 Task: Grouping Tracks.
Action: Mouse pressed left at (77, 34)
Screenshot: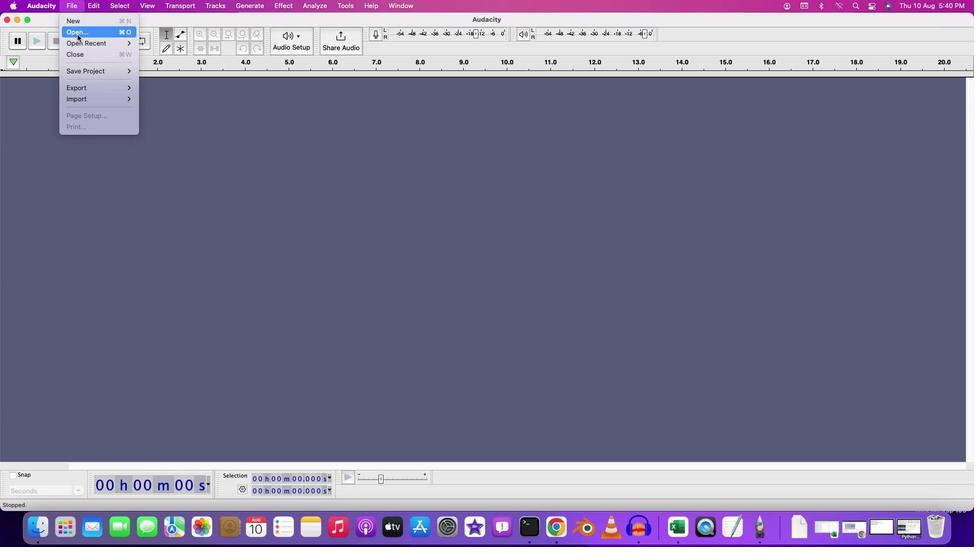 
Action: Mouse moved to (536, 189)
Screenshot: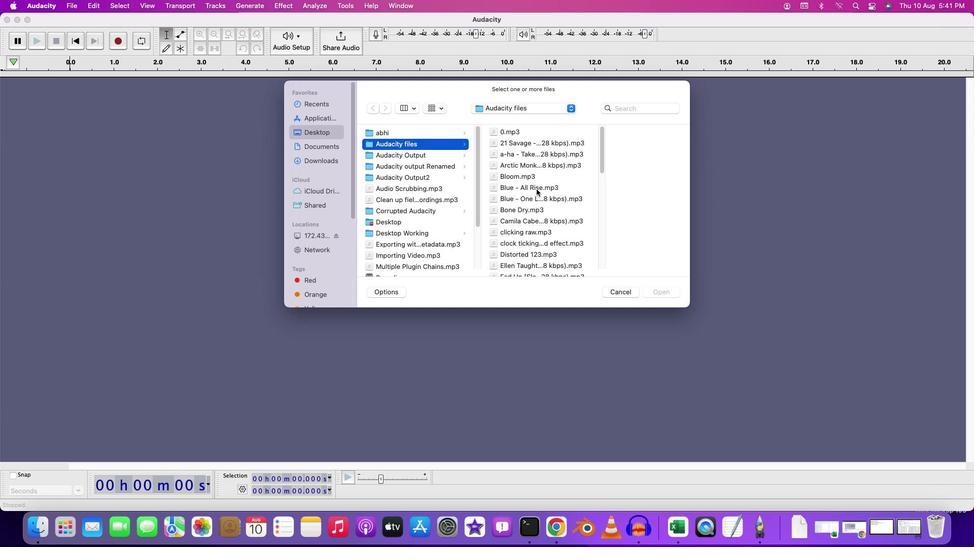 
Action: Mouse scrolled (536, 189) with delta (0, 0)
Screenshot: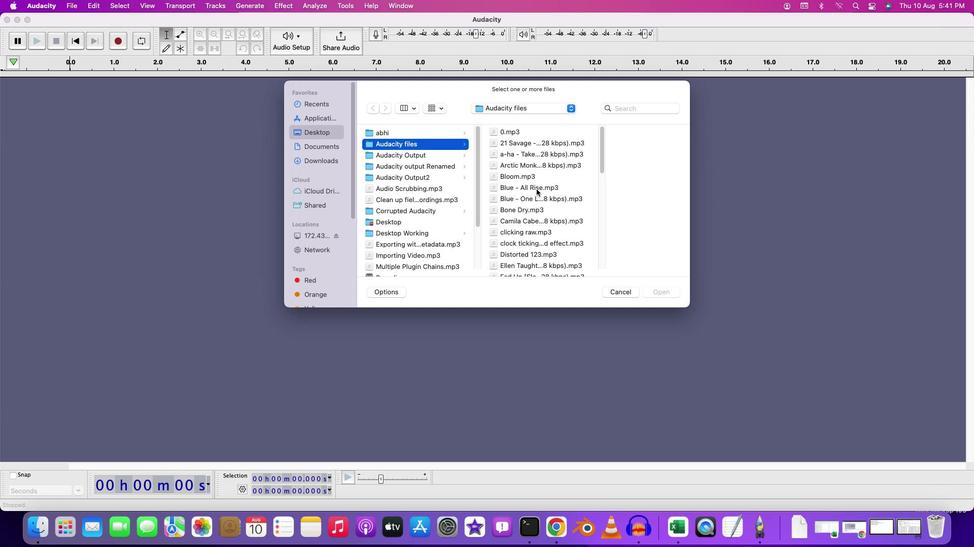 
Action: Mouse scrolled (536, 189) with delta (0, 0)
Screenshot: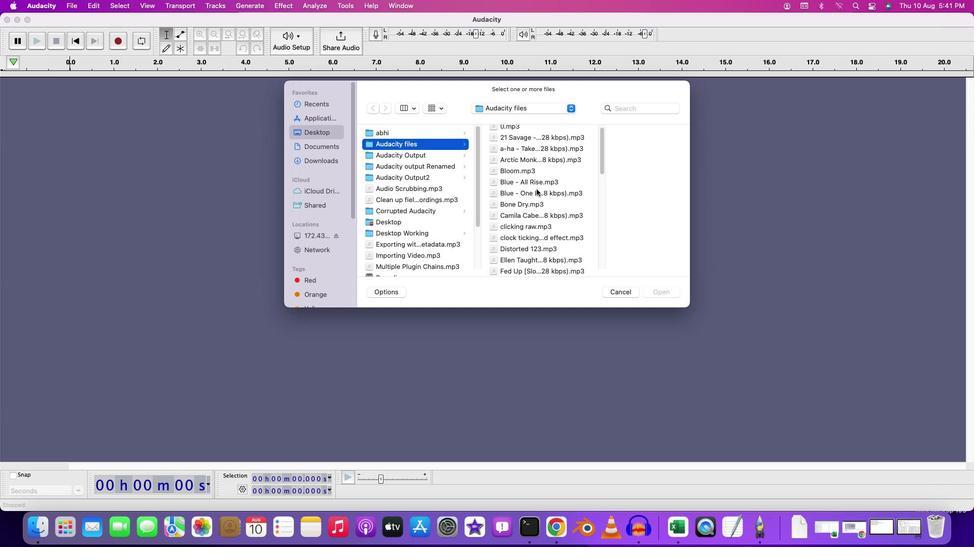 
Action: Mouse scrolled (536, 189) with delta (0, 0)
Screenshot: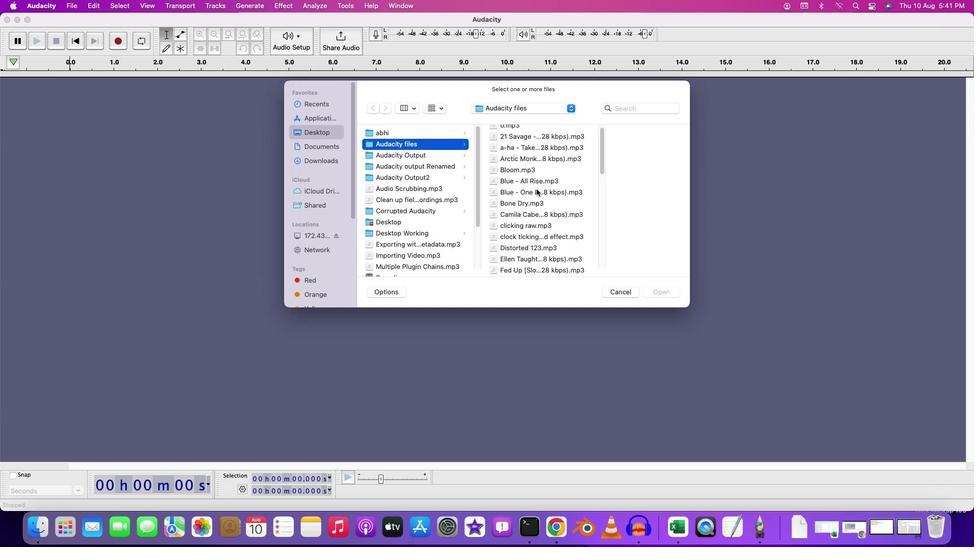 
Action: Mouse scrolled (536, 189) with delta (0, 0)
Screenshot: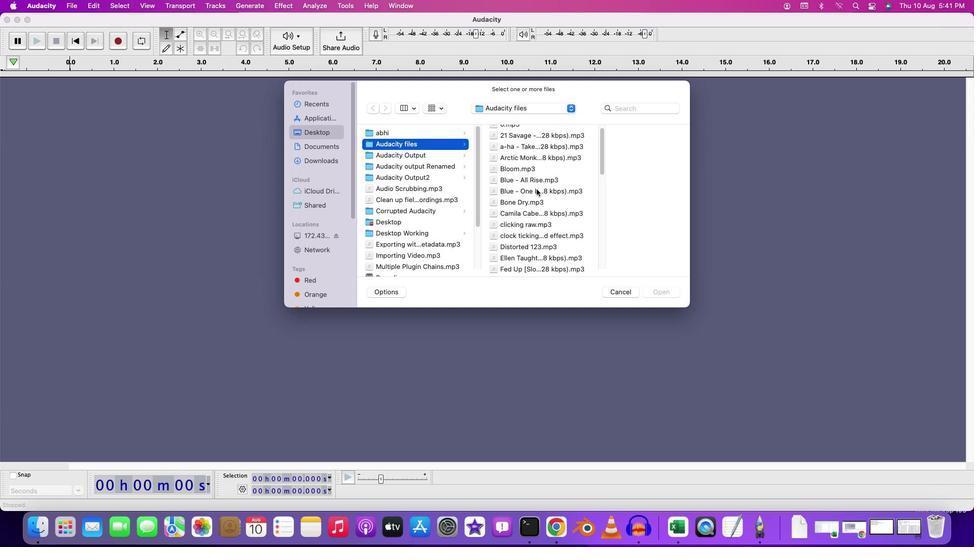 
Action: Mouse scrolled (536, 189) with delta (0, 0)
Screenshot: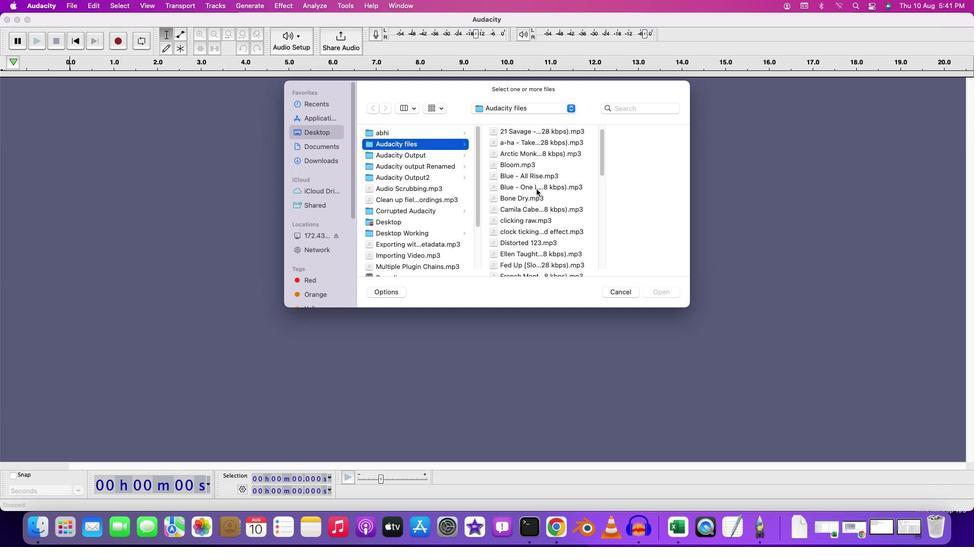
Action: Mouse scrolled (536, 189) with delta (0, 0)
Screenshot: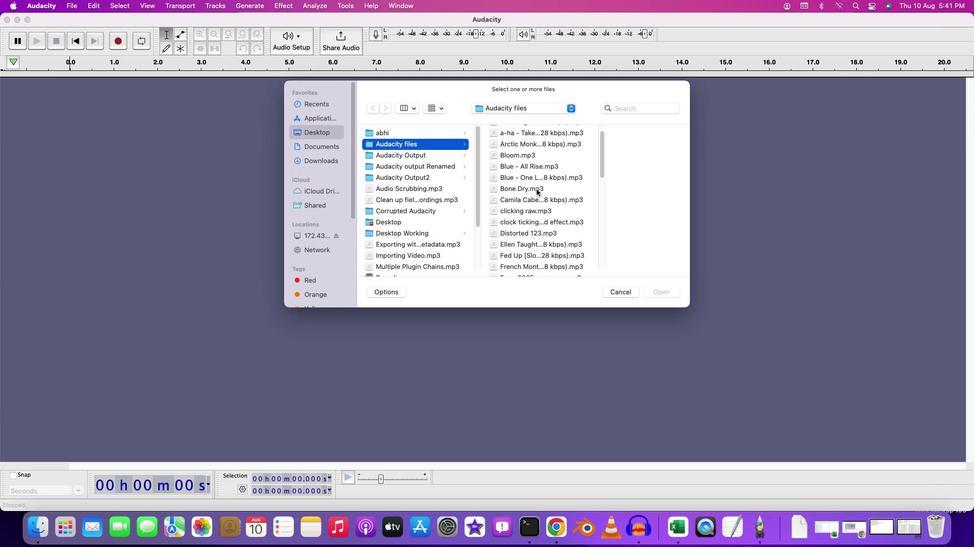 
Action: Mouse scrolled (536, 189) with delta (0, 0)
Screenshot: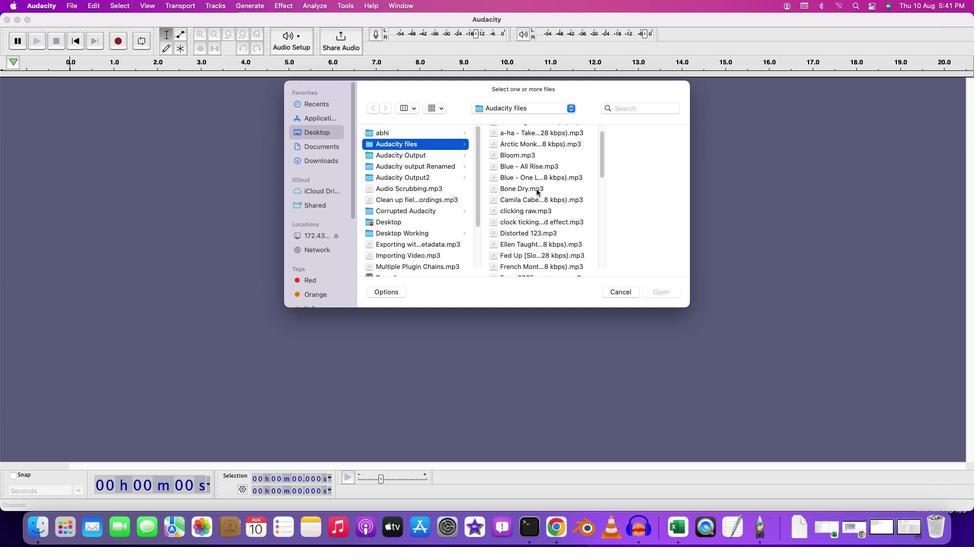 
Action: Mouse scrolled (536, 189) with delta (0, 0)
Screenshot: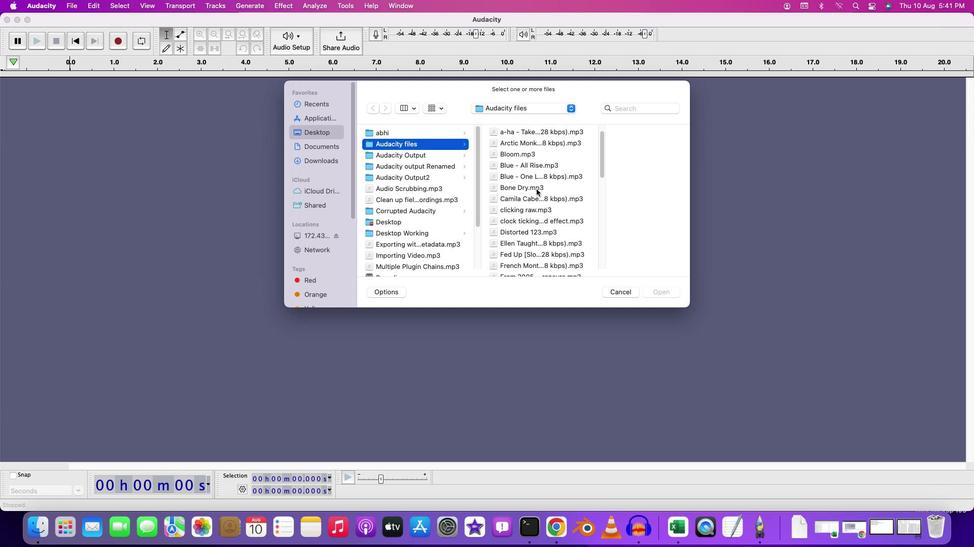 
Action: Mouse scrolled (536, 189) with delta (0, 0)
Screenshot: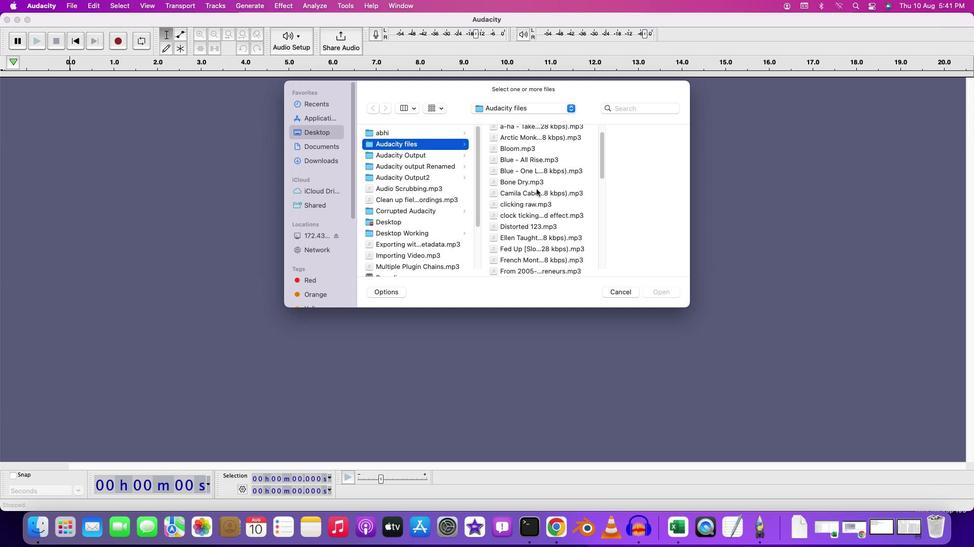 
Action: Mouse scrolled (536, 189) with delta (0, 0)
Screenshot: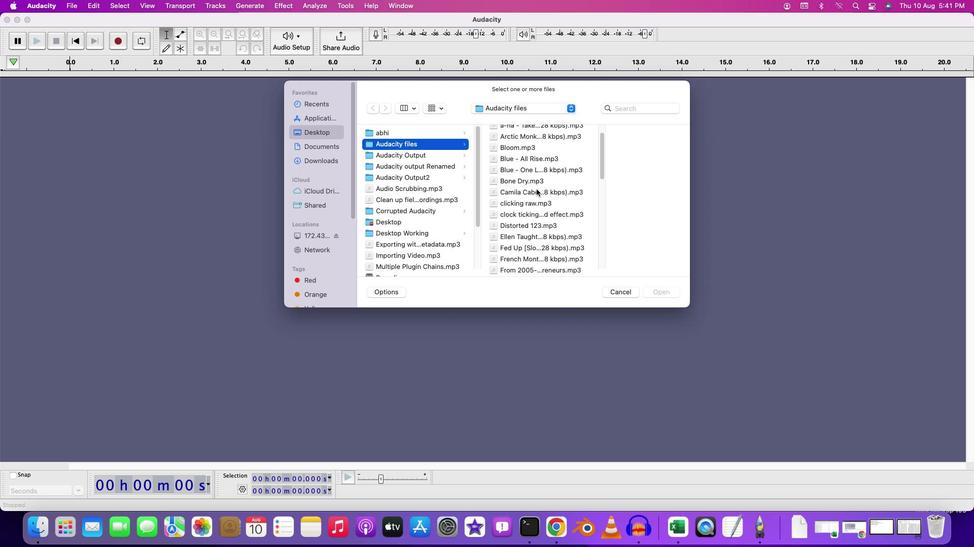 
Action: Mouse scrolled (536, 189) with delta (0, 0)
Screenshot: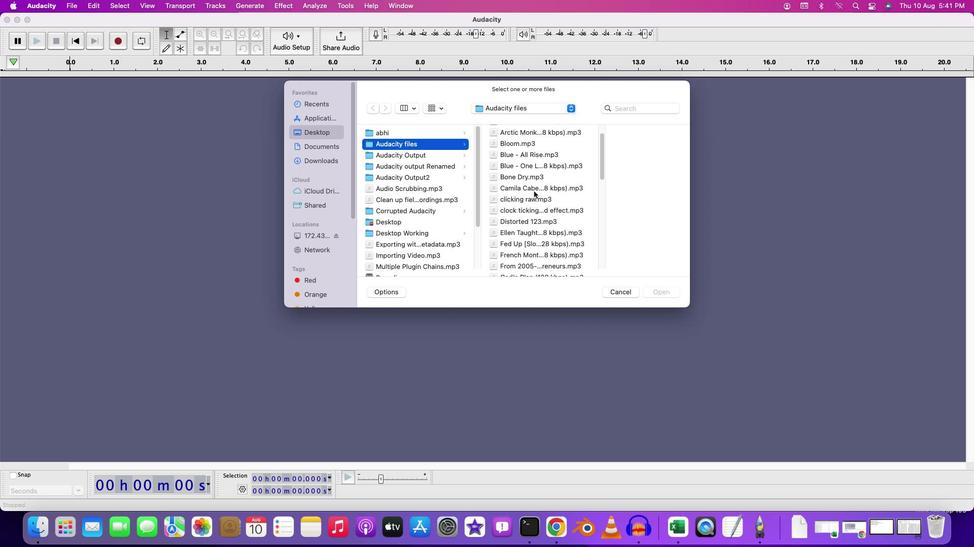 
Action: Mouse moved to (532, 192)
Screenshot: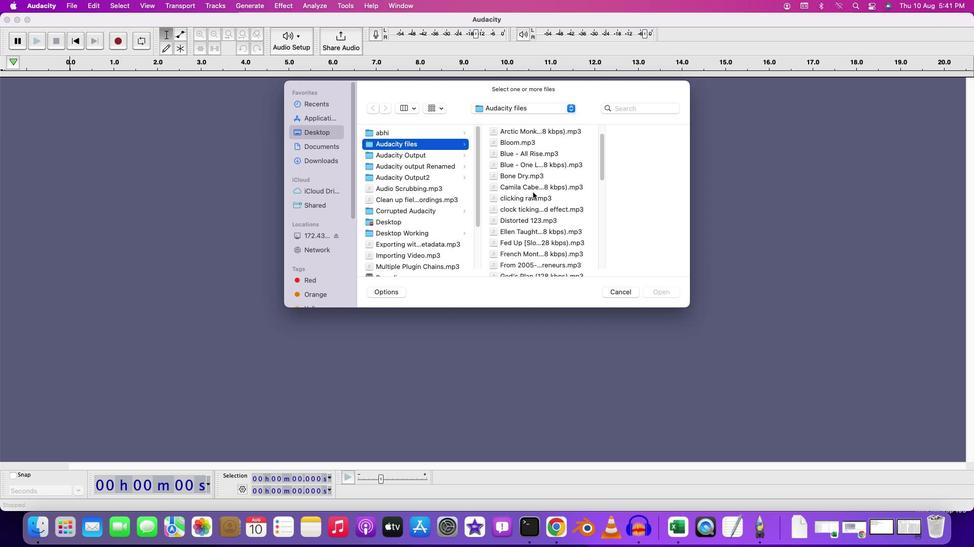 
Action: Mouse scrolled (532, 192) with delta (0, 0)
Screenshot: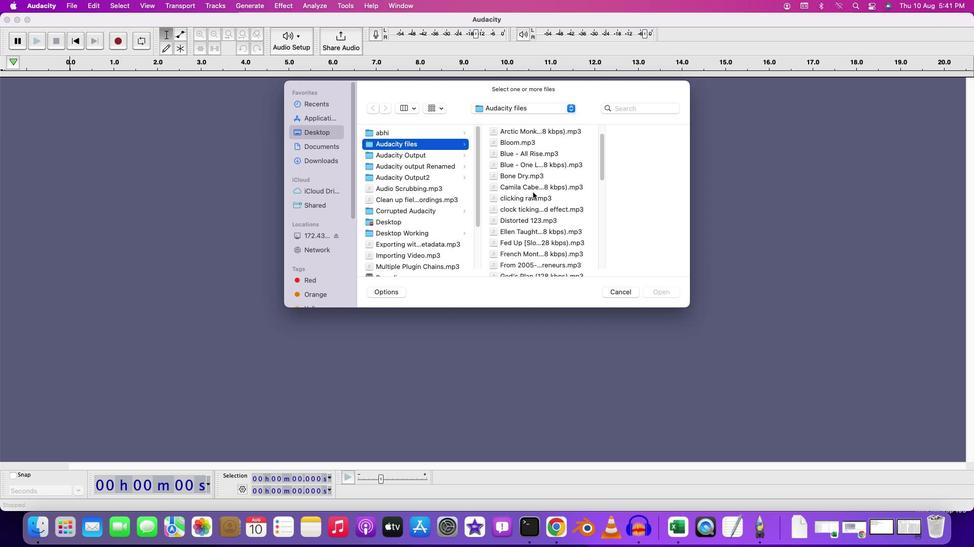 
Action: Mouse scrolled (532, 192) with delta (0, 0)
Screenshot: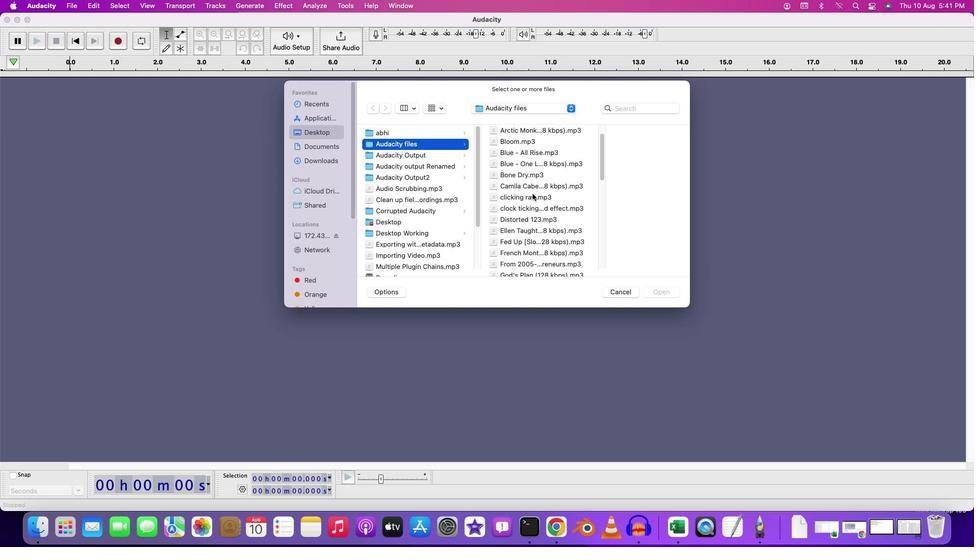 
Action: Mouse moved to (529, 201)
Screenshot: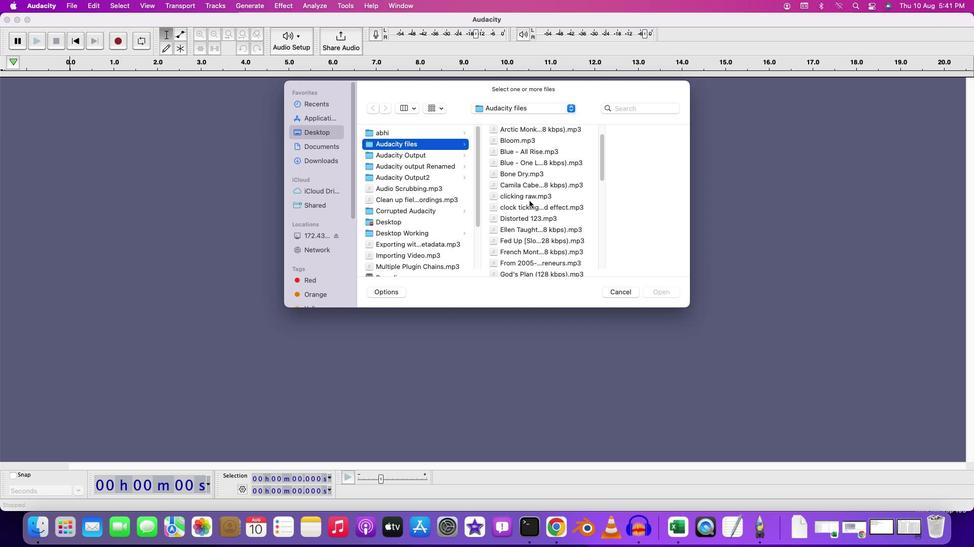 
Action: Mouse scrolled (529, 201) with delta (0, 0)
Screenshot: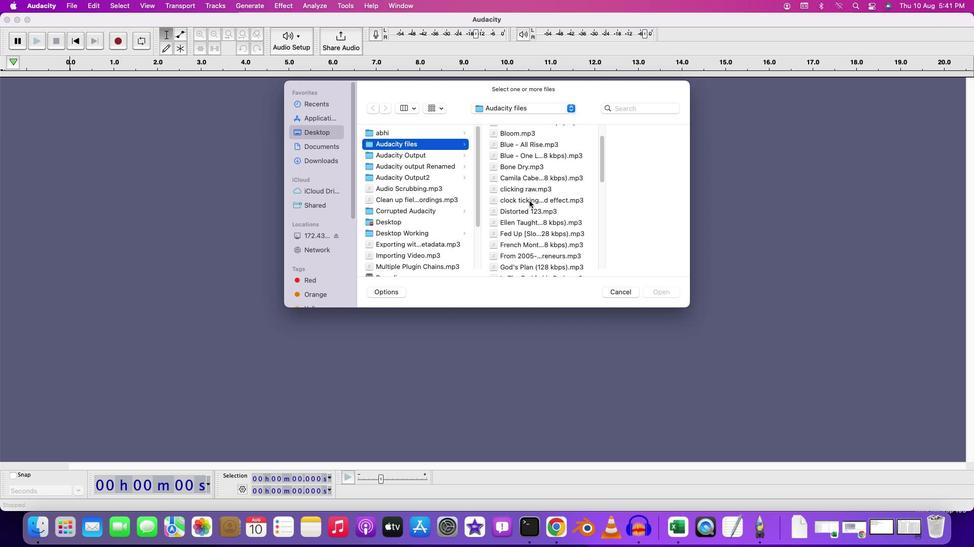 
Action: Mouse scrolled (529, 201) with delta (0, 0)
Screenshot: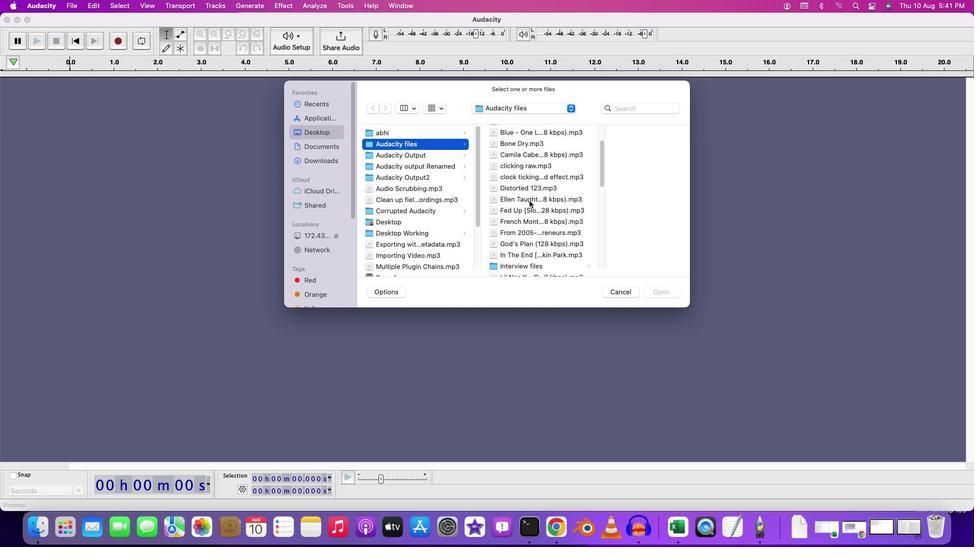 
Action: Mouse scrolled (529, 201) with delta (0, -1)
Screenshot: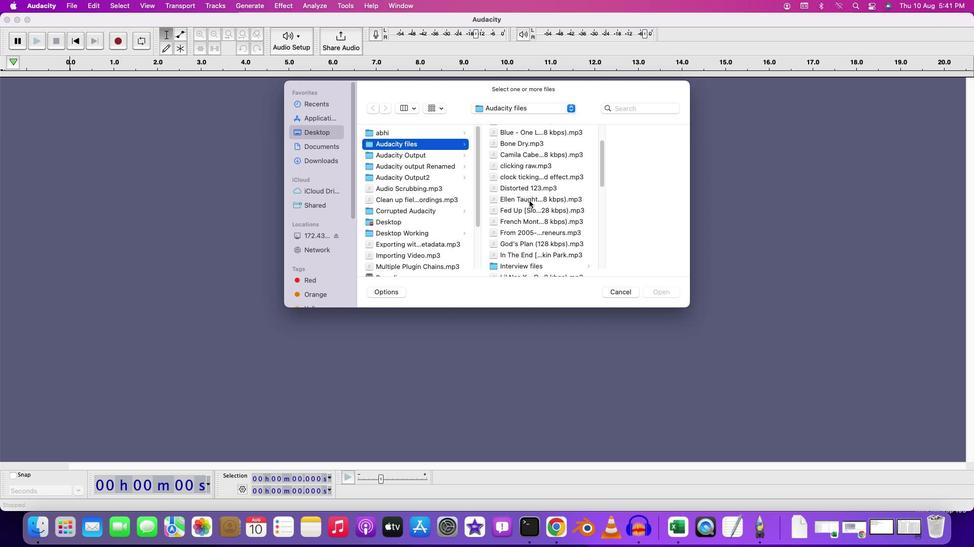 
Action: Mouse scrolled (529, 201) with delta (0, 0)
Screenshot: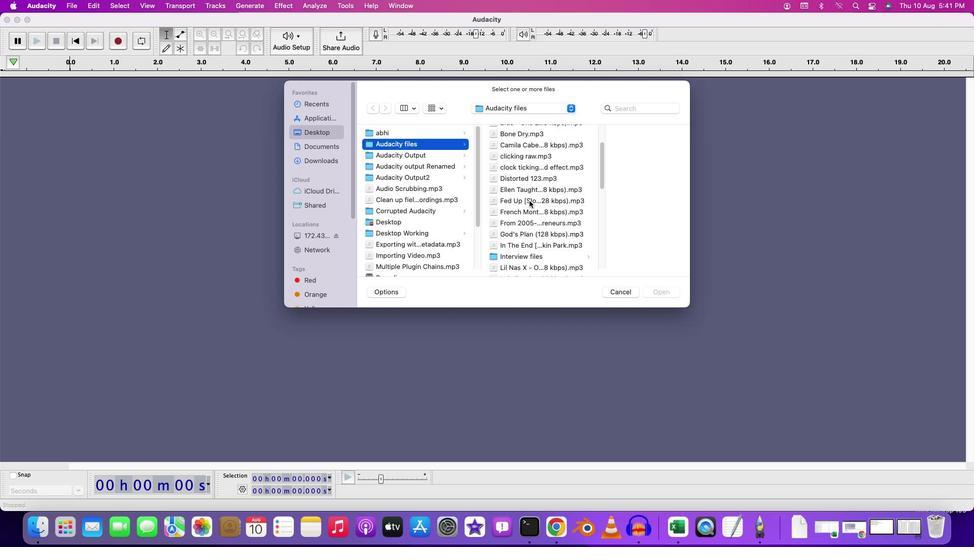 
Action: Mouse scrolled (529, 201) with delta (0, 0)
Screenshot: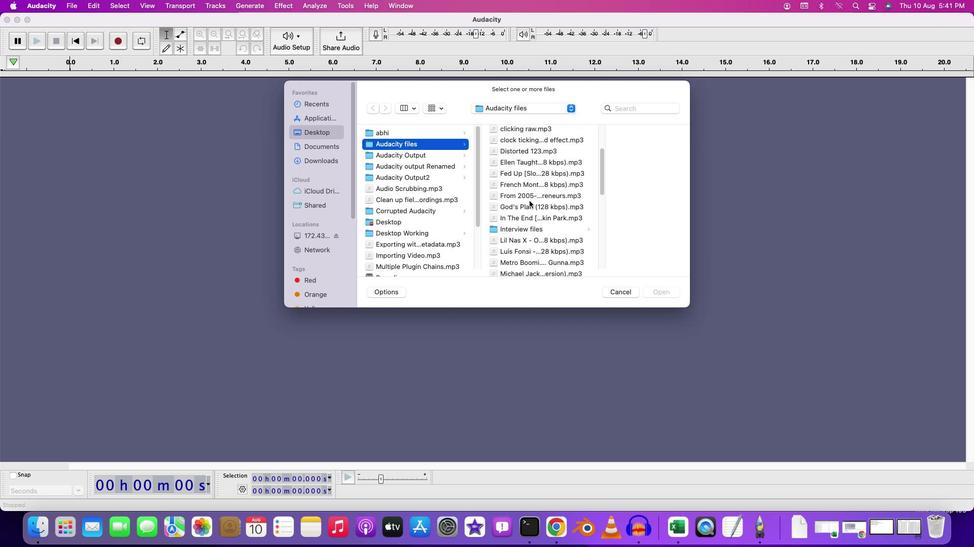 
Action: Mouse scrolled (529, 201) with delta (0, -1)
Screenshot: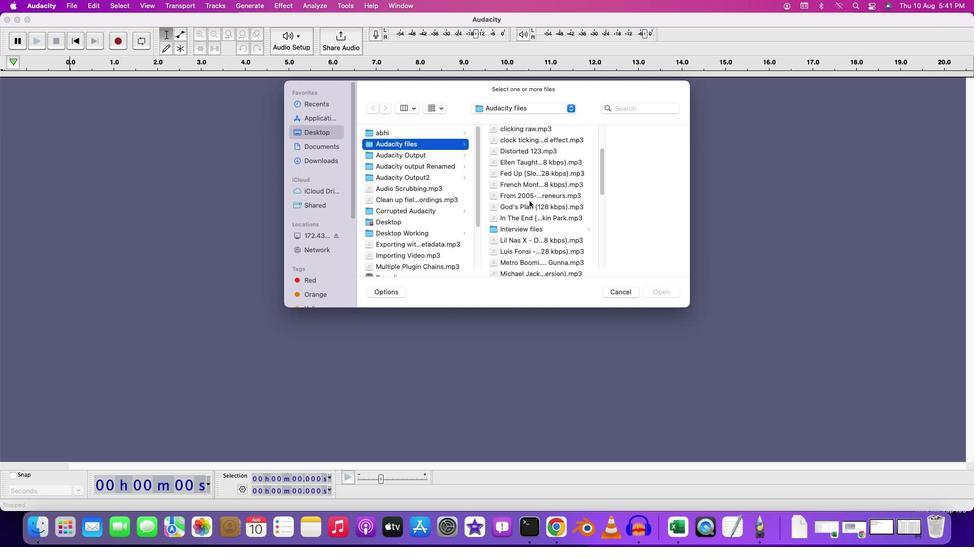 
Action: Mouse scrolled (529, 201) with delta (0, 0)
Screenshot: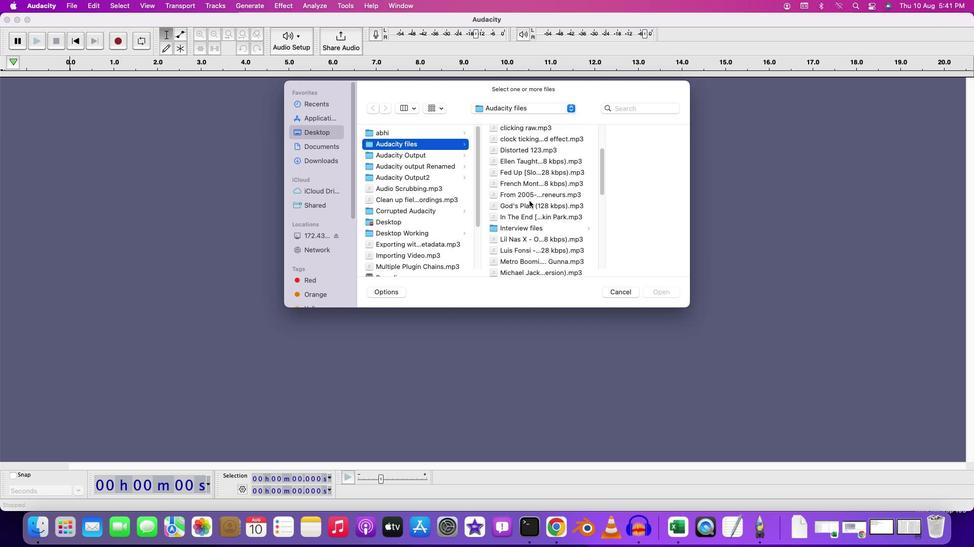 
Action: Mouse scrolled (529, 201) with delta (0, 0)
Screenshot: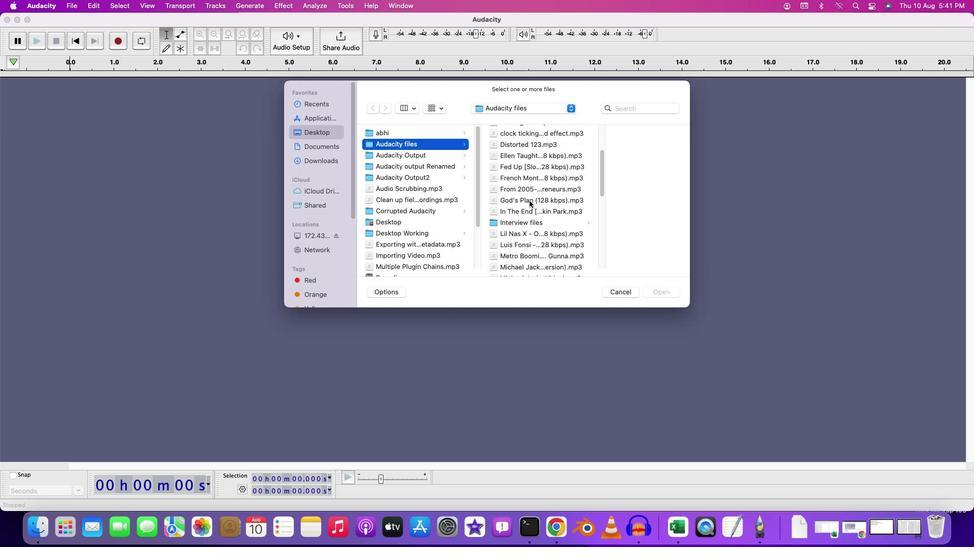 
Action: Mouse scrolled (529, 201) with delta (0, 0)
Screenshot: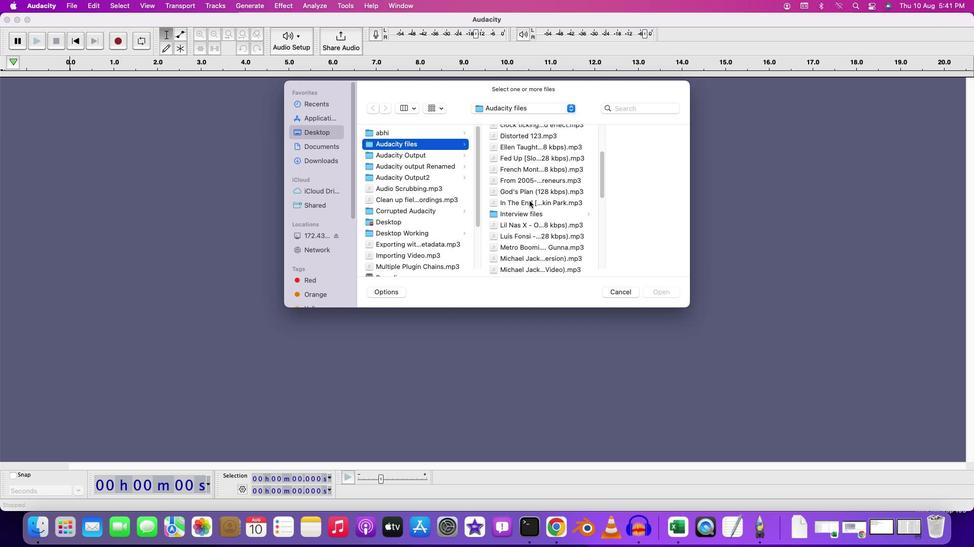 
Action: Mouse scrolled (529, 201) with delta (0, 0)
Screenshot: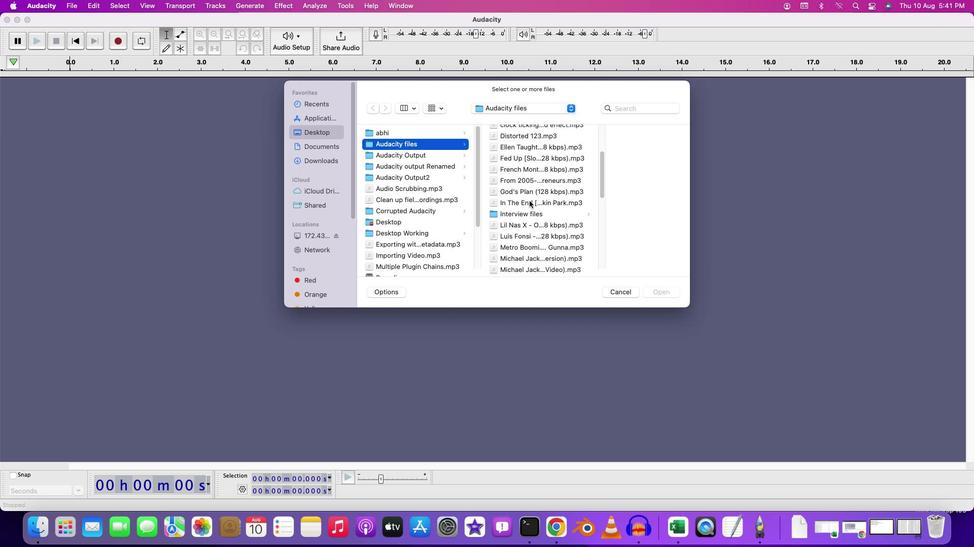 
Action: Mouse scrolled (529, 201) with delta (0, 0)
Screenshot: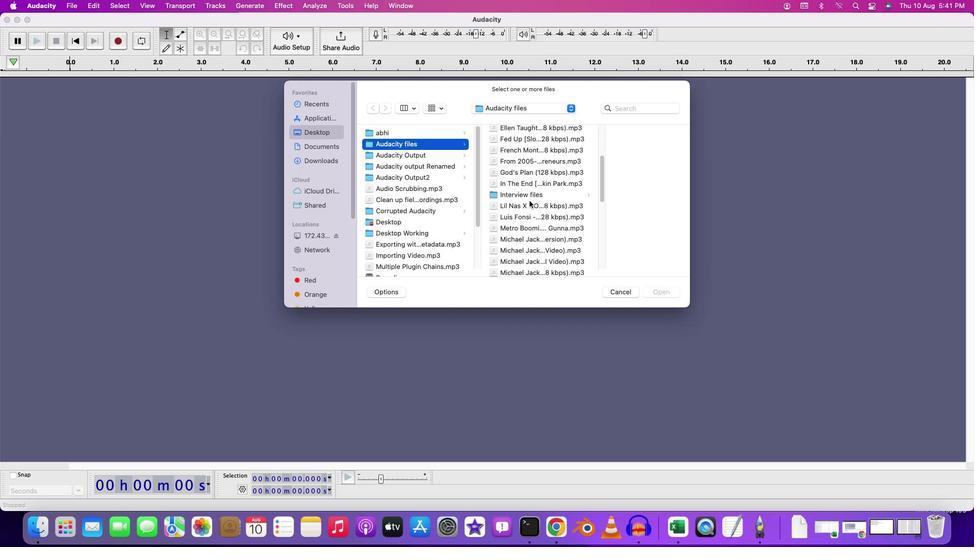 
Action: Mouse scrolled (529, 201) with delta (0, 0)
Screenshot: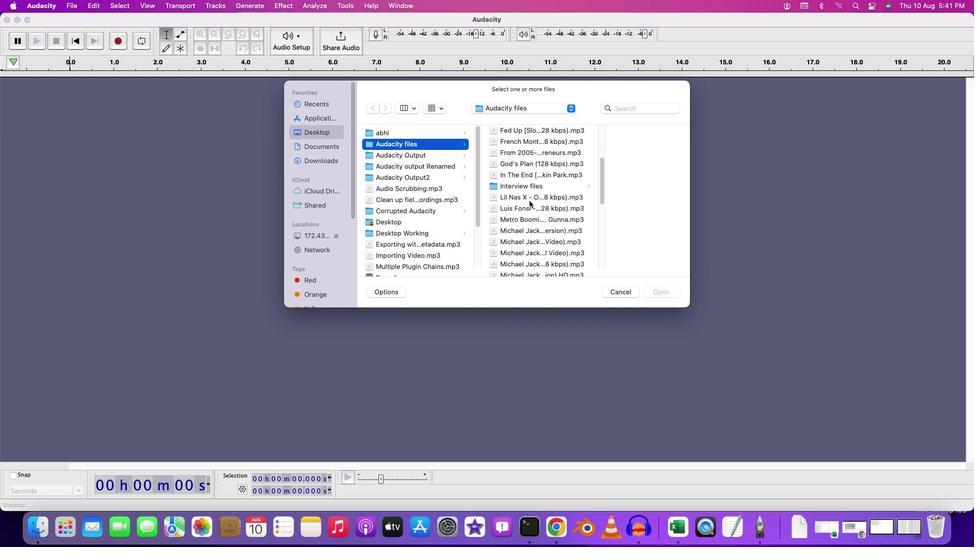 
Action: Mouse scrolled (529, 201) with delta (0, 0)
Screenshot: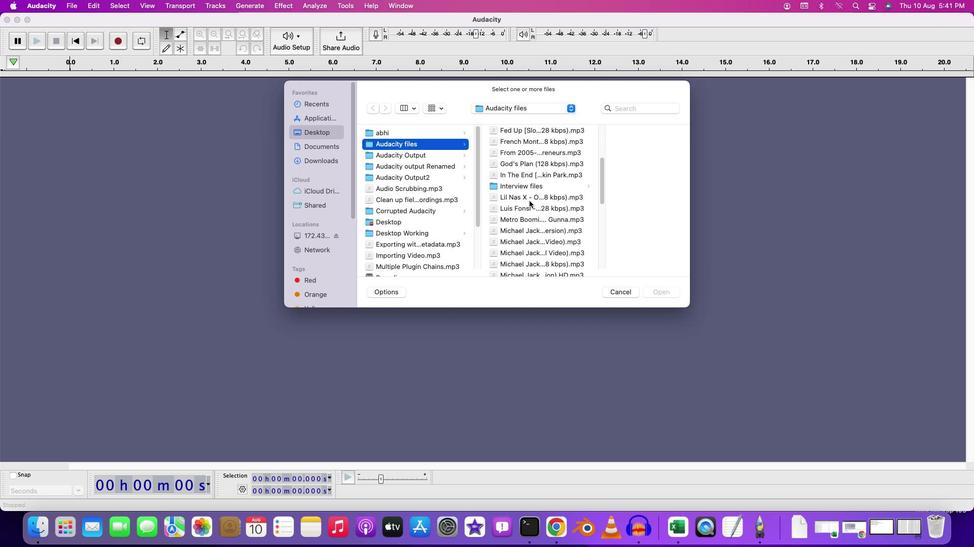 
Action: Mouse scrolled (529, 201) with delta (0, 0)
Screenshot: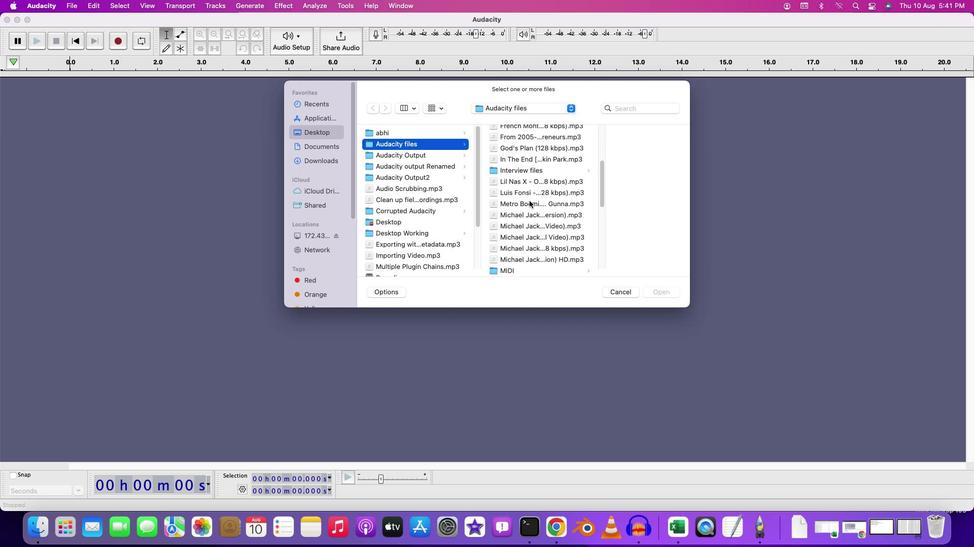 
Action: Mouse scrolled (529, 201) with delta (0, 0)
Screenshot: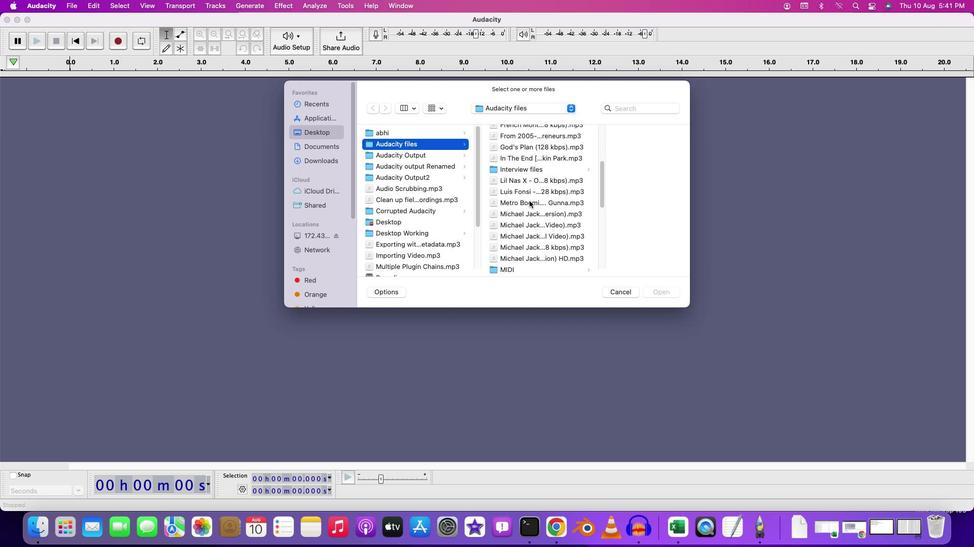 
Action: Mouse scrolled (529, 201) with delta (0, 0)
Screenshot: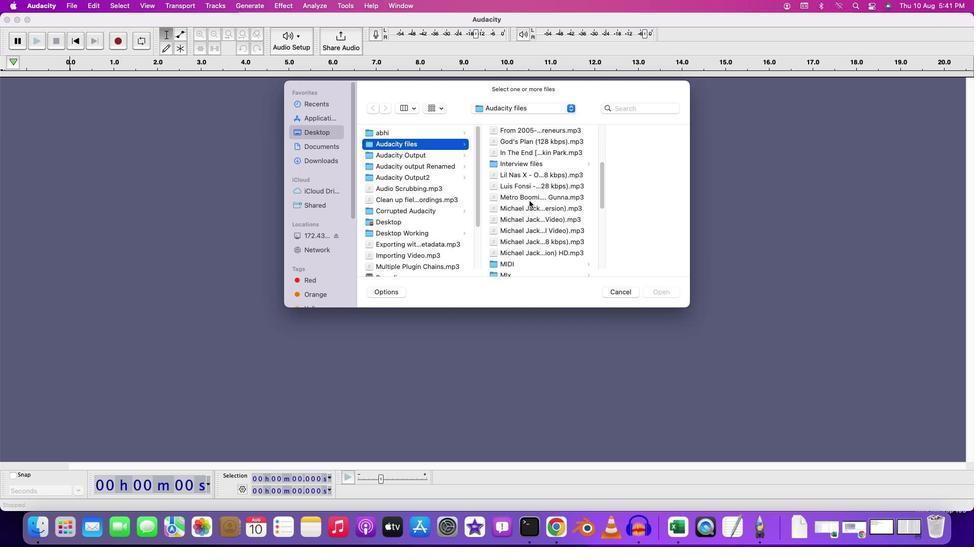 
Action: Mouse scrolled (529, 201) with delta (0, 0)
Screenshot: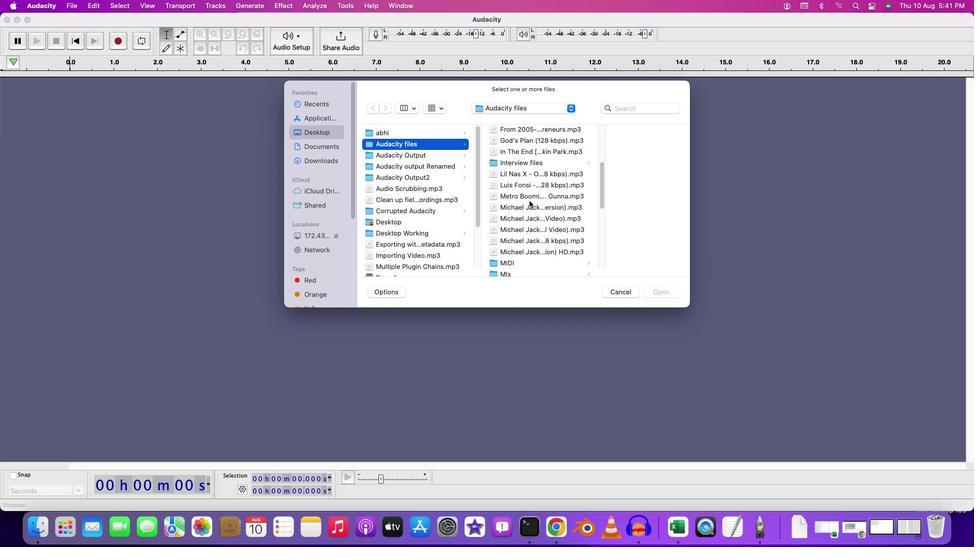 
Action: Mouse scrolled (529, 201) with delta (0, 0)
Screenshot: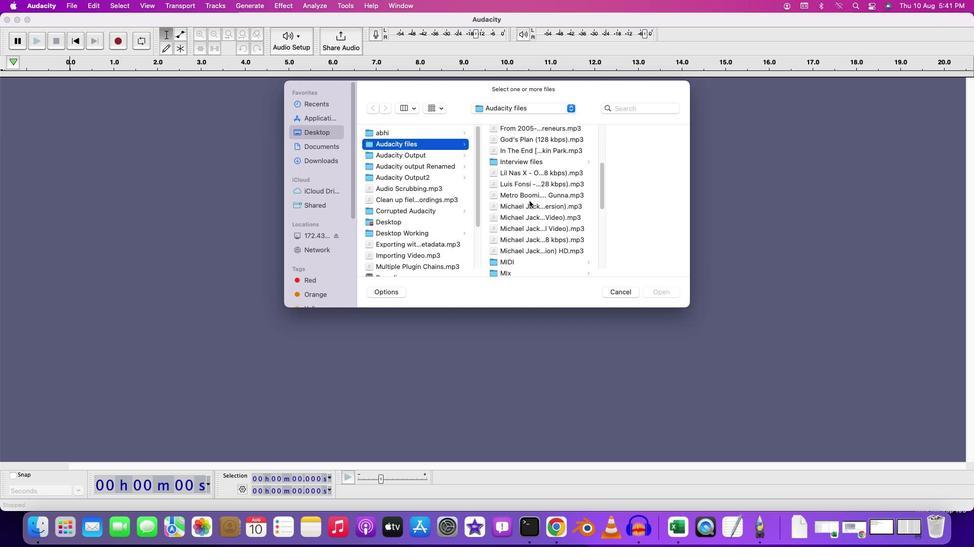 
Action: Mouse scrolled (529, 201) with delta (0, 0)
Screenshot: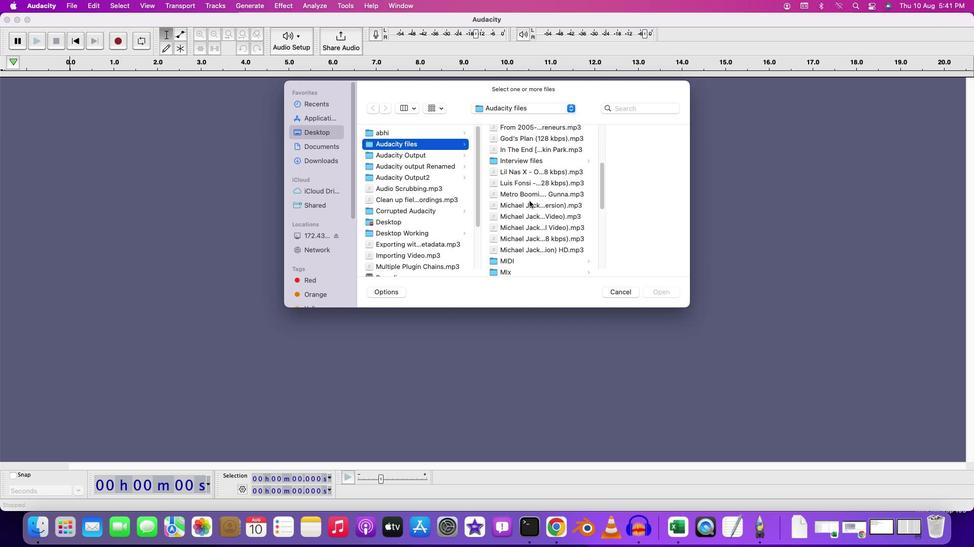 
Action: Mouse scrolled (529, 201) with delta (0, 0)
Screenshot: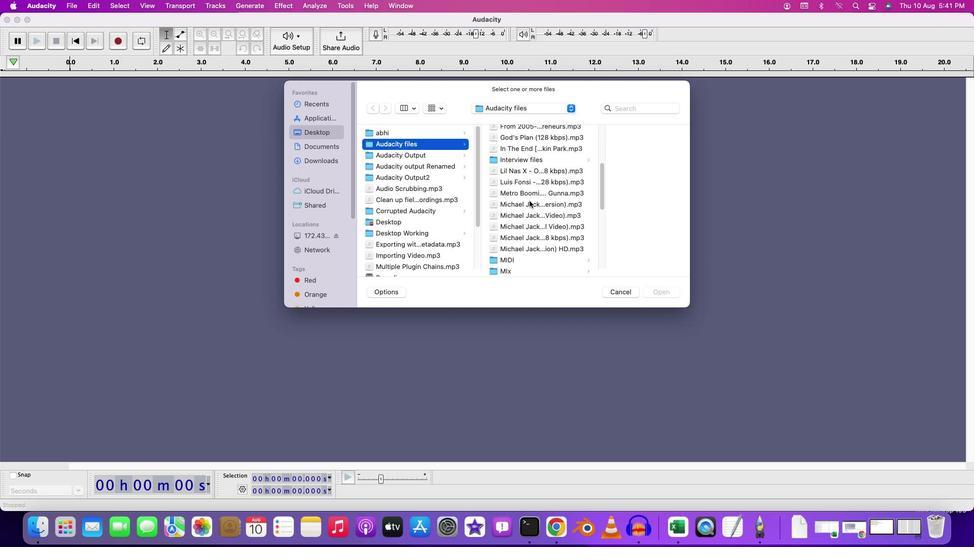 
Action: Mouse scrolled (529, 201) with delta (0, 0)
Screenshot: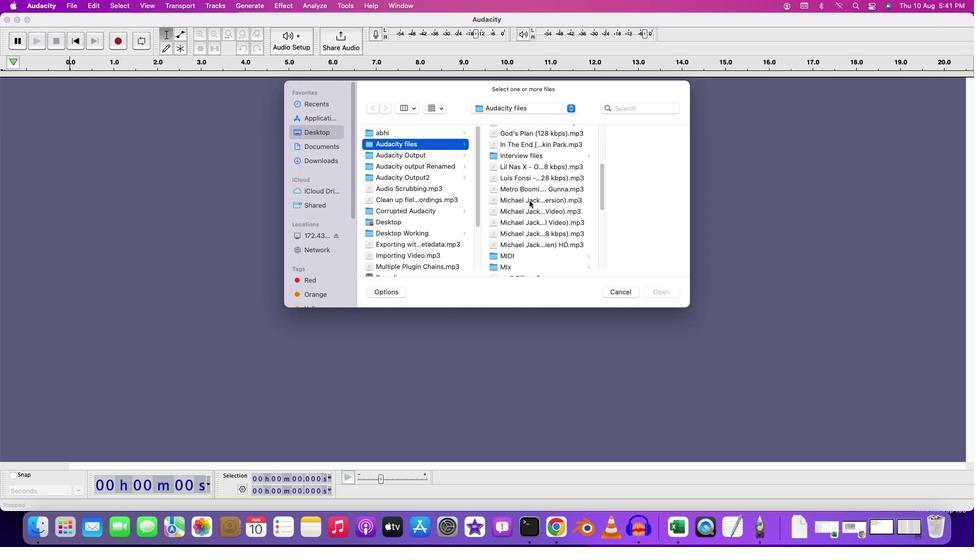 
Action: Mouse scrolled (529, 201) with delta (0, 0)
Screenshot: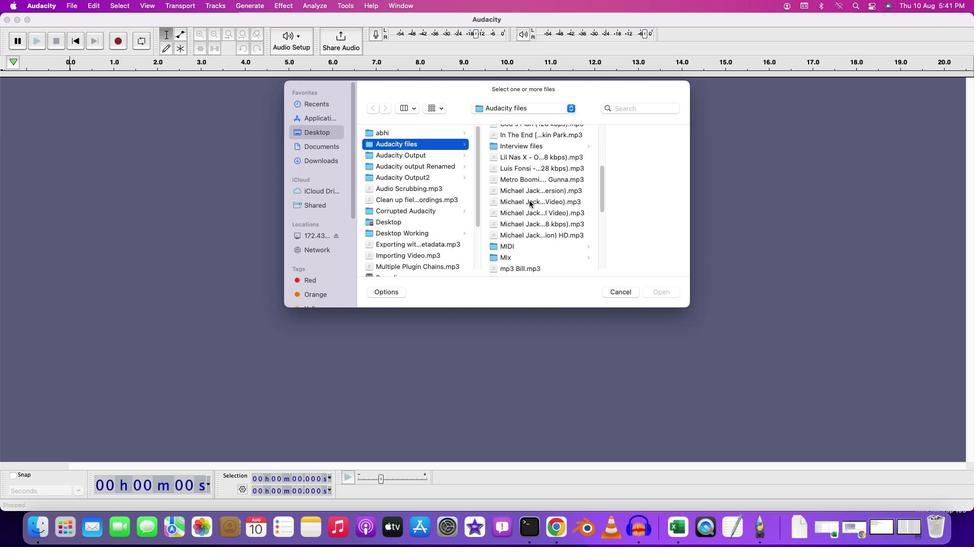 
Action: Mouse scrolled (529, 201) with delta (0, 0)
Screenshot: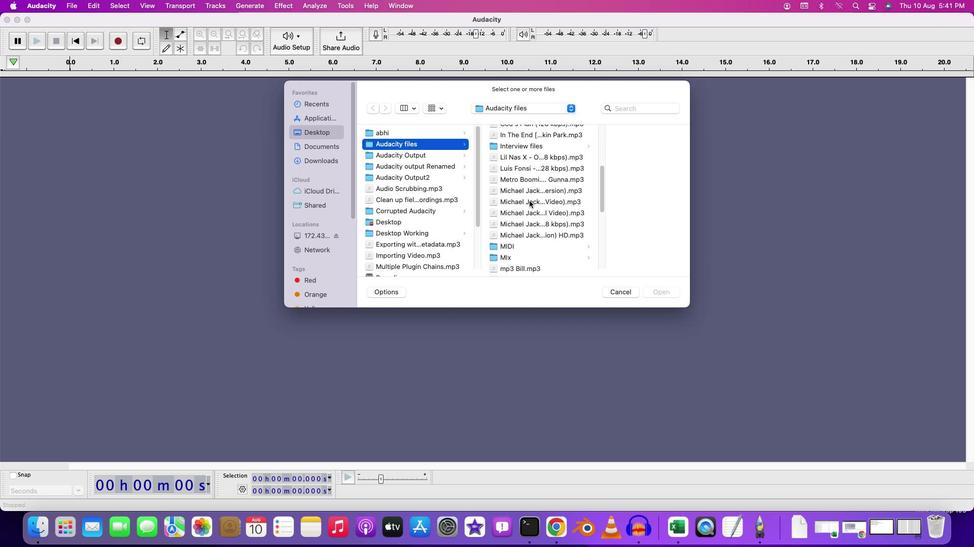 
Action: Mouse scrolled (529, 201) with delta (0, -1)
Screenshot: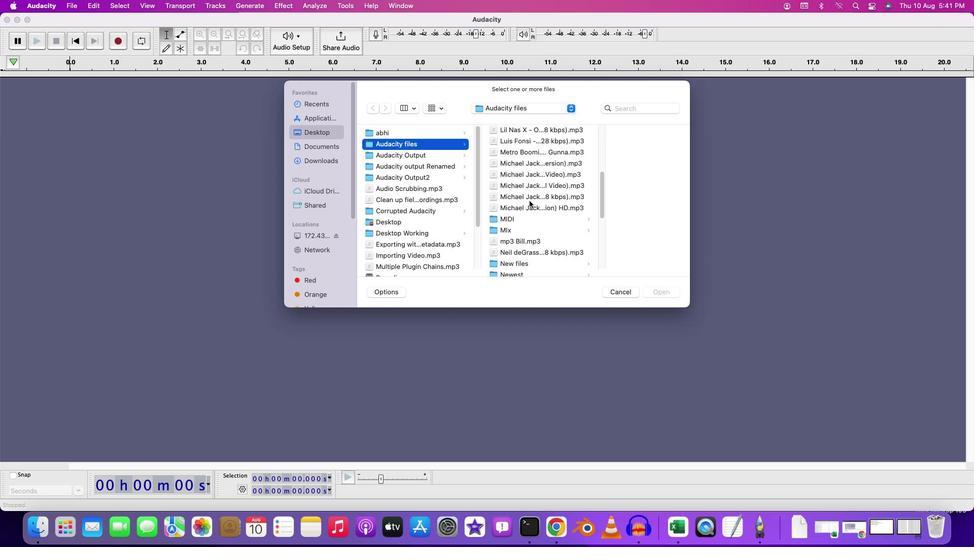 
Action: Mouse scrolled (529, 201) with delta (0, -1)
Screenshot: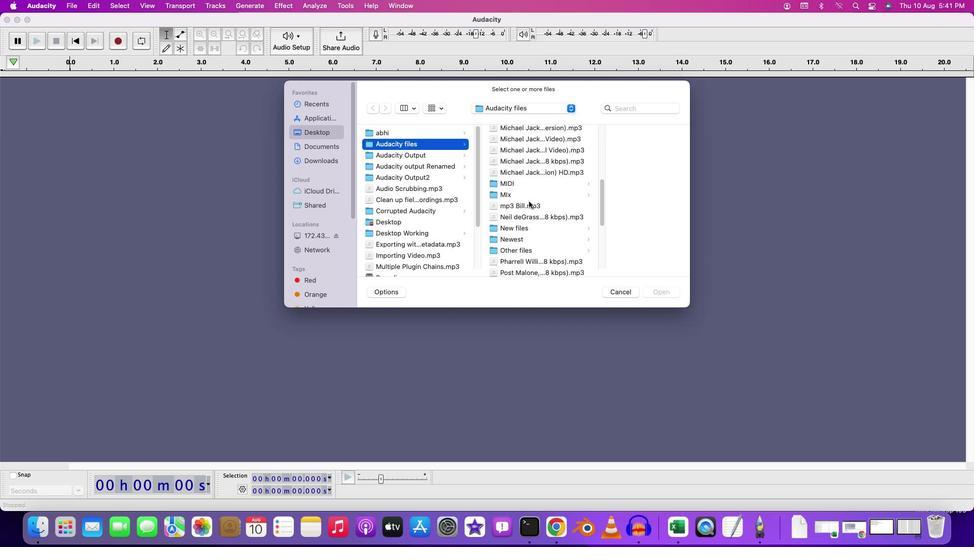 
Action: Mouse moved to (529, 201)
Screenshot: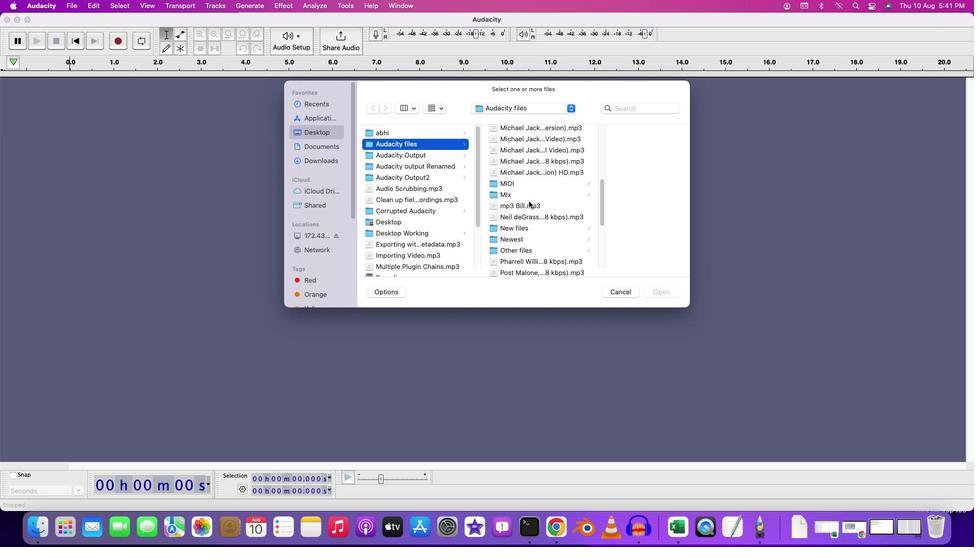
Action: Mouse scrolled (529, 201) with delta (0, 0)
Screenshot: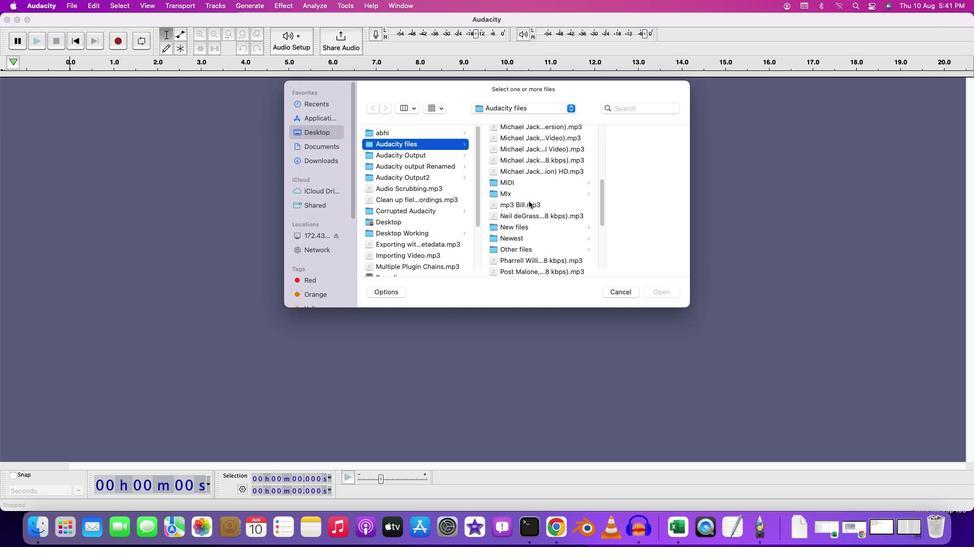 
Action: Mouse scrolled (529, 201) with delta (0, 0)
Screenshot: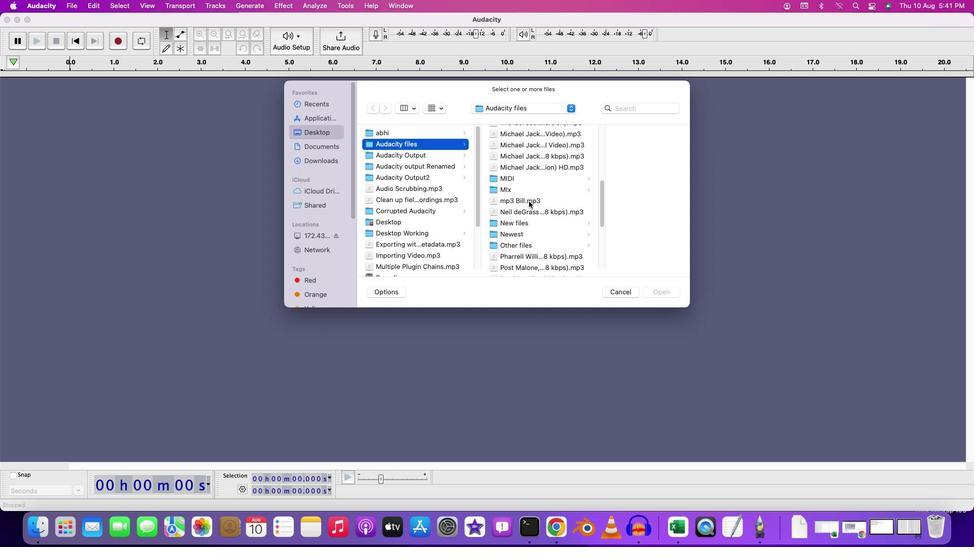 
Action: Mouse moved to (542, 134)
Screenshot: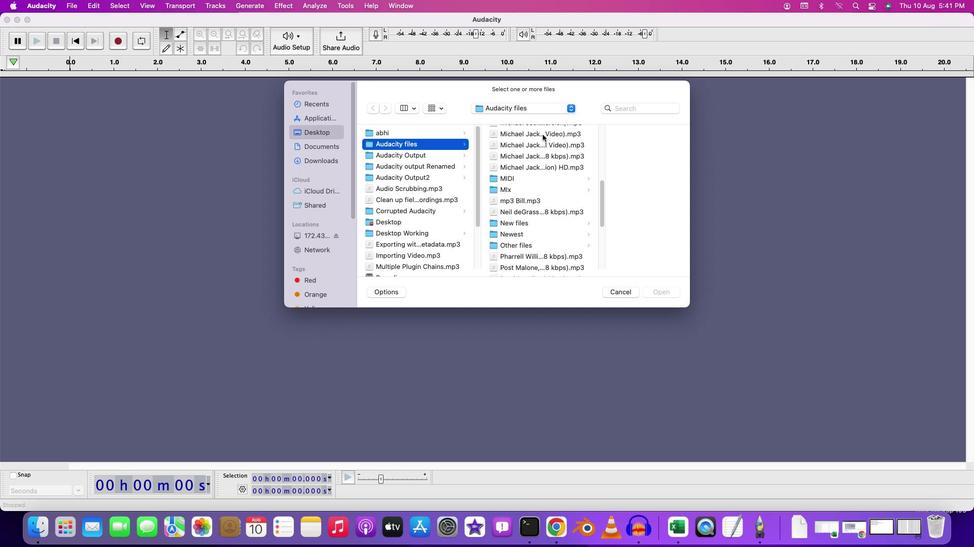 
Action: Mouse pressed left at (542, 134)
Screenshot: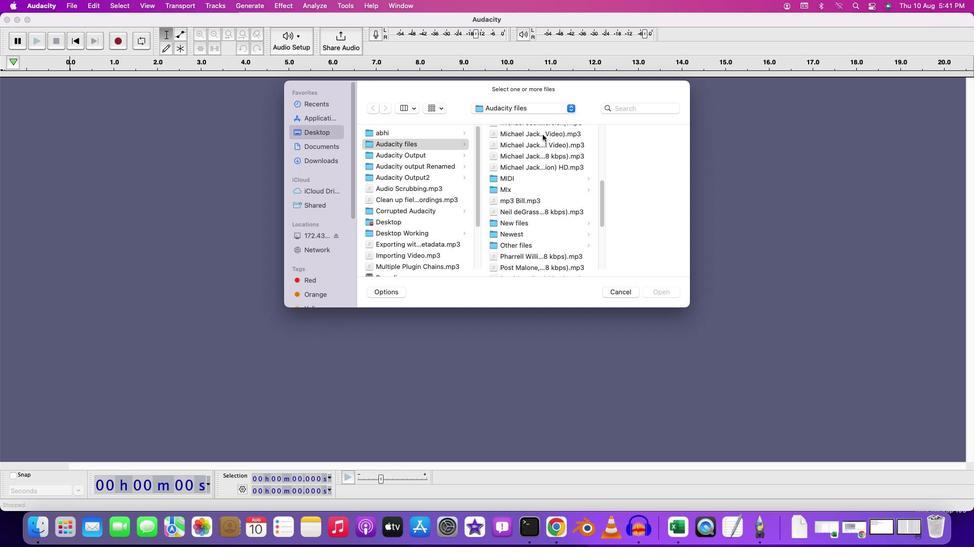 
Action: Mouse moved to (543, 150)
Screenshot: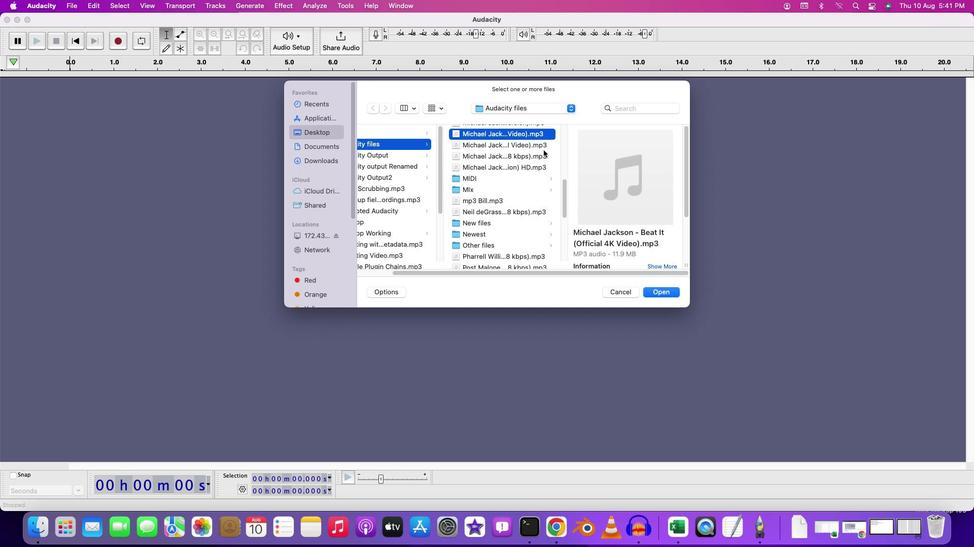 
Action: Mouse scrolled (543, 150) with delta (0, 0)
Screenshot: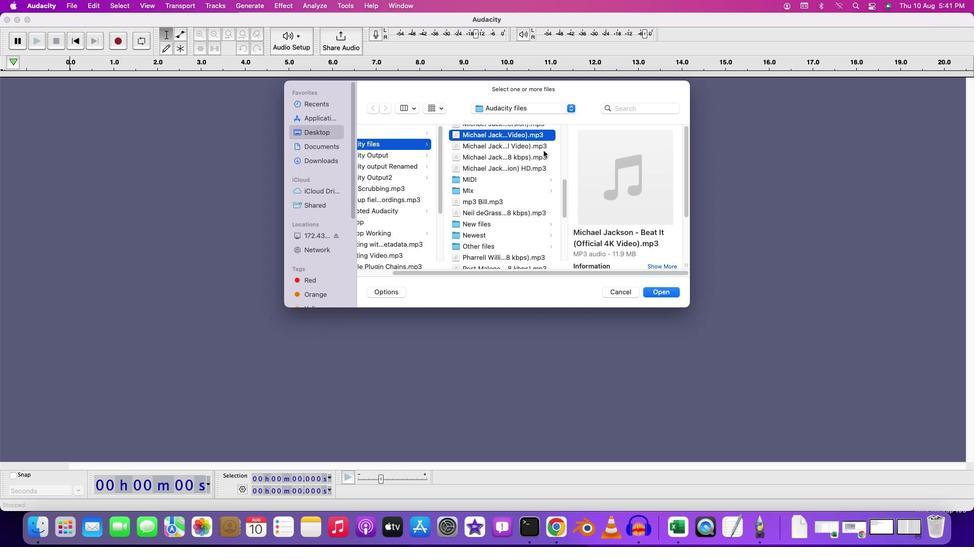 
Action: Mouse moved to (543, 151)
Screenshot: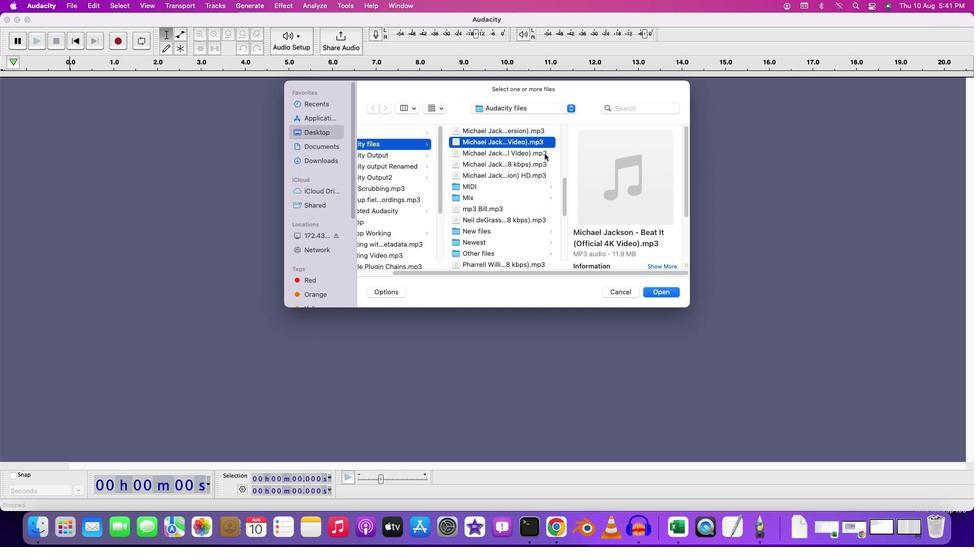 
Action: Mouse scrolled (543, 151) with delta (0, 0)
Screenshot: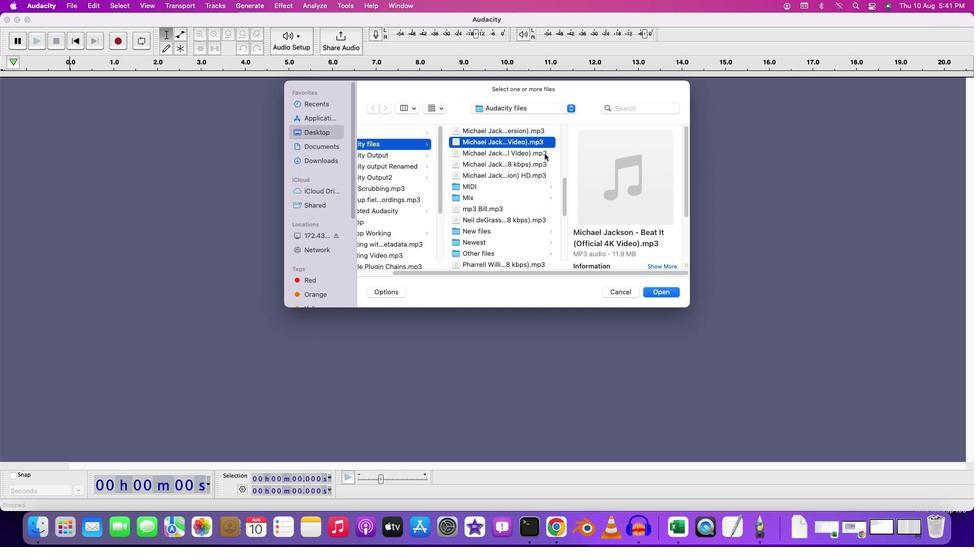 
Action: Mouse moved to (524, 128)
Screenshot: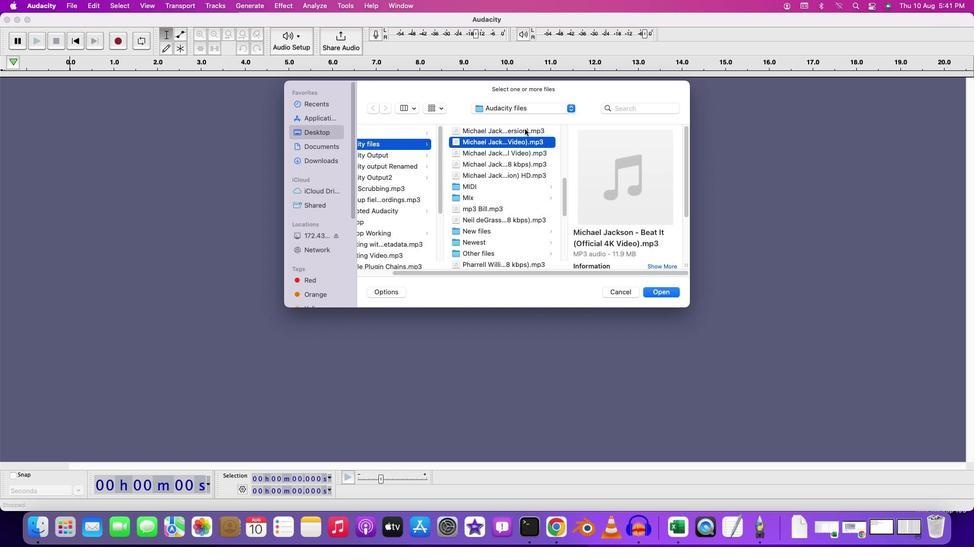 
Action: Mouse pressed left at (524, 128)
Screenshot: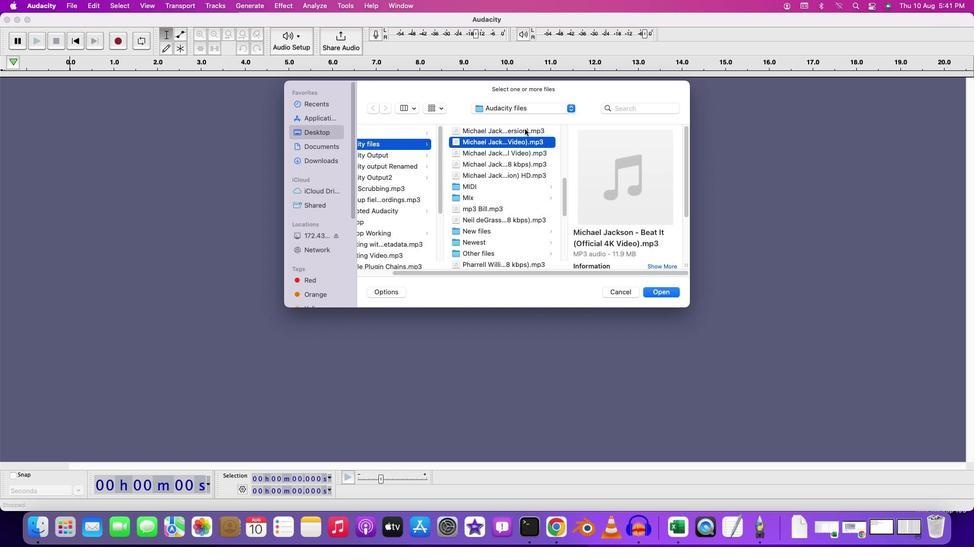 
Action: Mouse moved to (516, 146)
Screenshot: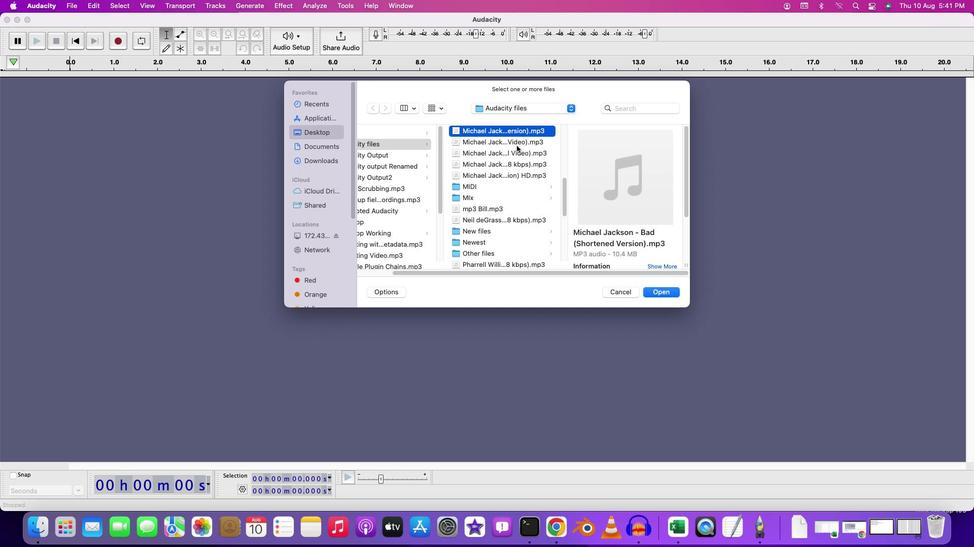 
Action: Mouse pressed left at (516, 146)
Screenshot: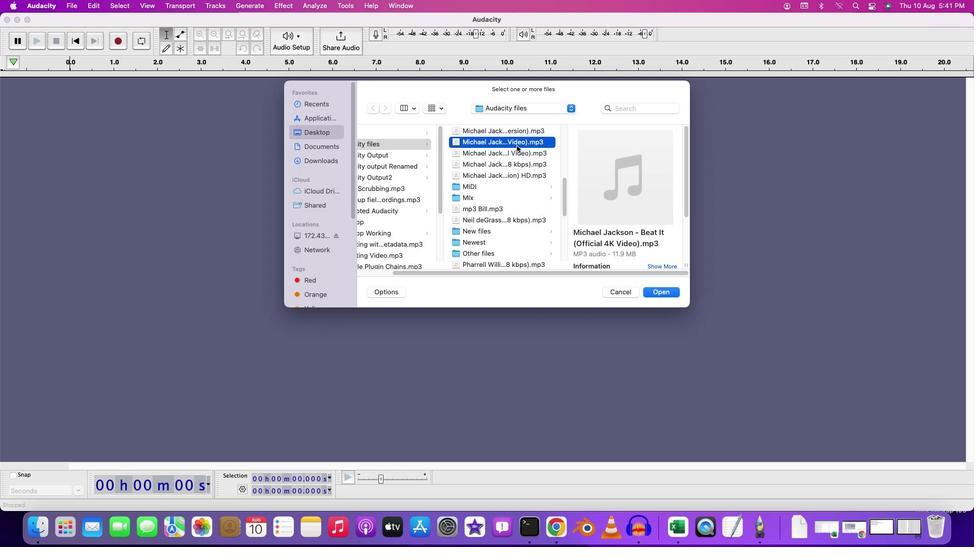 
Action: Mouse moved to (513, 156)
Screenshot: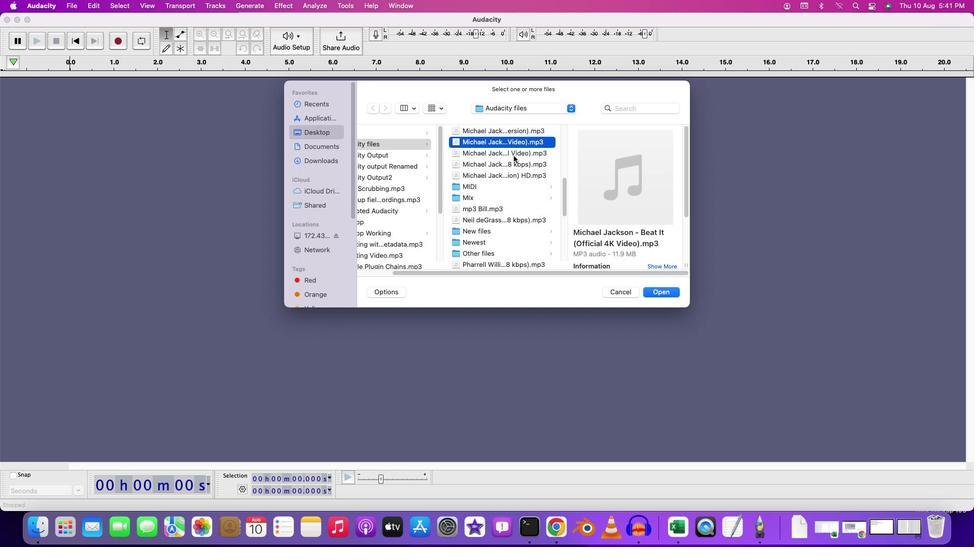 
Action: Mouse pressed left at (513, 156)
Screenshot: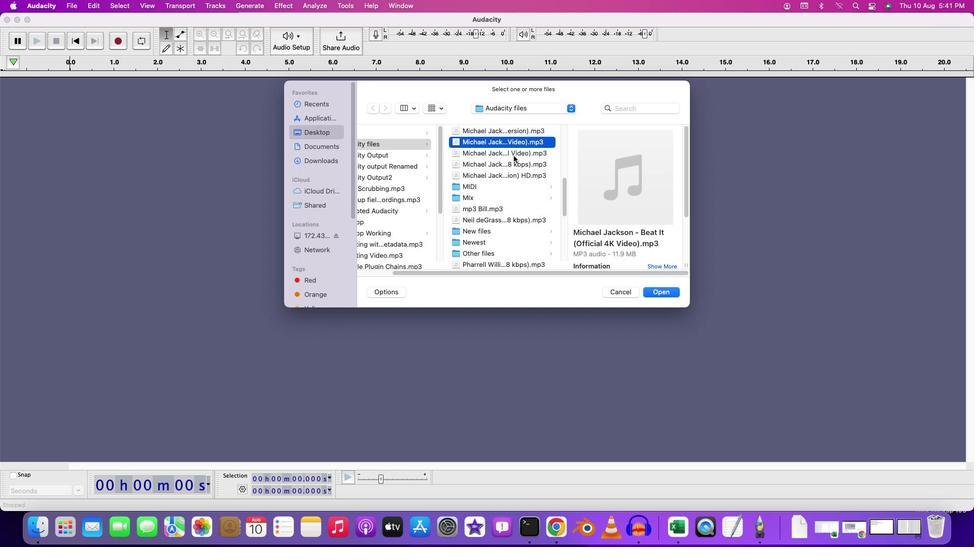 
Action: Mouse moved to (511, 166)
Screenshot: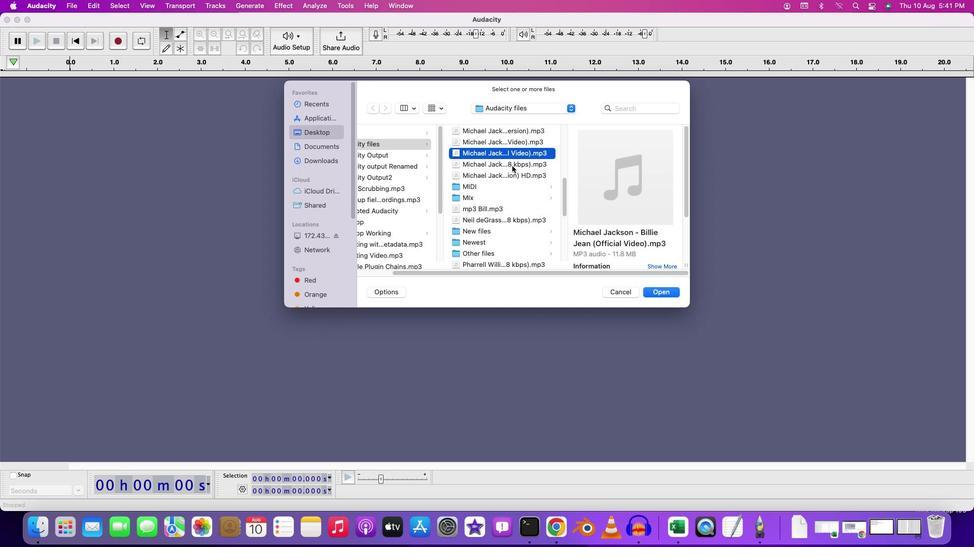 
Action: Mouse pressed left at (511, 166)
Screenshot: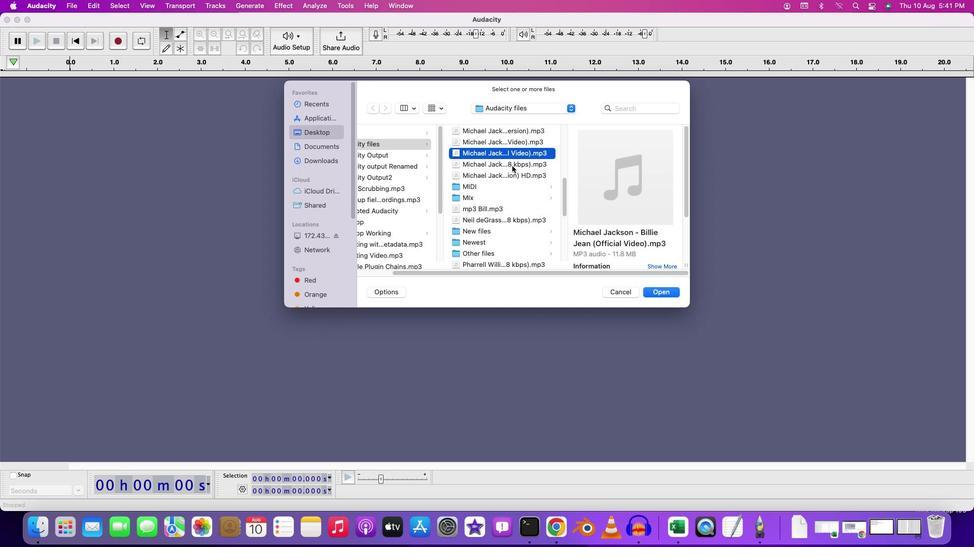 
Action: Mouse moved to (510, 174)
Screenshot: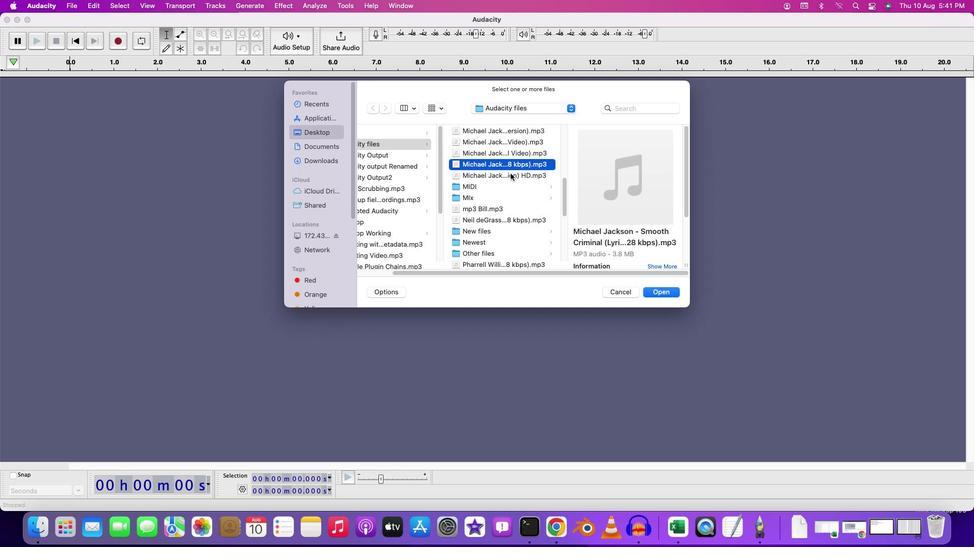 
Action: Mouse pressed left at (510, 174)
Screenshot: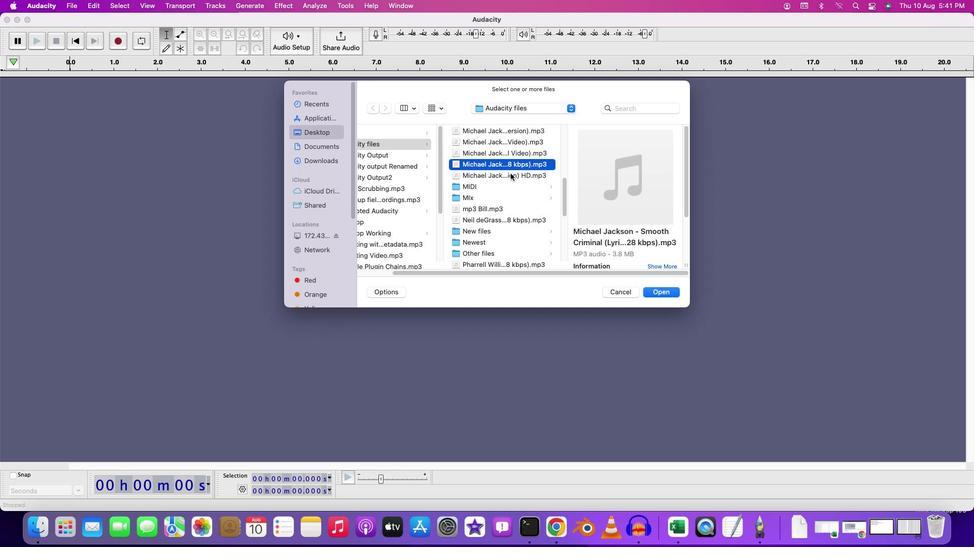 
Action: Mouse moved to (510, 178)
Screenshot: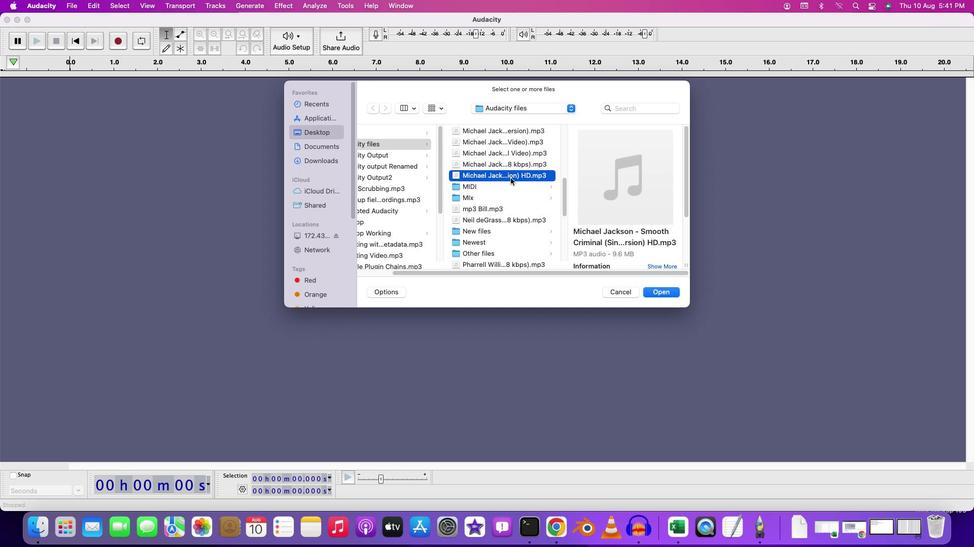 
Action: Mouse pressed left at (510, 178)
Screenshot: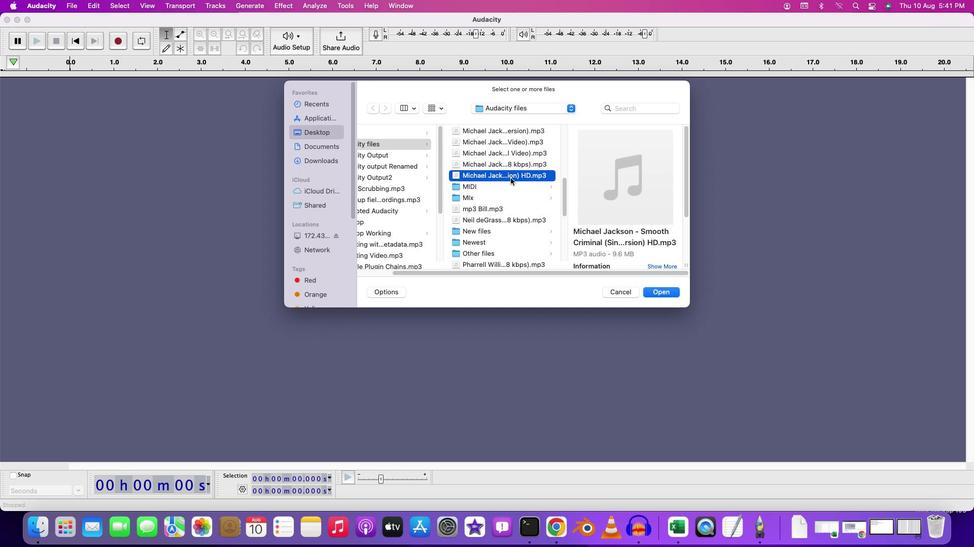 
Action: Mouse moved to (510, 166)
Screenshot: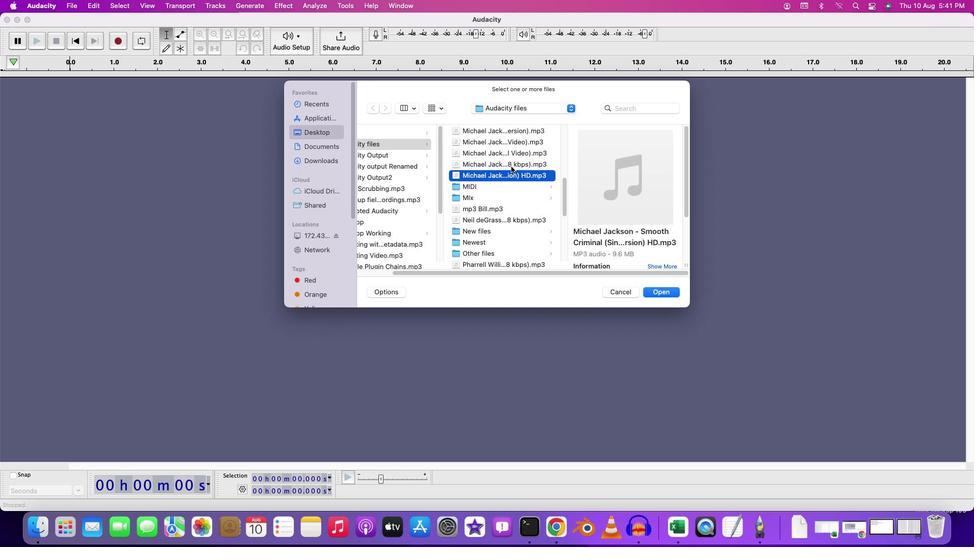 
Action: Mouse pressed left at (510, 166)
Screenshot: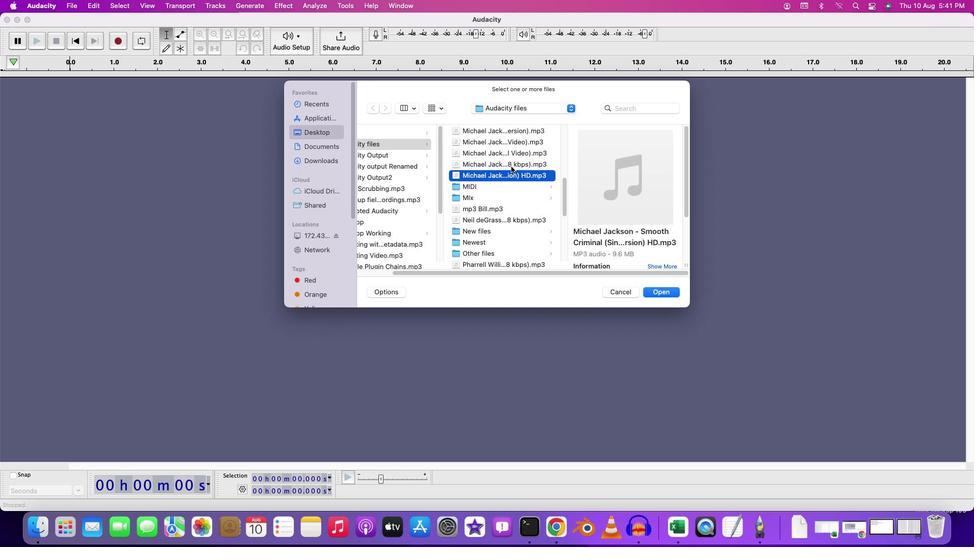 
Action: Mouse moved to (512, 166)
Screenshot: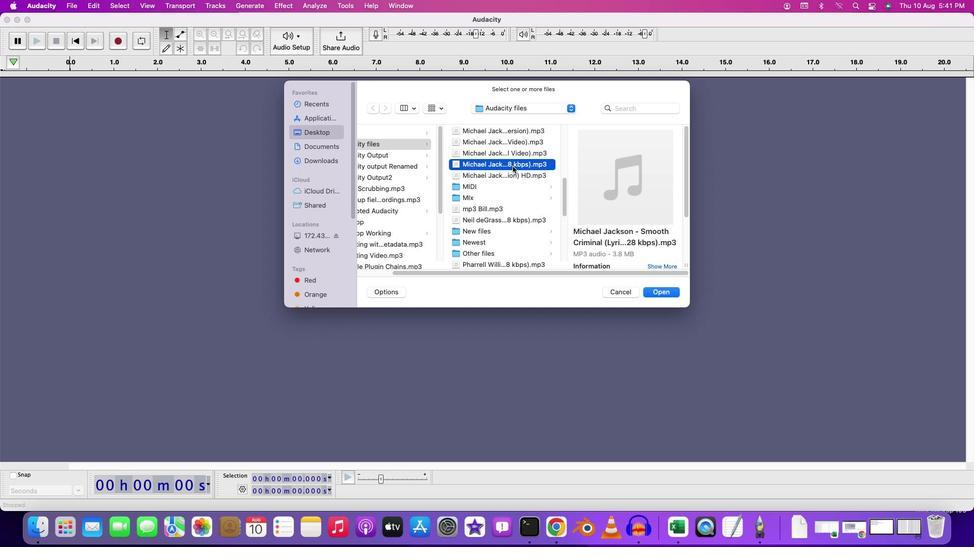 
Action: Mouse pressed left at (512, 166)
Screenshot: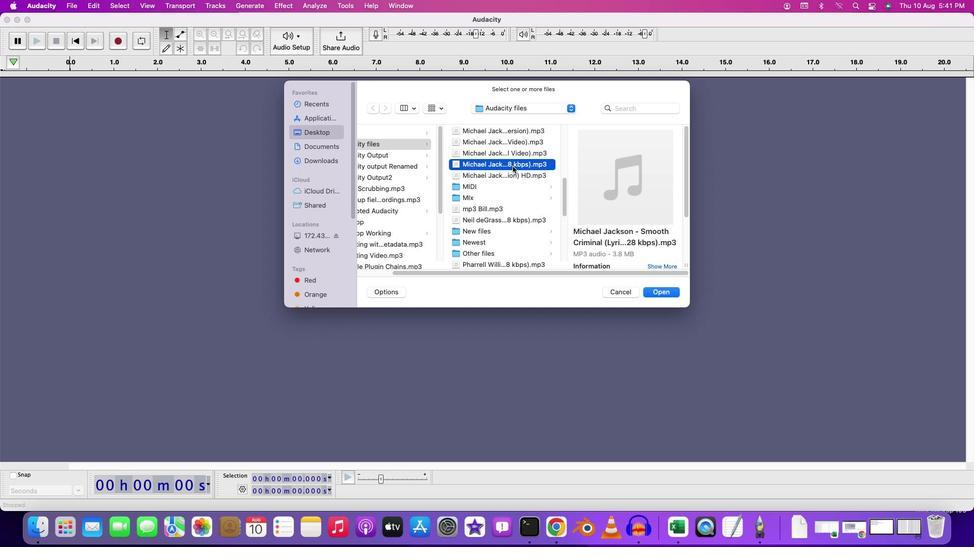 
Action: Mouse pressed left at (512, 166)
Screenshot: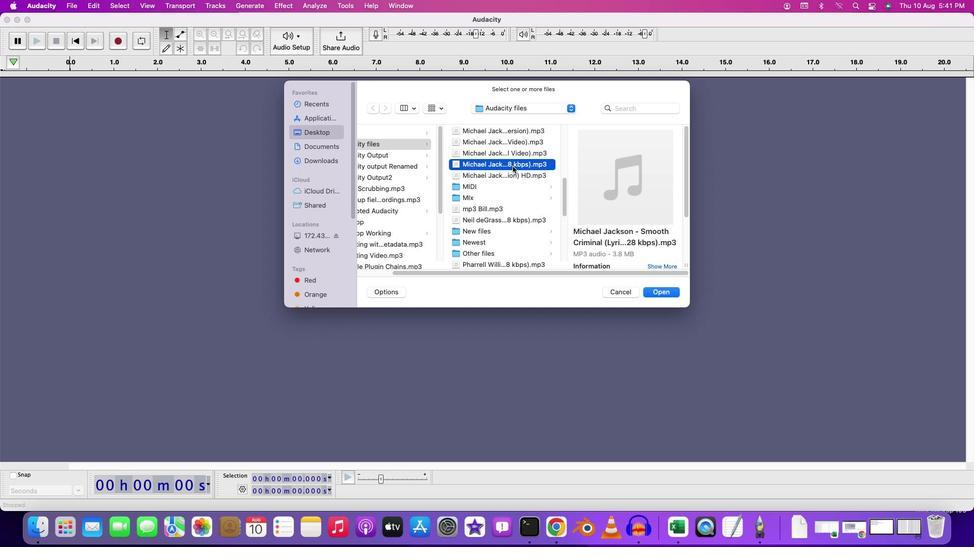 
Action: Mouse moved to (79, 100)
Screenshot: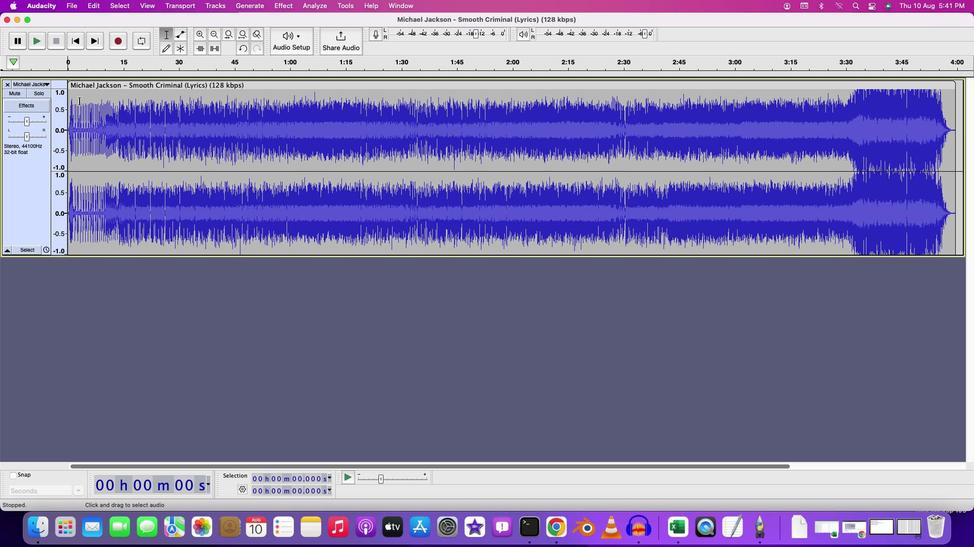 
Action: Mouse pressed left at (79, 100)
Screenshot: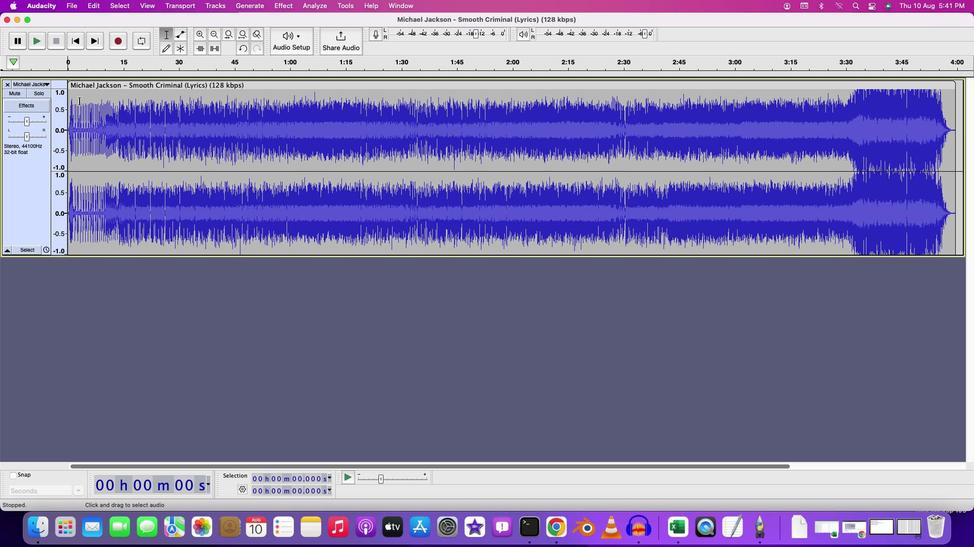 
Action: Key pressed Key.space
Screenshot: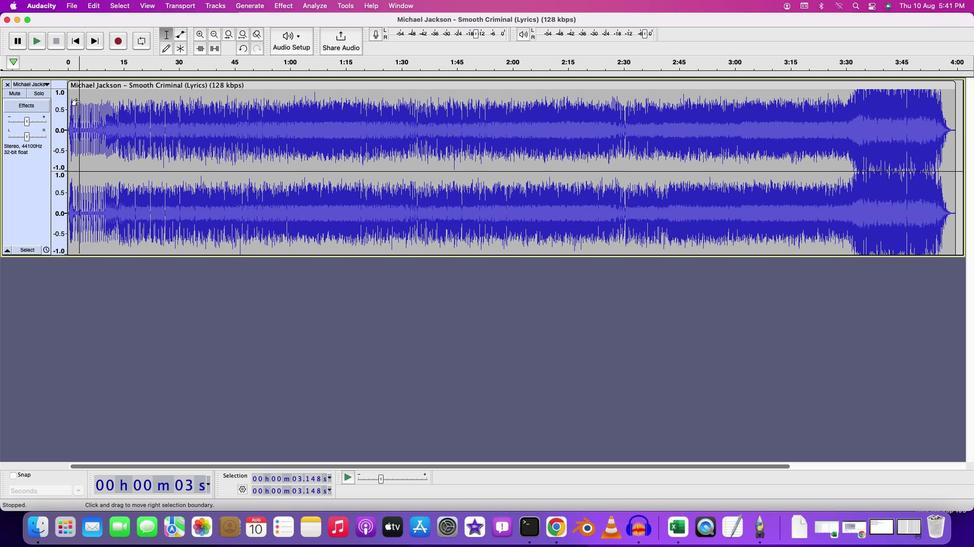 
Action: Mouse moved to (193, 6)
Screenshot: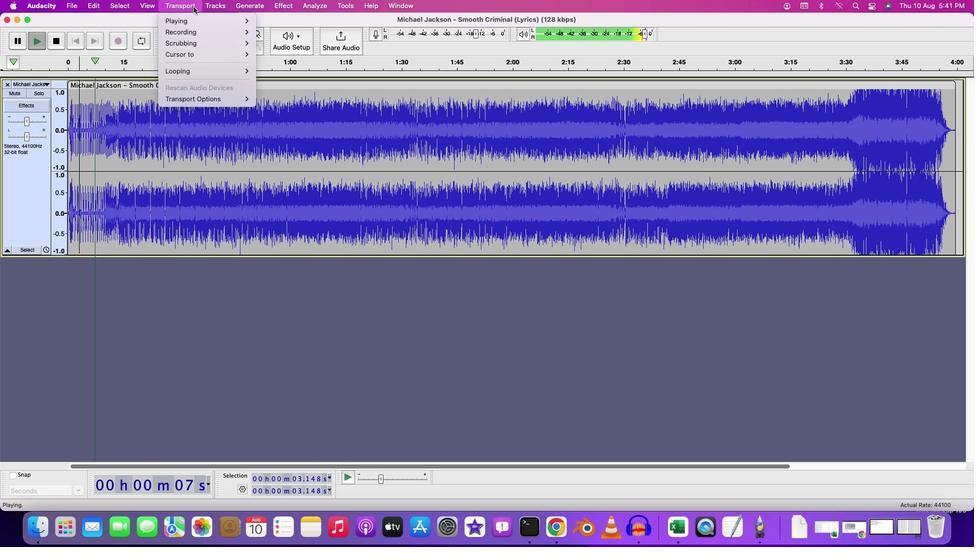
Action: Mouse pressed left at (193, 6)
Screenshot: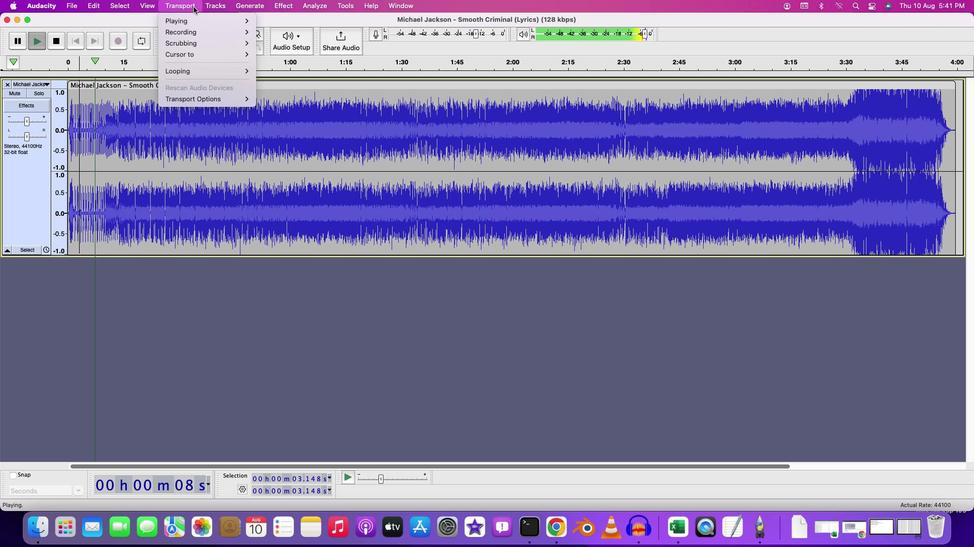 
Action: Mouse moved to (229, 144)
Screenshot: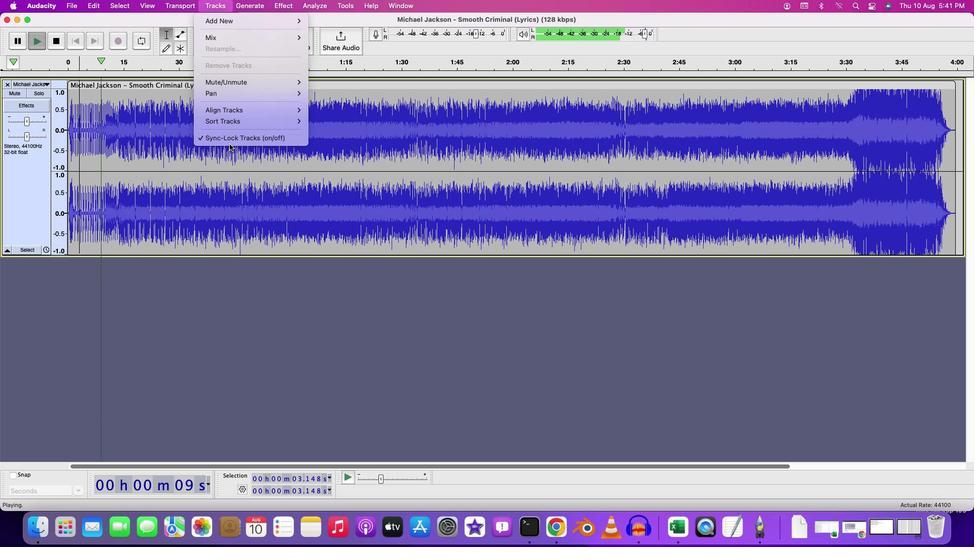 
Action: Mouse pressed left at (229, 144)
Screenshot: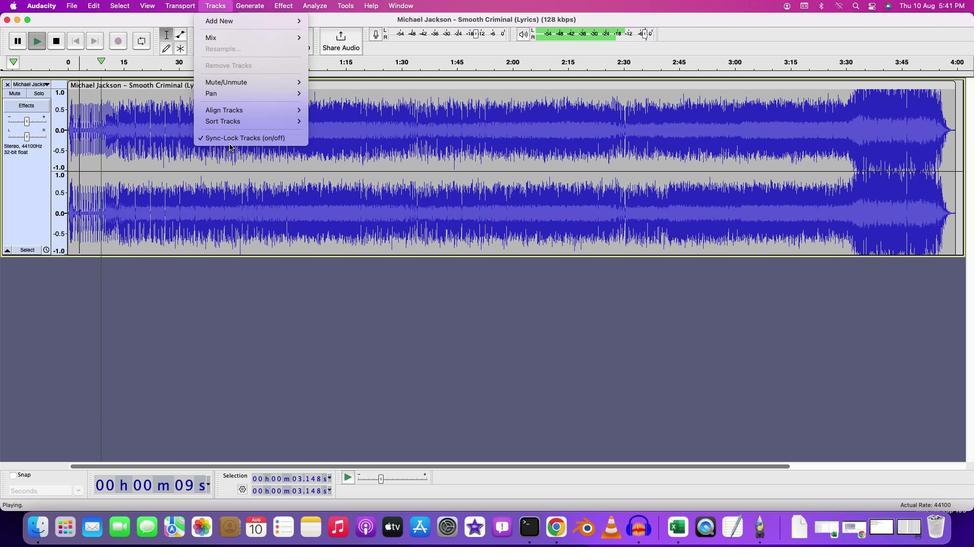 
Action: Mouse moved to (229, 141)
Screenshot: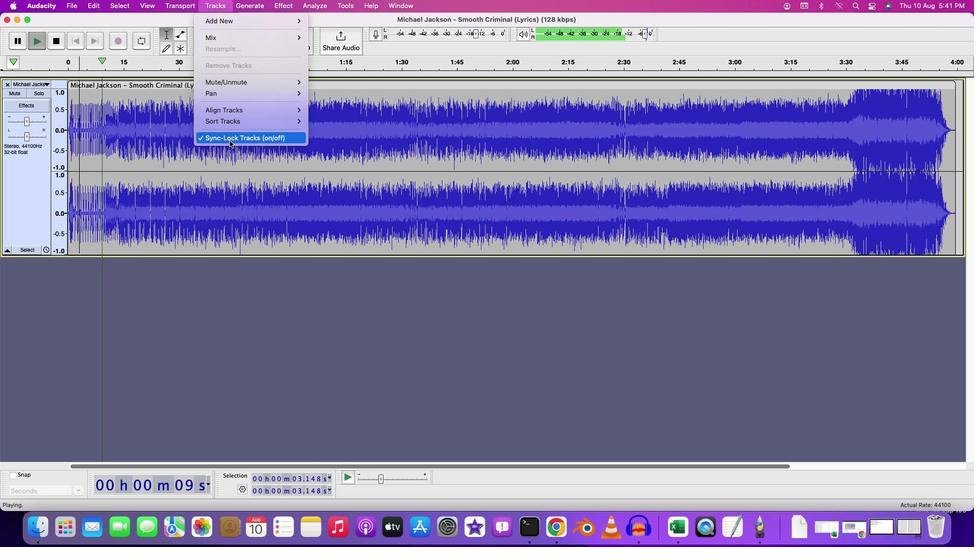 
Action: Mouse pressed left at (229, 141)
Screenshot: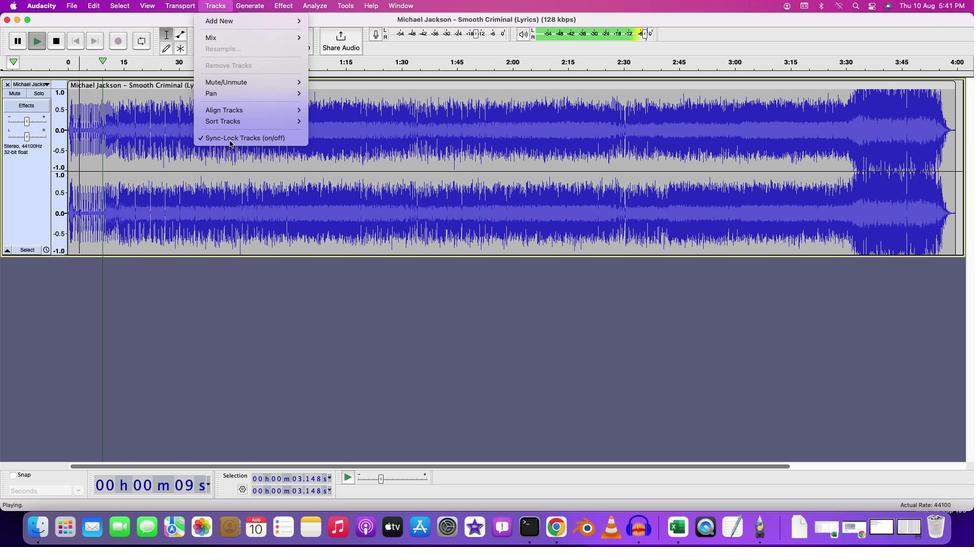 
Action: Mouse moved to (118, 112)
Screenshot: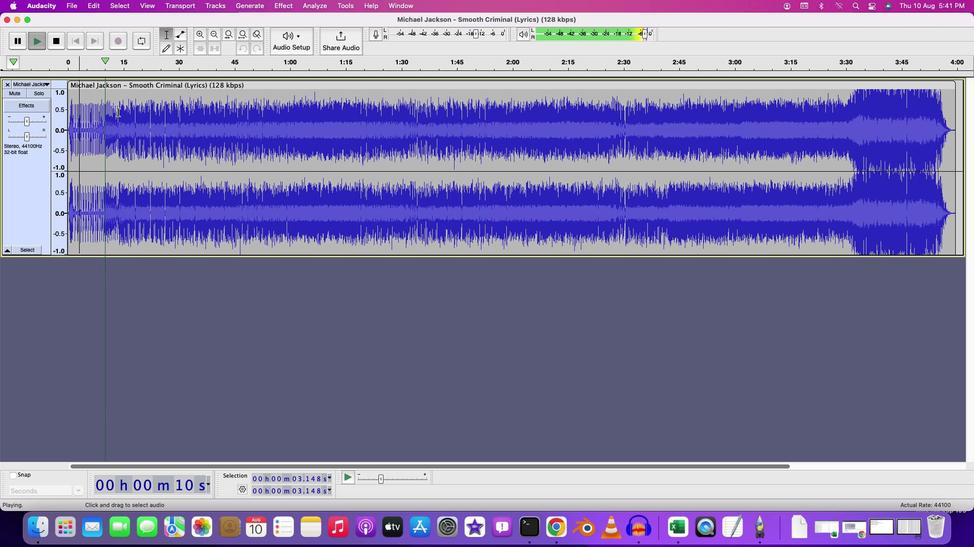 
Action: Mouse pressed left at (118, 112)
Screenshot: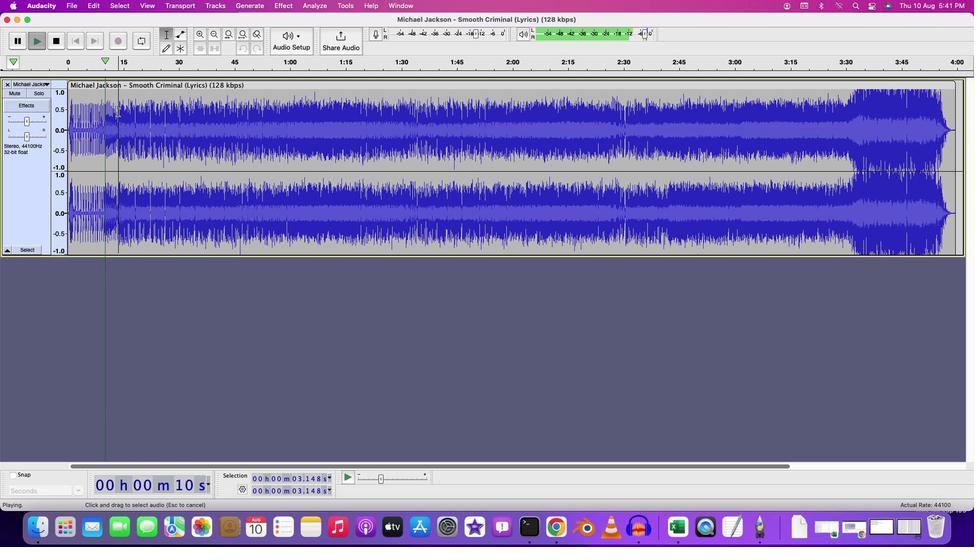 
Action: Mouse moved to (180, 292)
Screenshot: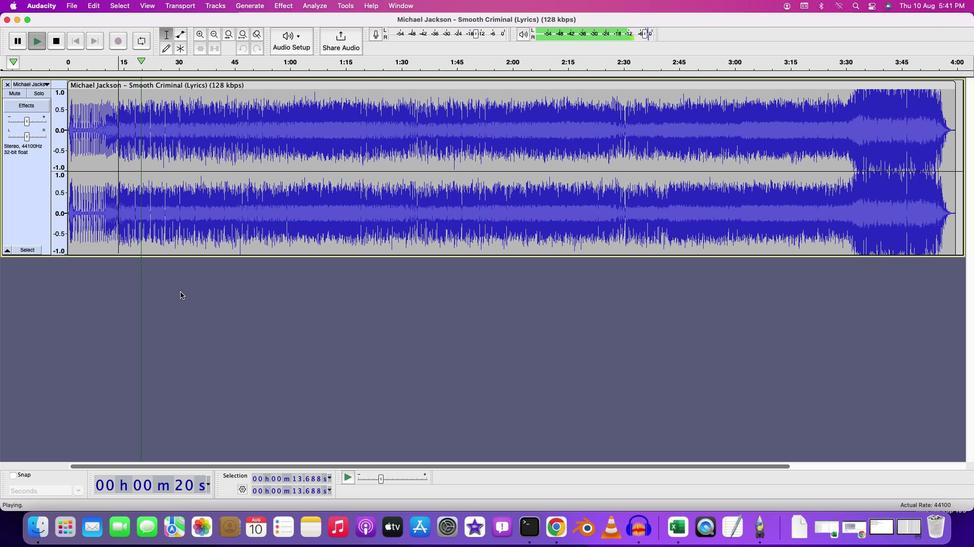 
Action: Mouse pressed right at (180, 292)
Screenshot: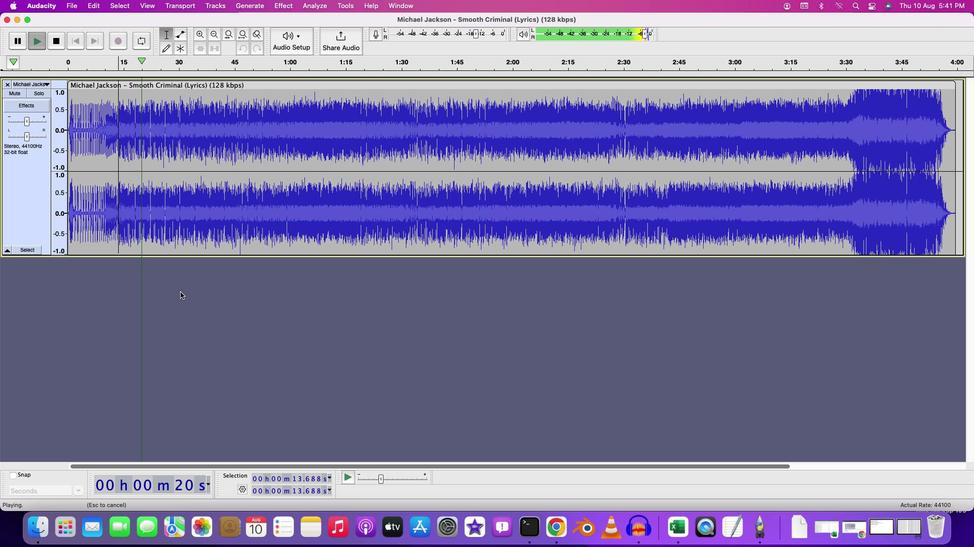 
Action: Mouse moved to (171, 291)
Screenshot: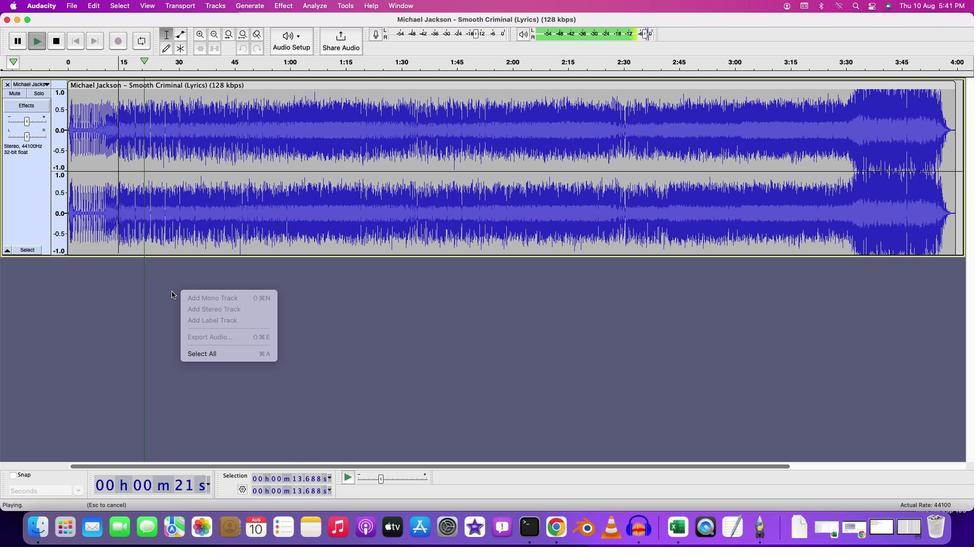 
Action: Key pressed Key.space
Screenshot: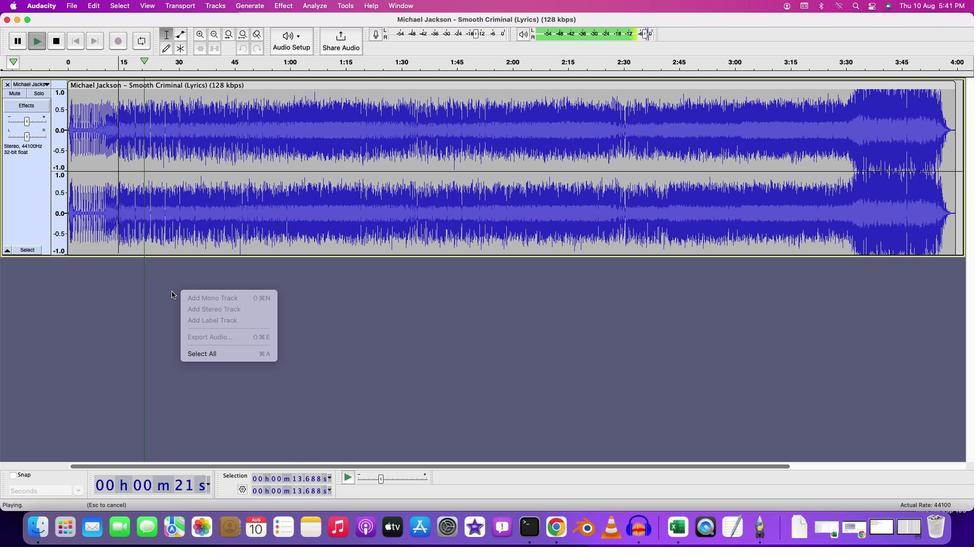 
Action: Mouse moved to (164, 320)
Screenshot: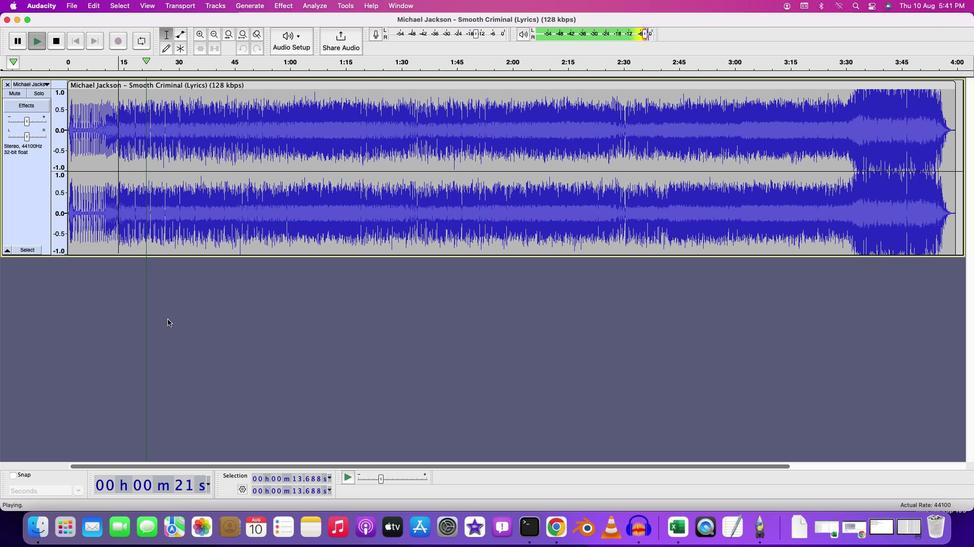 
Action: Key pressed Key.space
Screenshot: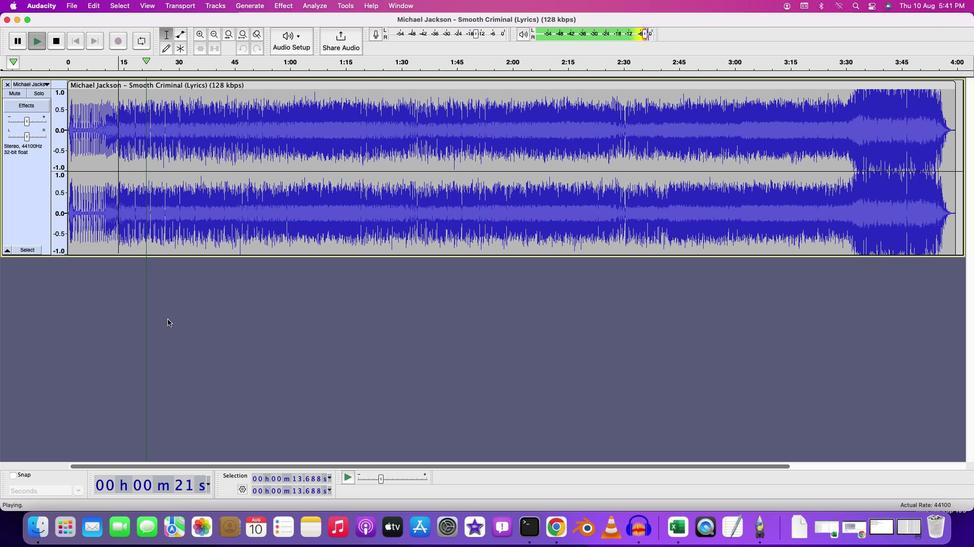 
Action: Mouse moved to (175, 315)
Screenshot: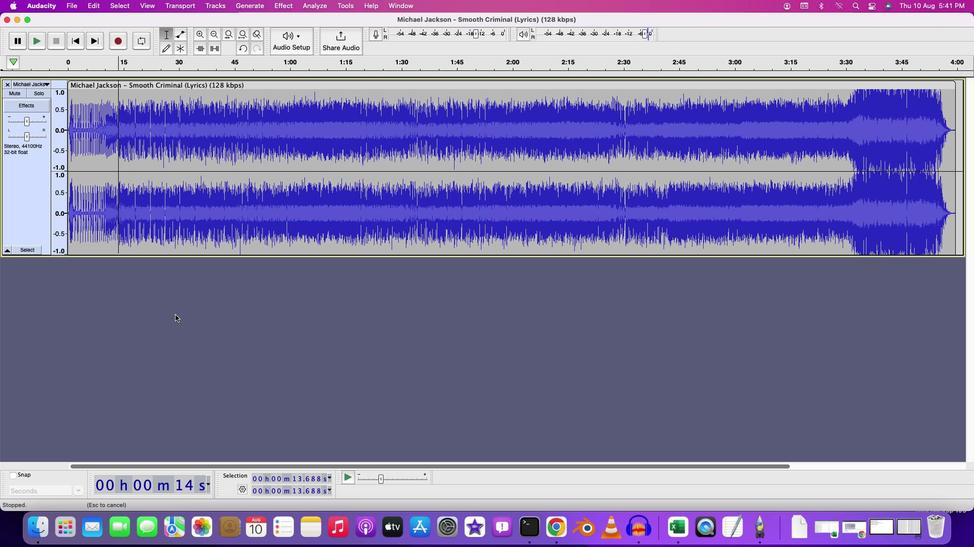 
Action: Mouse pressed right at (175, 315)
Screenshot: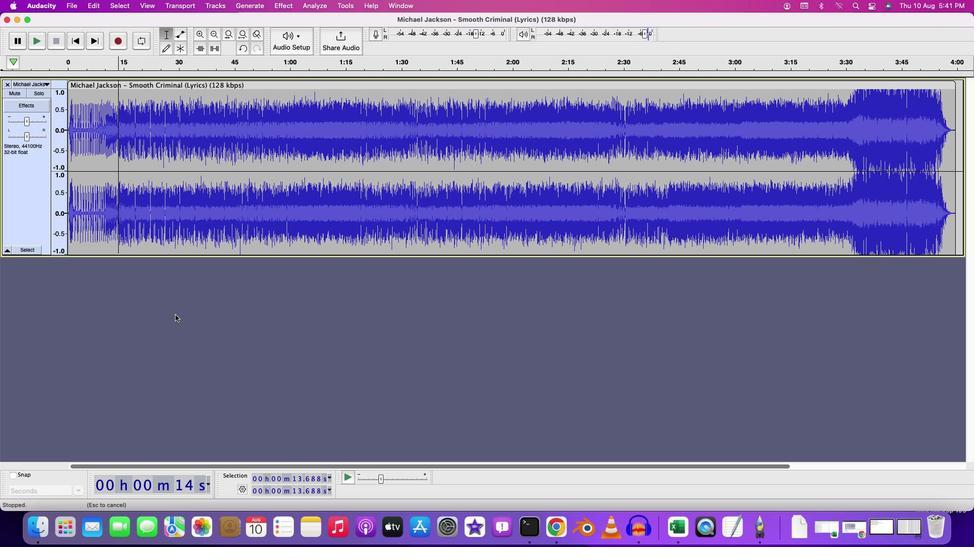 
Action: Mouse moved to (196, 327)
Screenshot: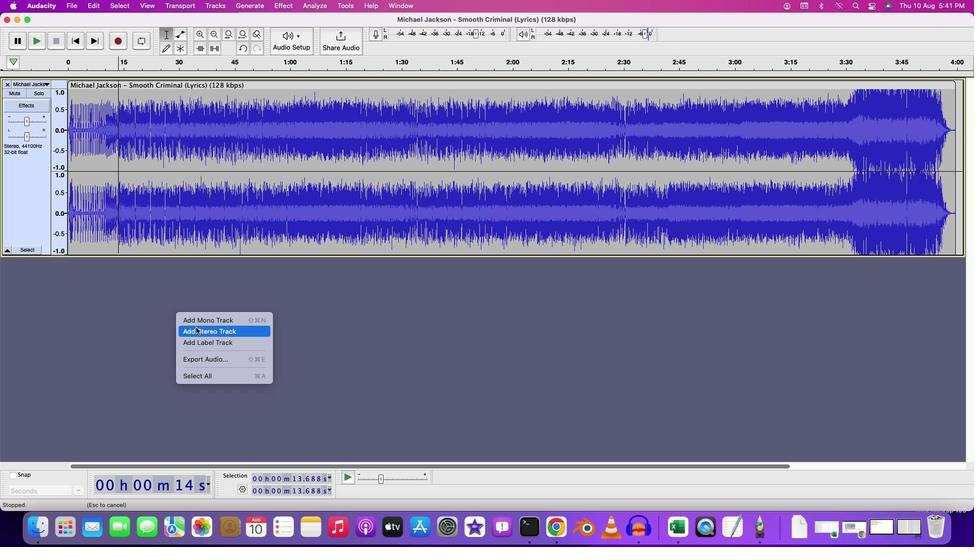 
Action: Mouse pressed left at (196, 327)
Screenshot: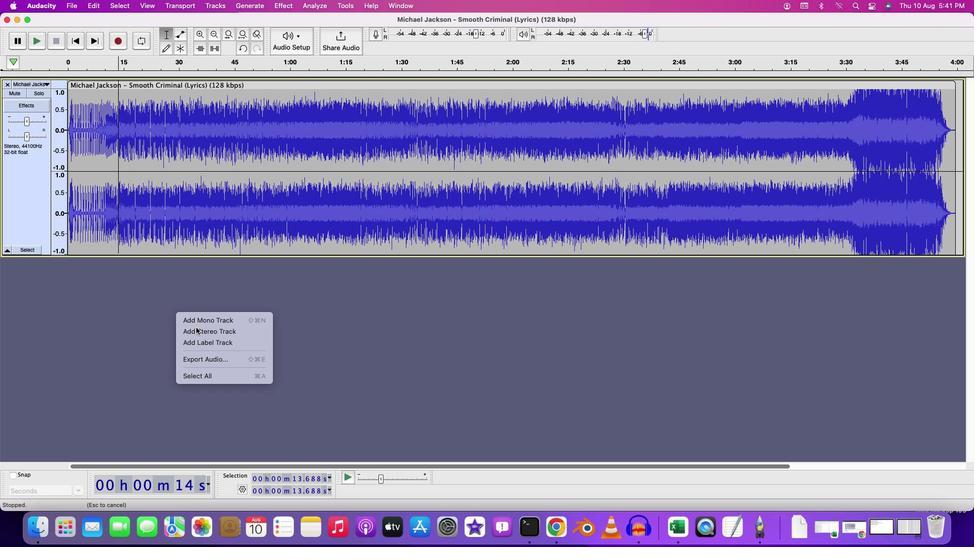 
Action: Mouse moved to (256, 257)
Screenshot: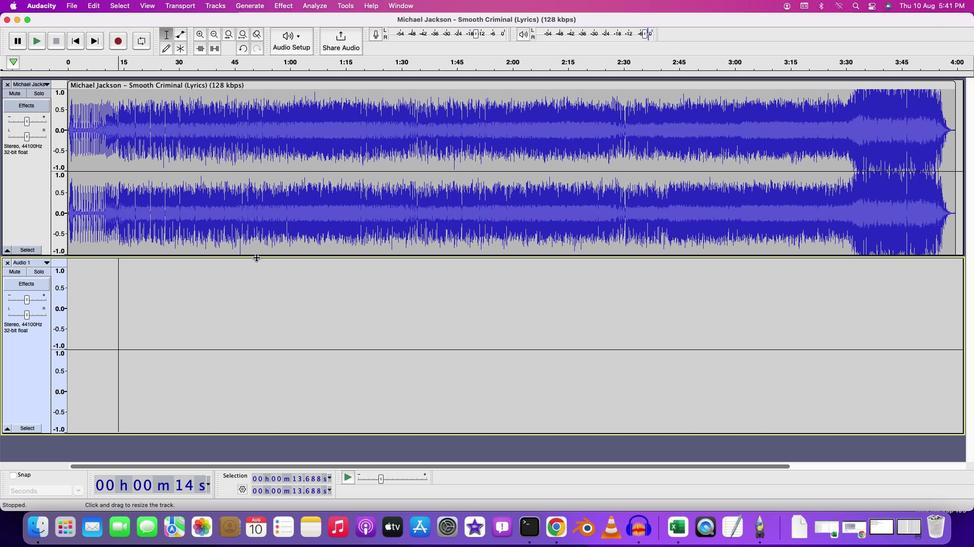 
Action: Mouse pressed left at (256, 257)
Screenshot: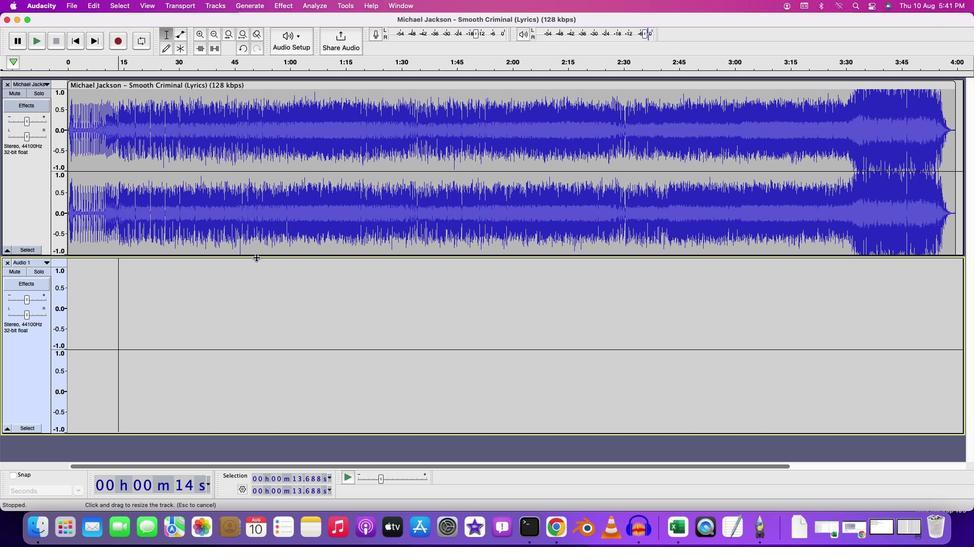 
Action: Mouse moved to (260, 368)
Screenshot: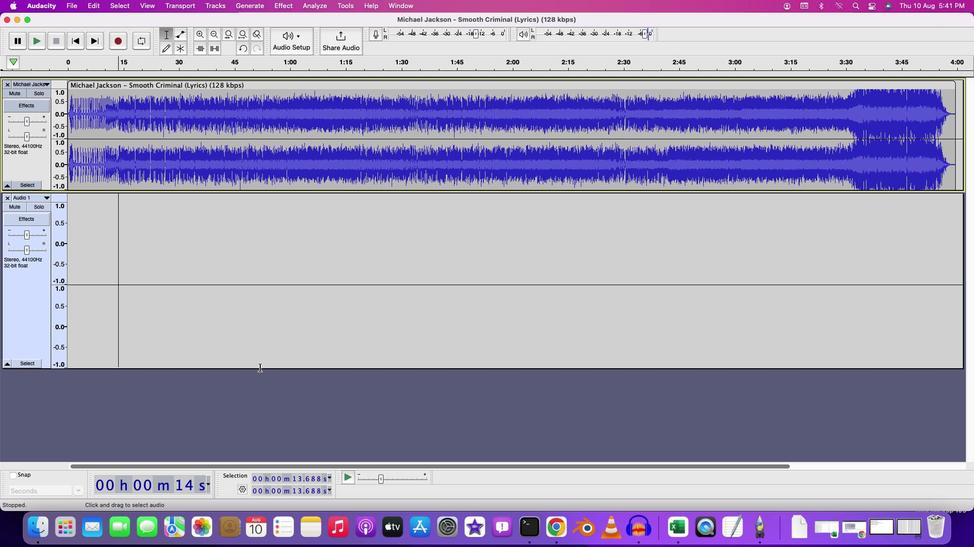 
Action: Mouse pressed left at (260, 368)
Screenshot: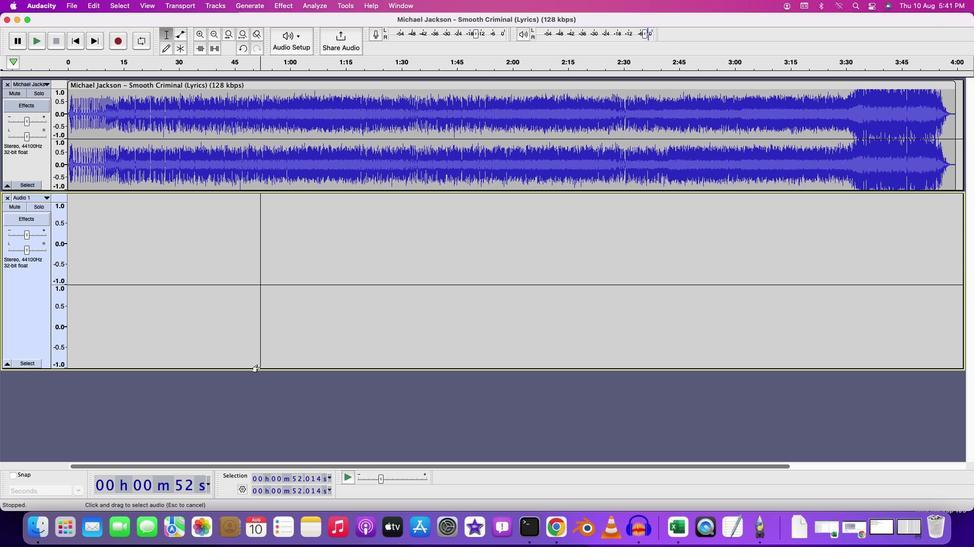 
Action: Mouse moved to (260, 370)
Screenshot: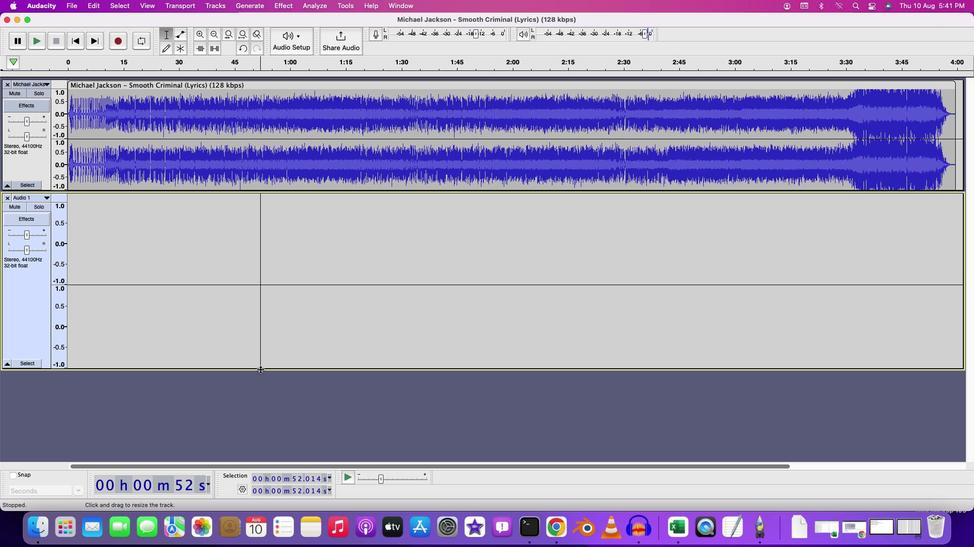 
Action: Mouse pressed left at (260, 370)
Screenshot: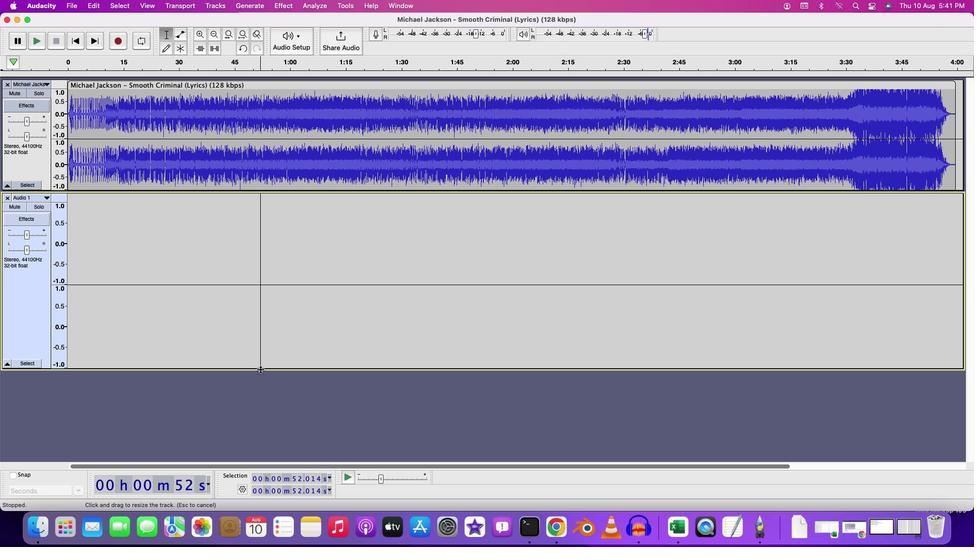 
Action: Mouse moved to (194, 119)
Screenshot: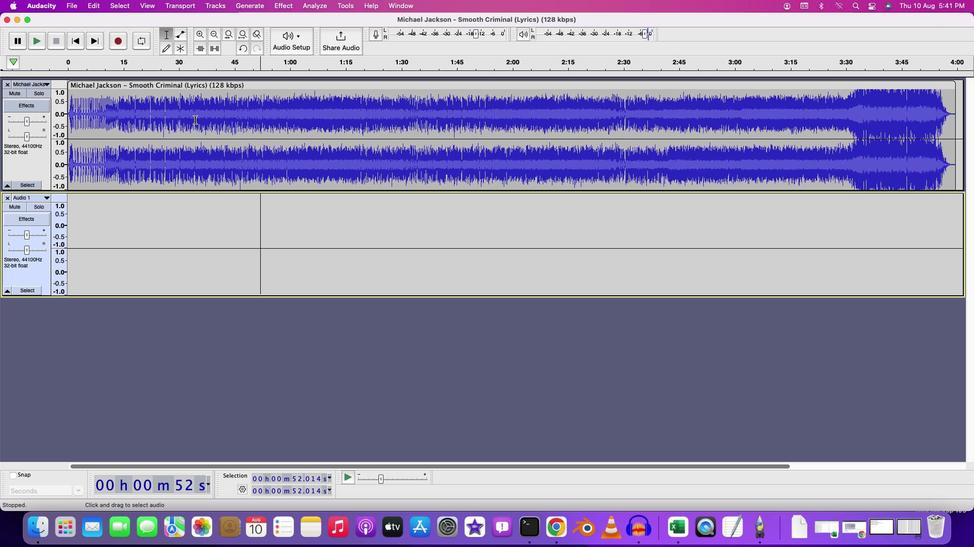 
Action: Mouse pressed left at (194, 119)
Screenshot: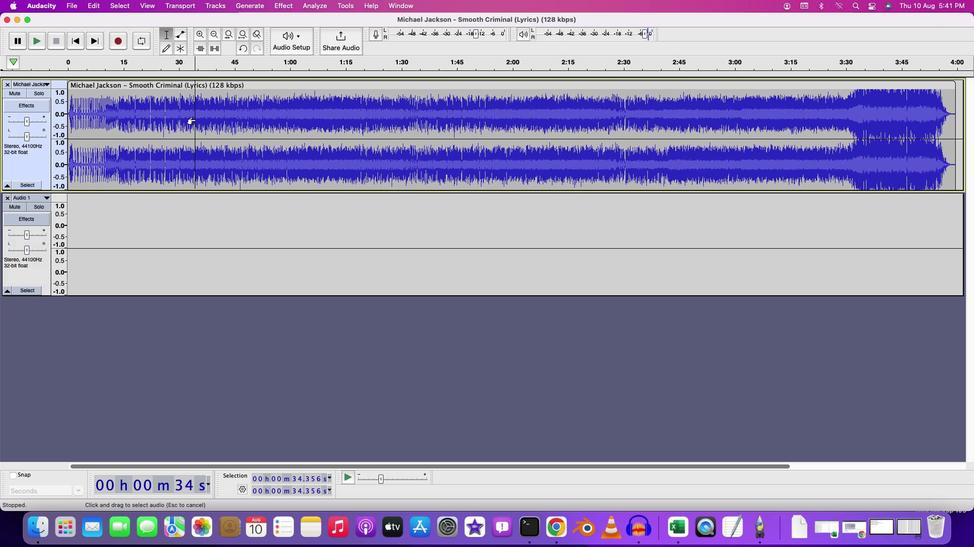 
Action: Mouse moved to (316, 97)
Screenshot: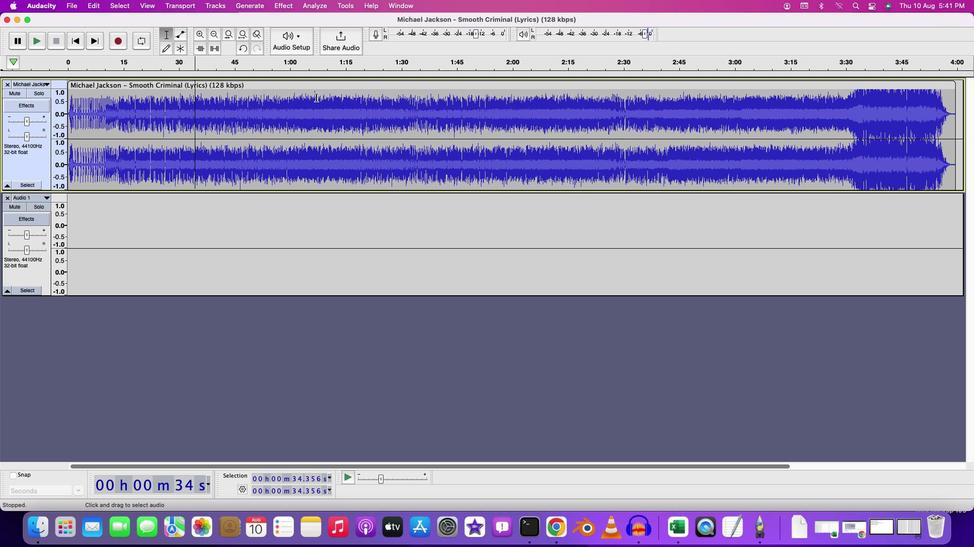 
Action: Mouse pressed left at (316, 97)
Screenshot: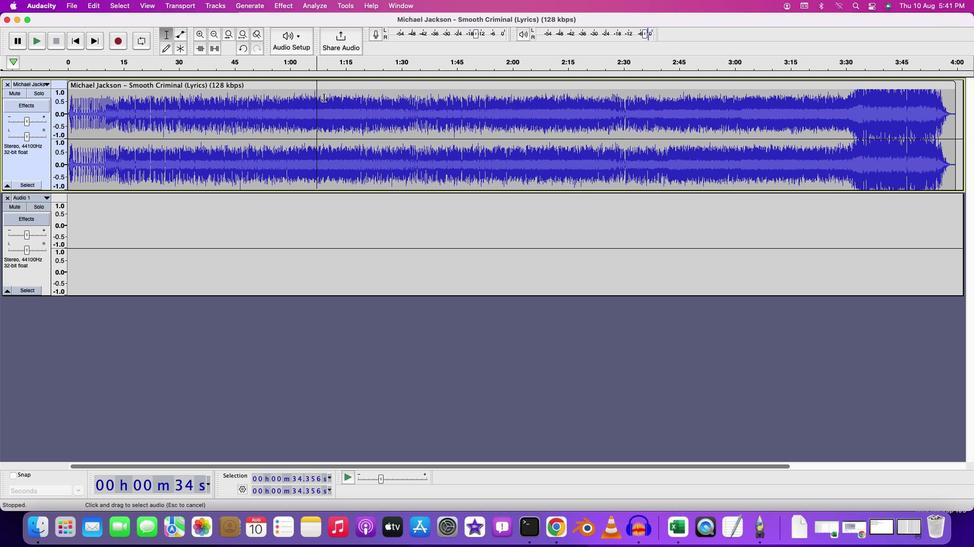 
Action: Mouse moved to (953, 140)
Screenshot: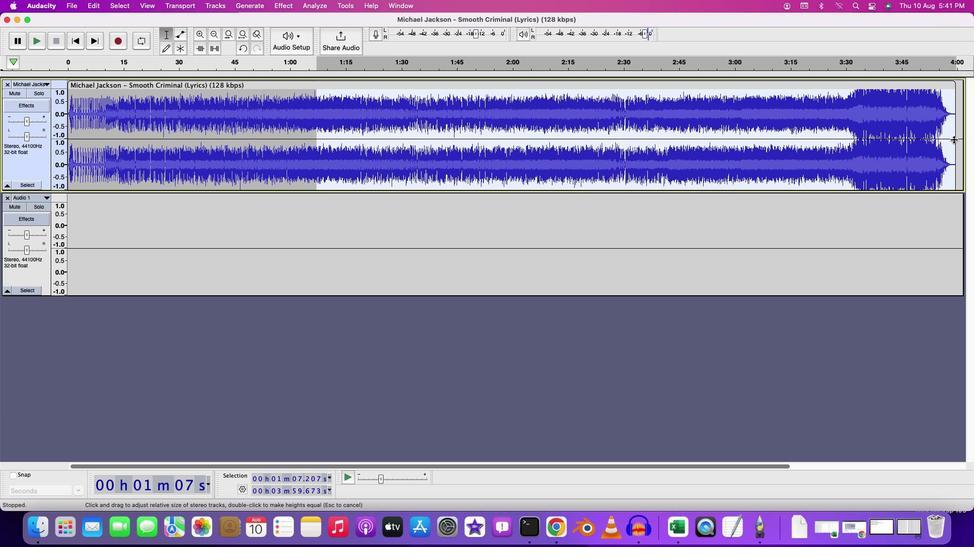 
Action: Key pressed Key.cmd'c'
Screenshot: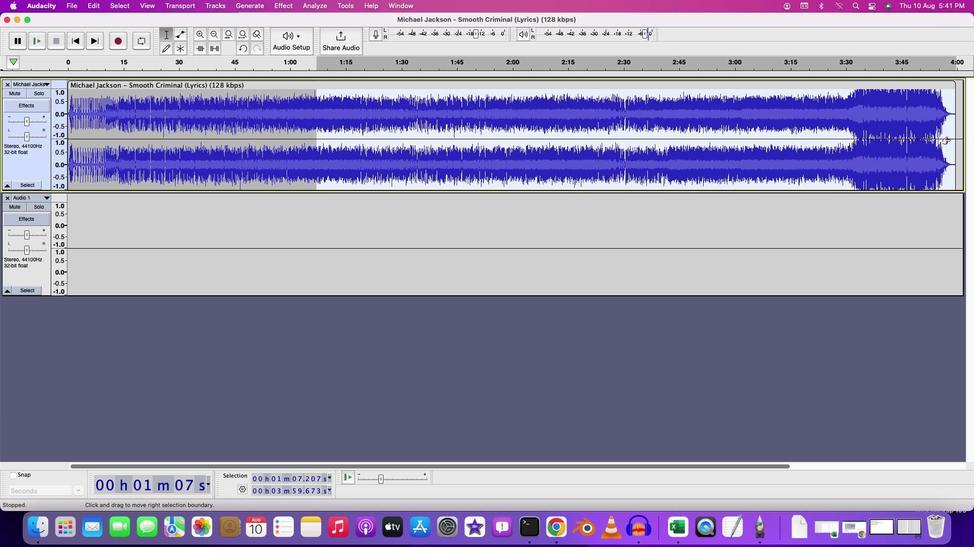 
Action: Mouse moved to (415, 170)
Screenshot: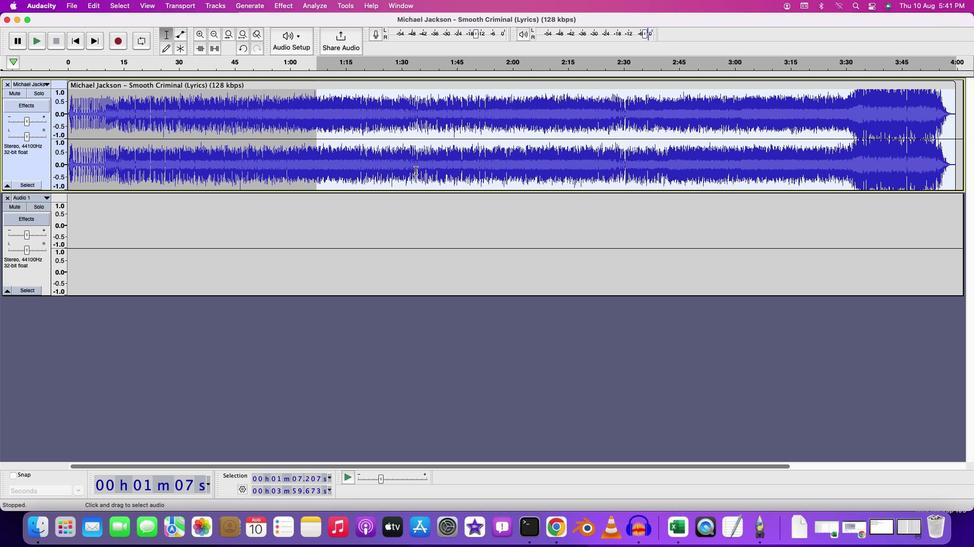 
Action: Key pressed Key.cmd'x'
Screenshot: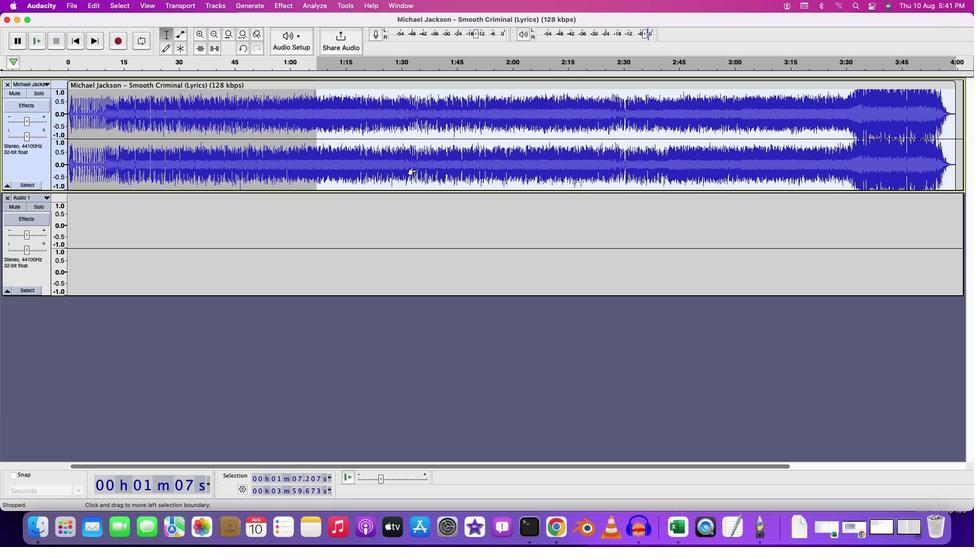 
Action: Mouse moved to (319, 201)
Screenshot: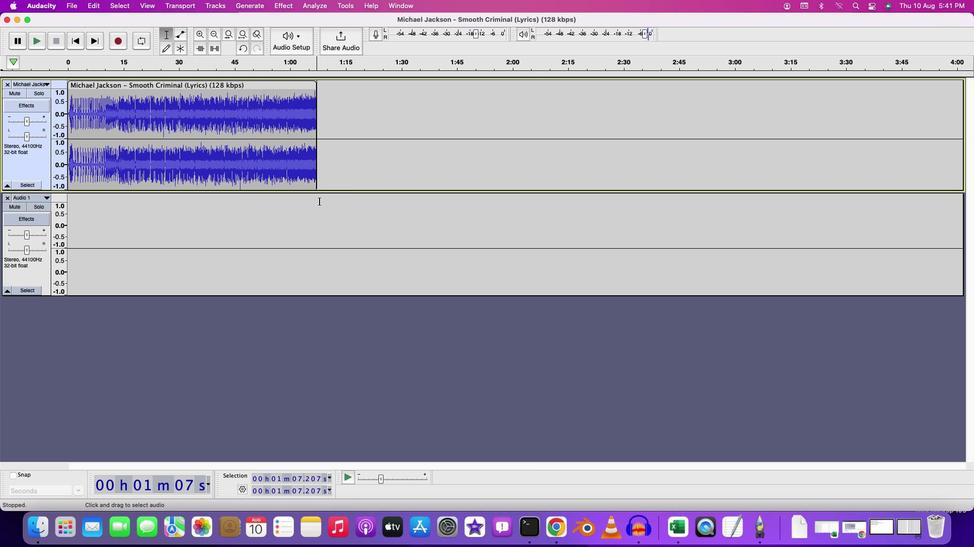 
Action: Mouse pressed left at (319, 201)
Screenshot: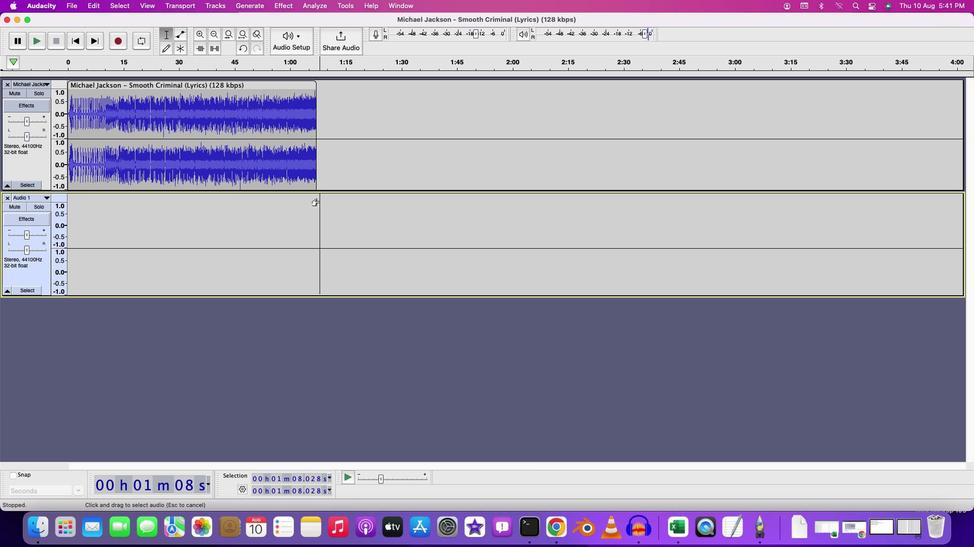 
Action: Mouse moved to (318, 213)
Screenshot: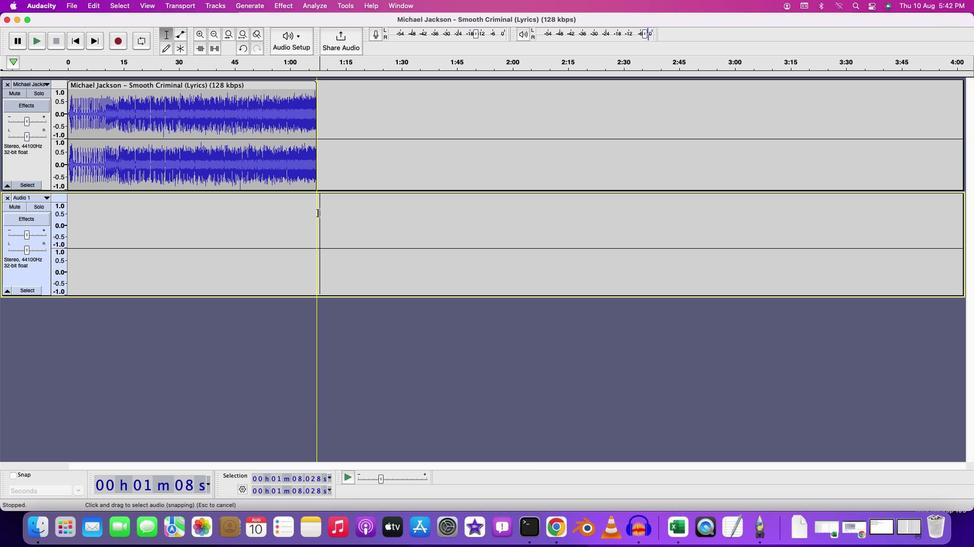 
Action: Mouse pressed left at (318, 213)
Screenshot: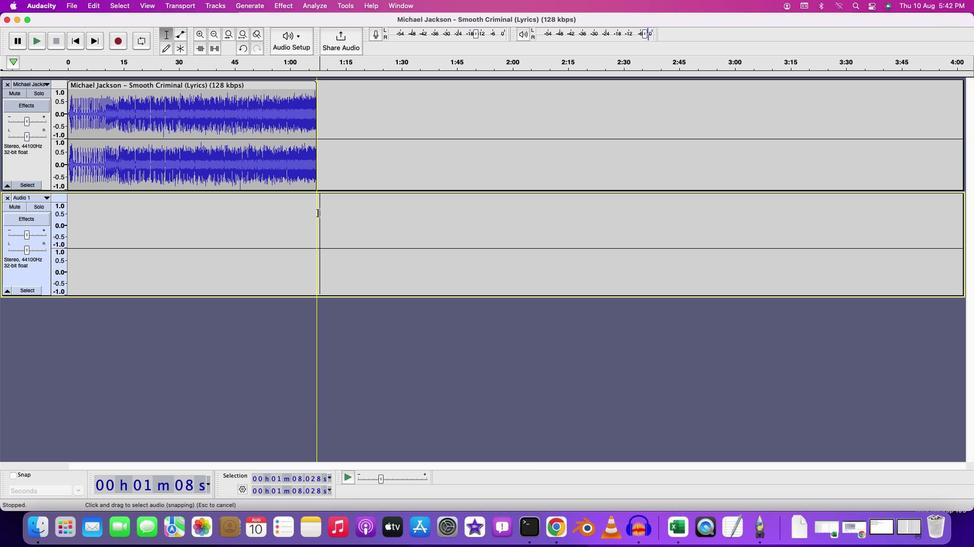
Action: Mouse moved to (318, 216)
Screenshot: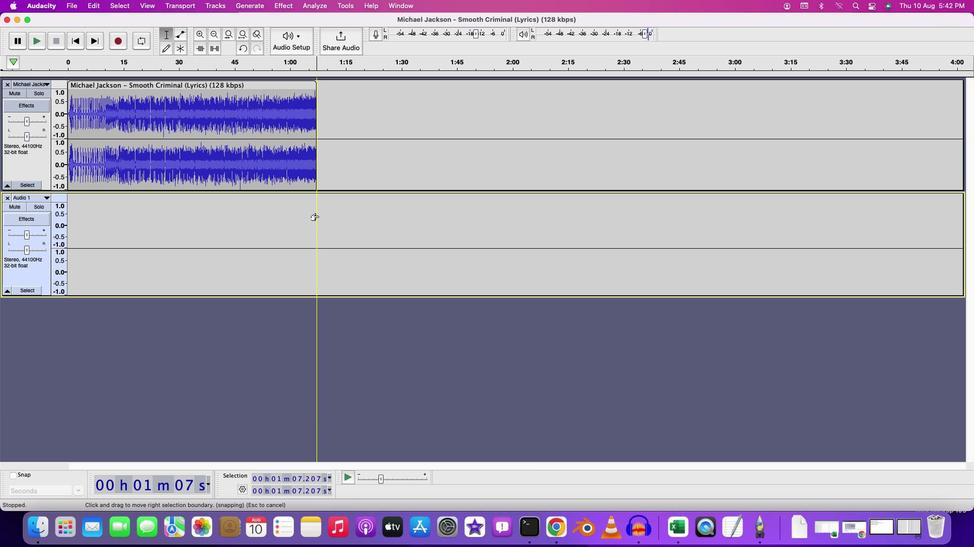 
Action: Key pressed Key.cmd'v'
Screenshot: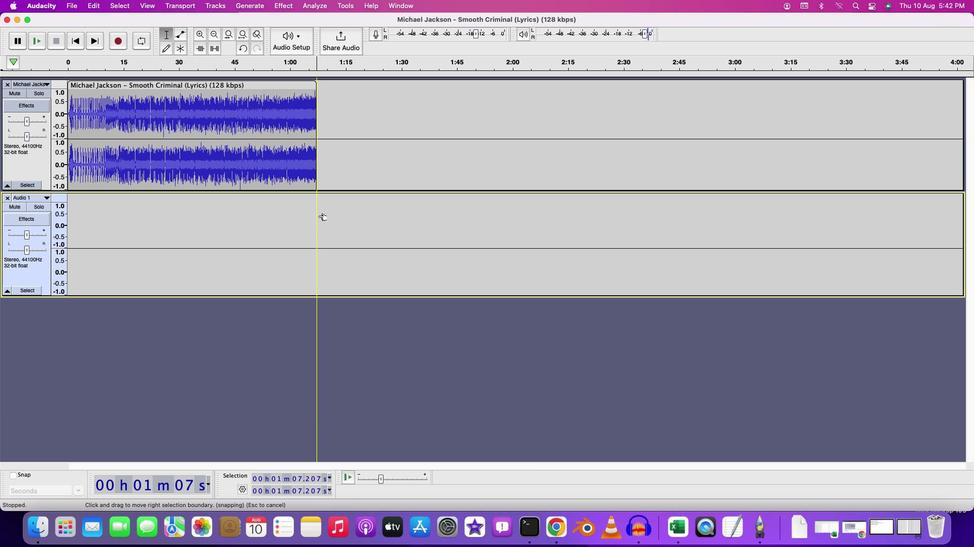 
Action: Mouse moved to (145, 351)
Screenshot: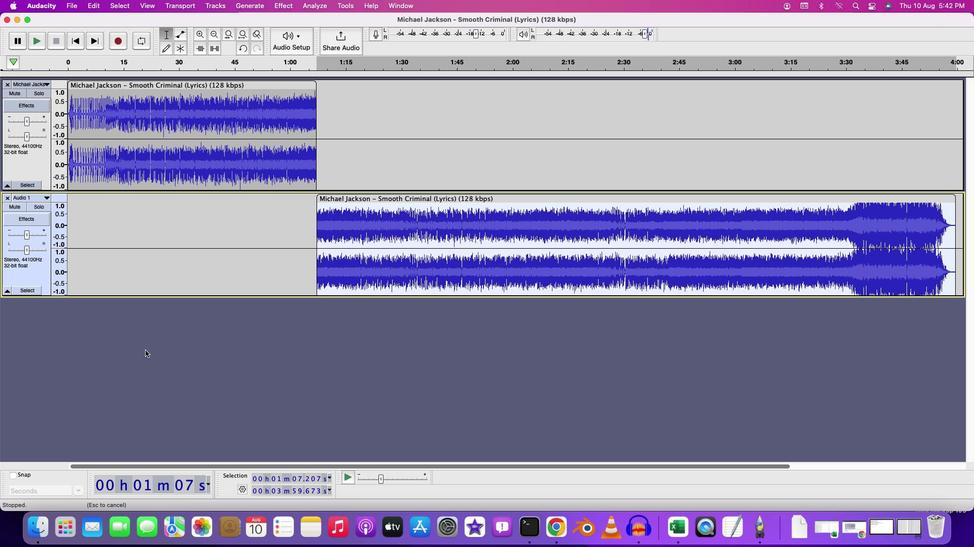 
Action: Mouse pressed right at (145, 351)
Screenshot: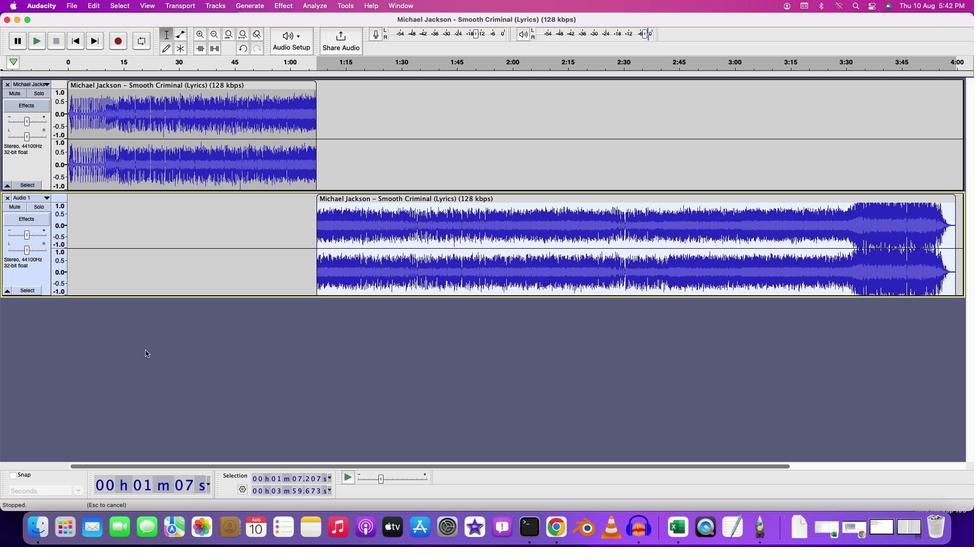 
Action: Mouse moved to (176, 372)
Screenshot: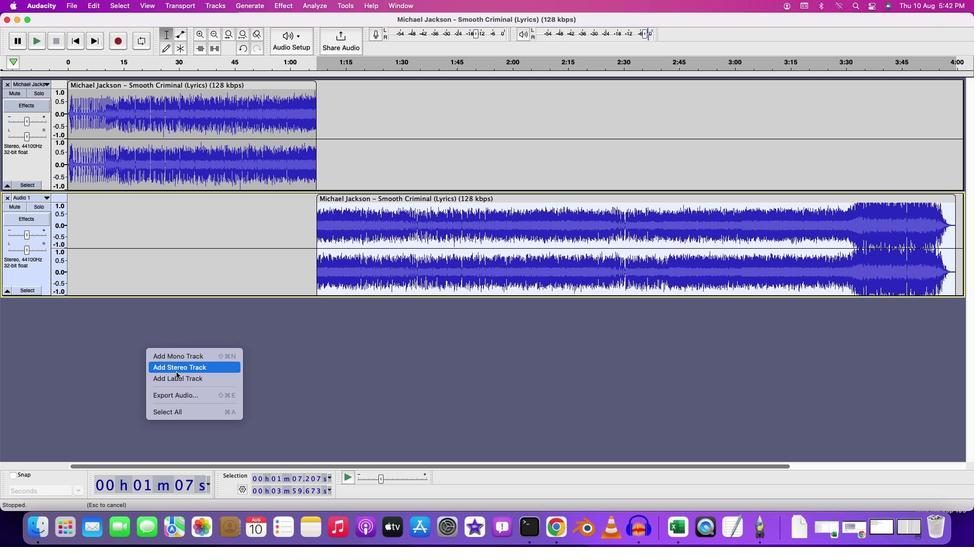 
Action: Mouse pressed left at (176, 372)
Screenshot: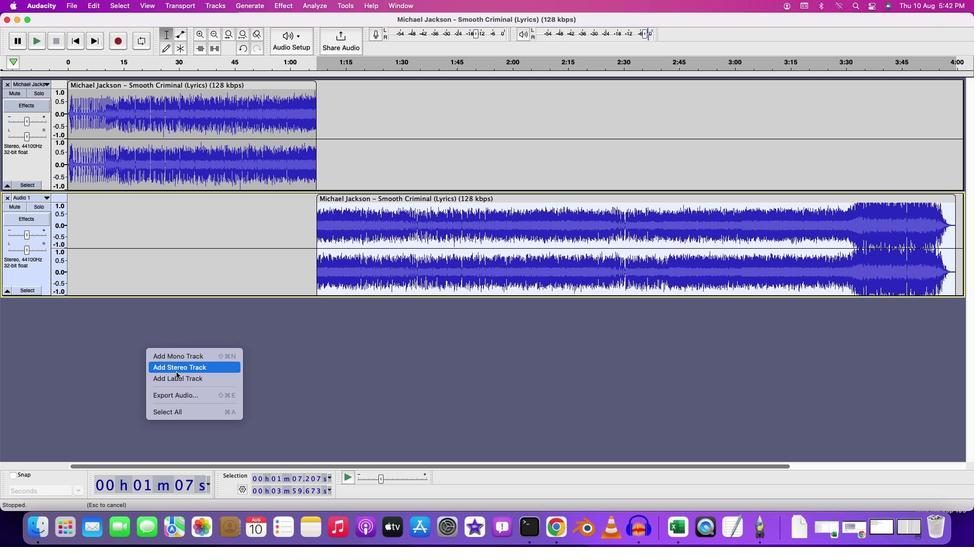 
Action: Mouse moved to (351, 336)
Screenshot: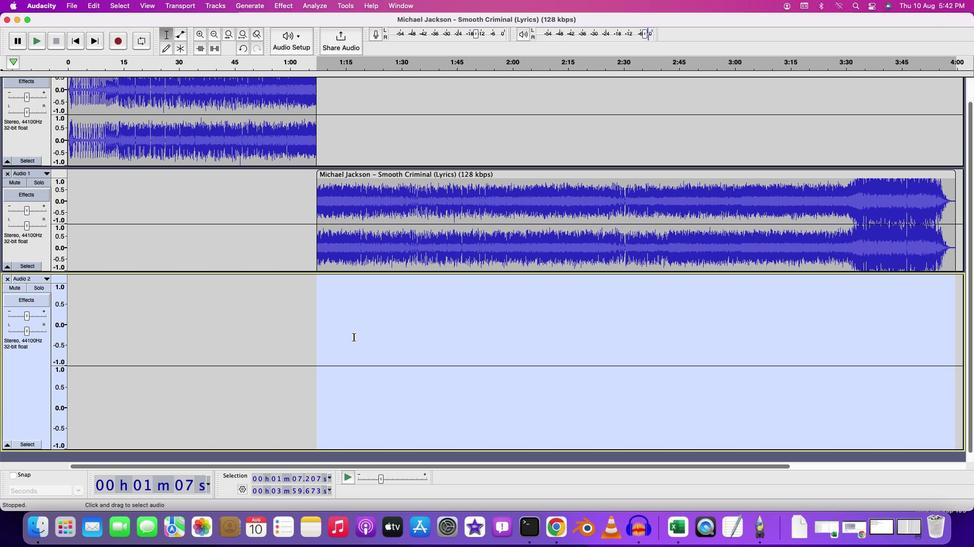 
Action: Mouse scrolled (351, 336) with delta (0, 0)
Screenshot: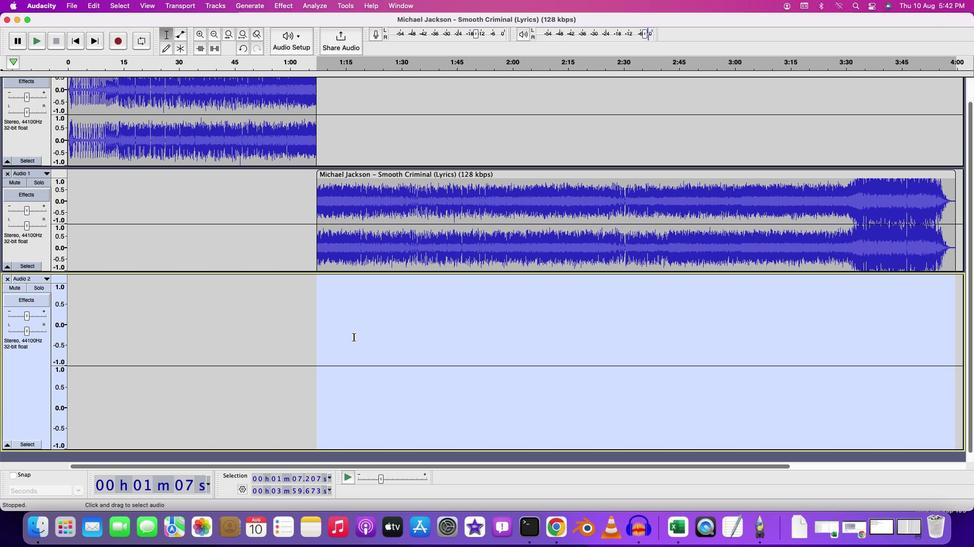 
Action: Mouse moved to (351, 336)
Screenshot: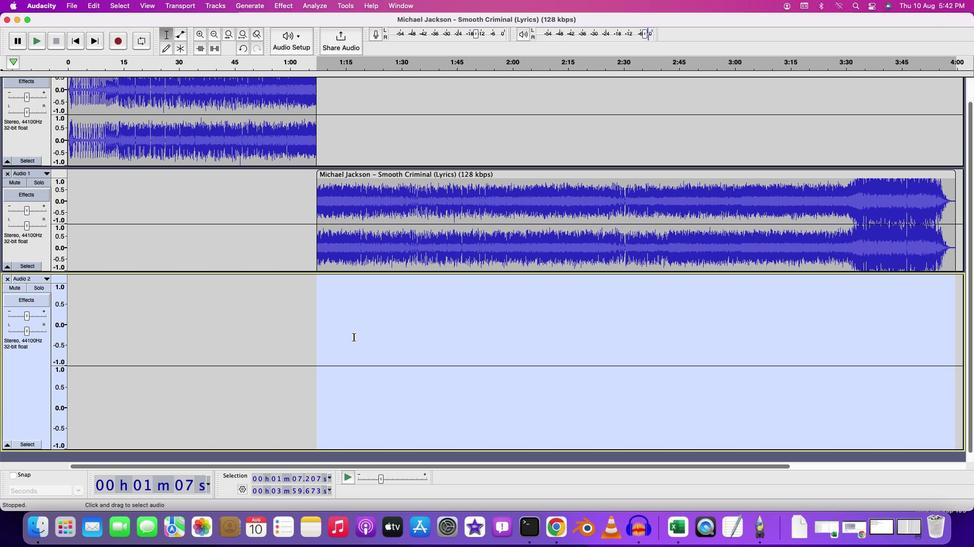 
Action: Mouse scrolled (351, 336) with delta (0, 0)
Screenshot: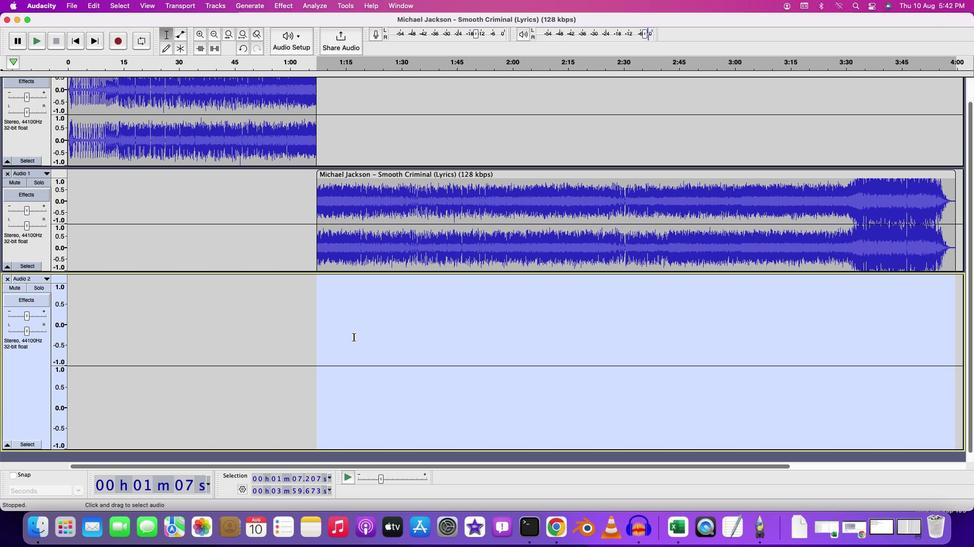 
Action: Mouse moved to (352, 337)
Screenshot: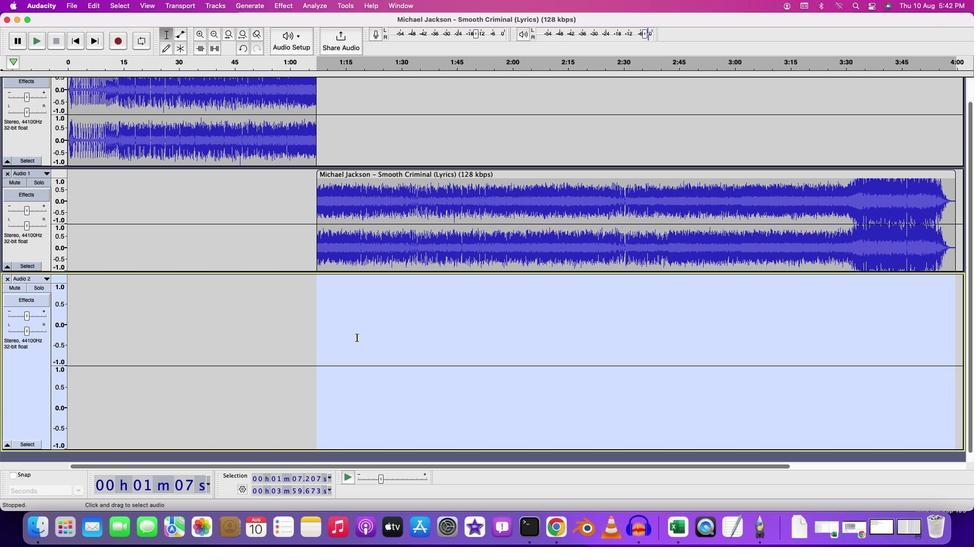 
Action: Mouse scrolled (352, 337) with delta (0, -1)
Screenshot: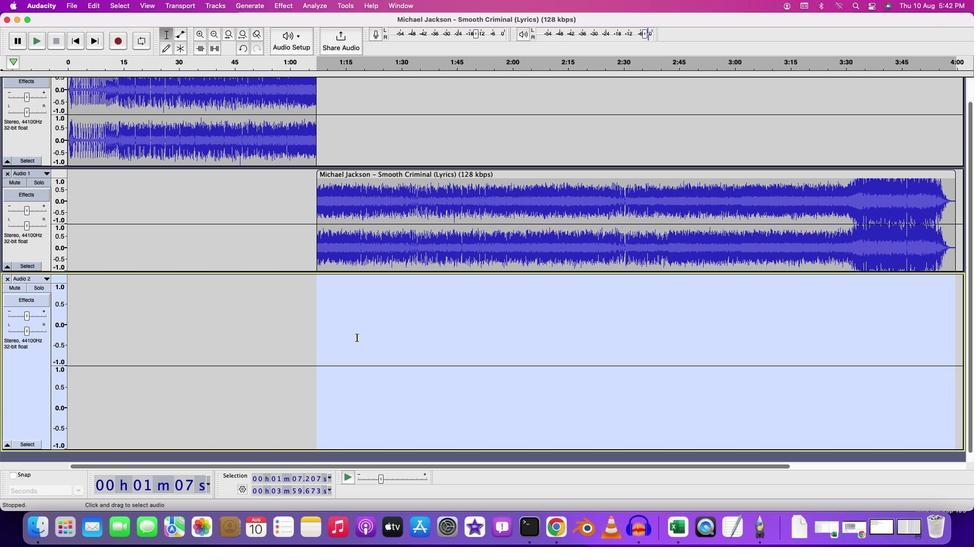 
Action: Mouse moved to (353, 337)
Screenshot: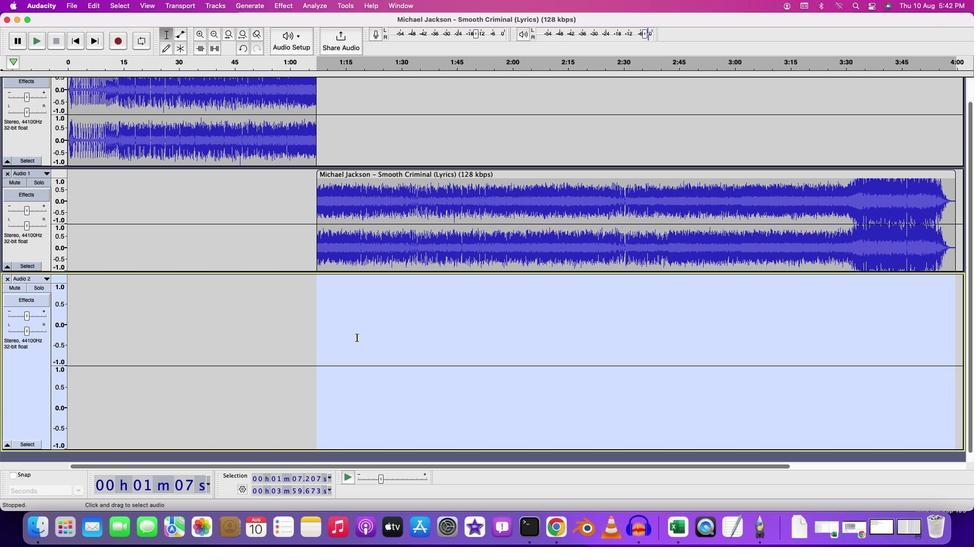 
Action: Mouse scrolled (353, 337) with delta (0, -2)
Screenshot: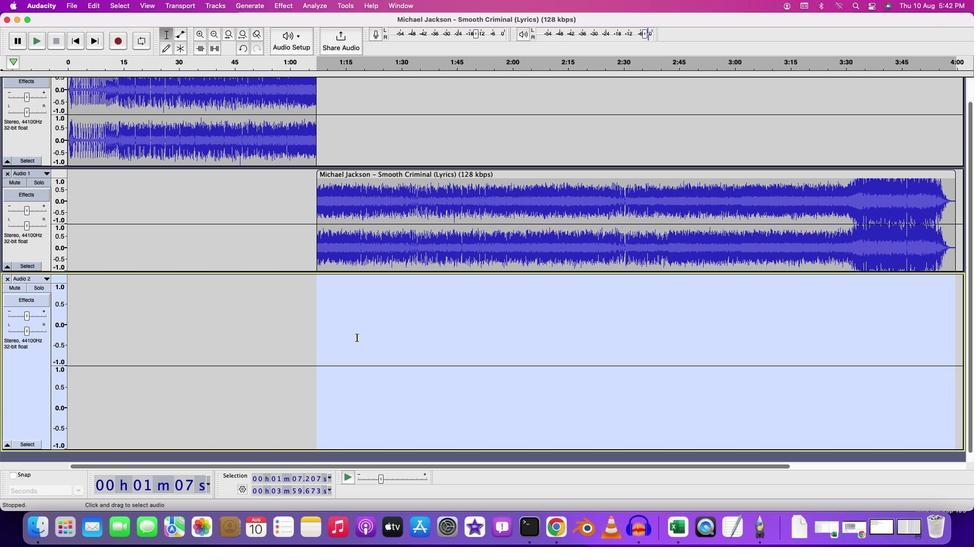 
Action: Mouse moved to (353, 337)
Screenshot: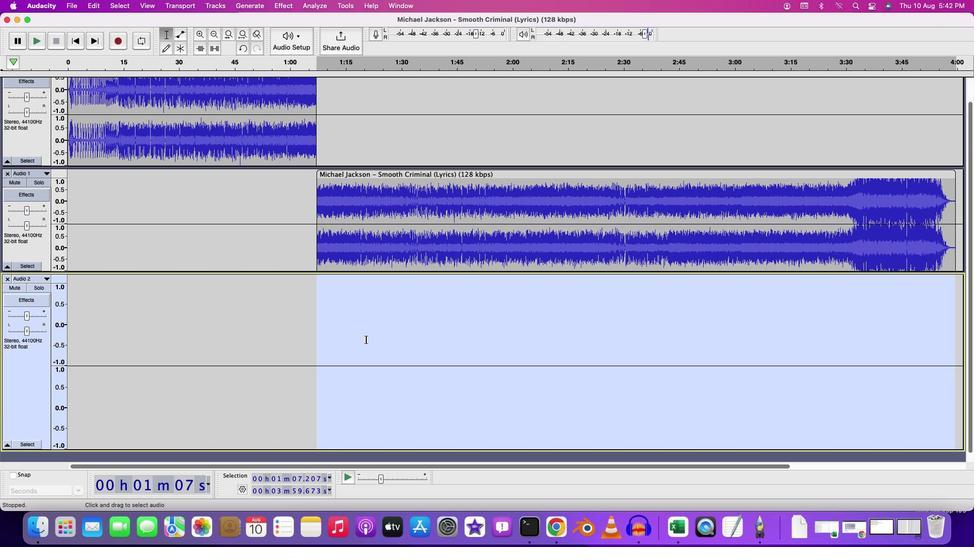 
Action: Mouse scrolled (353, 337) with delta (0, -3)
Screenshot: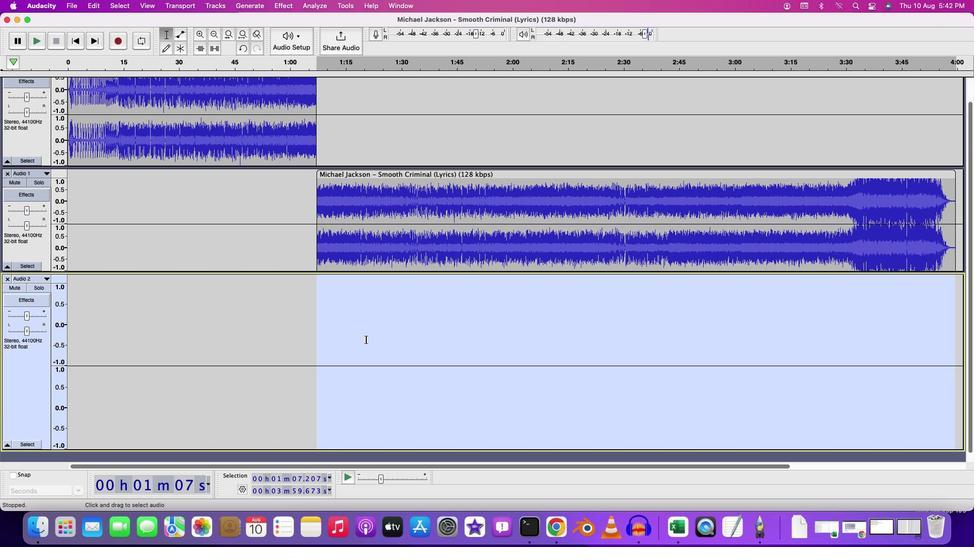 
Action: Mouse moved to (391, 442)
Screenshot: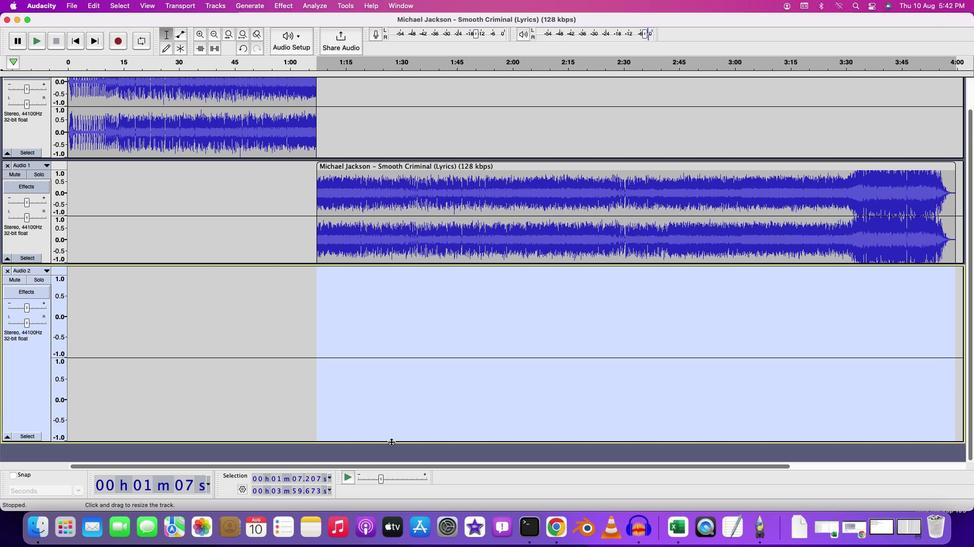 
Action: Mouse pressed left at (391, 442)
Screenshot: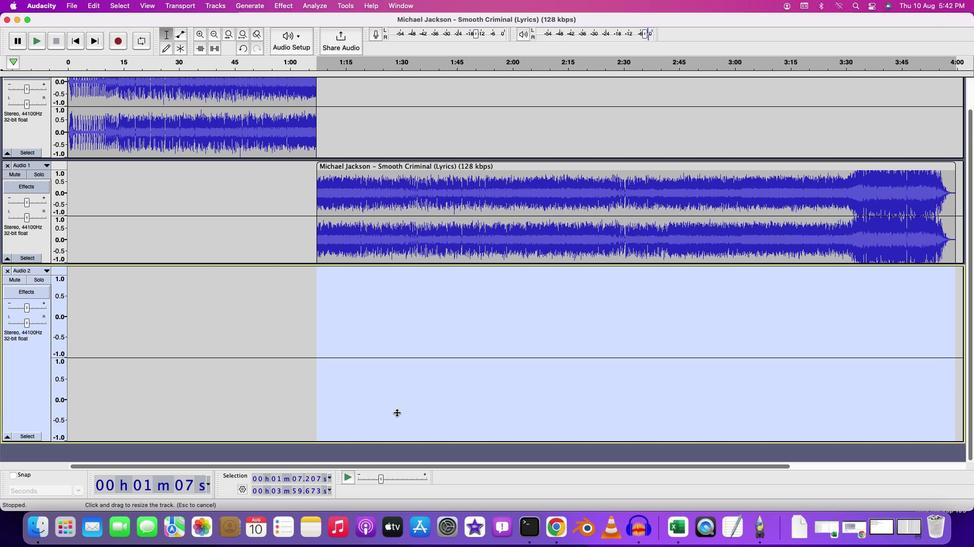 
Action: Mouse moved to (327, 190)
Screenshot: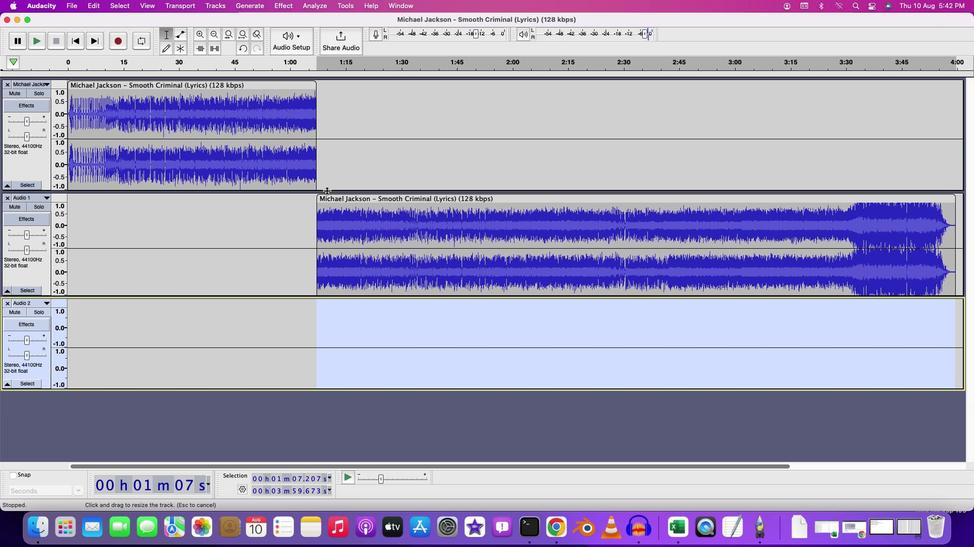 
Action: Mouse pressed left at (327, 190)
Screenshot: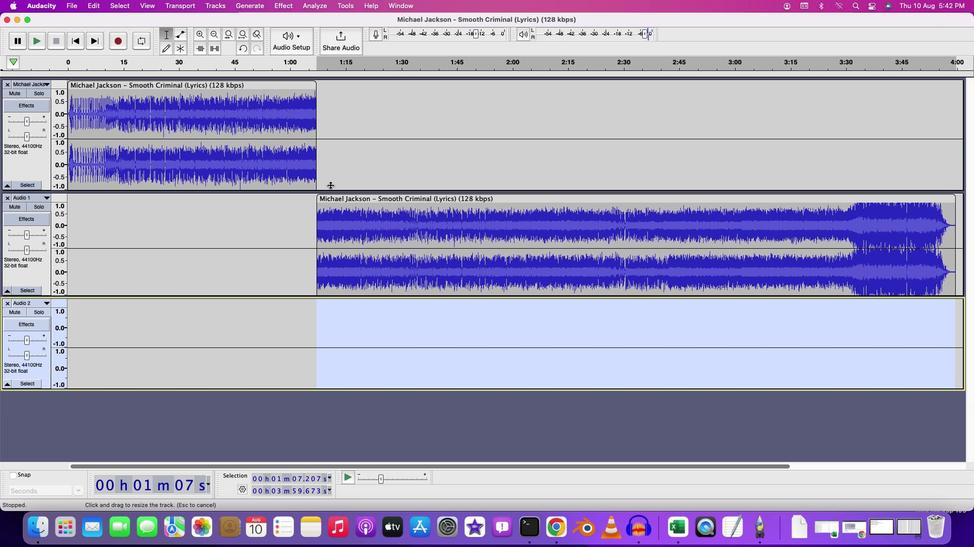 
Action: Mouse moved to (624, 183)
Screenshot: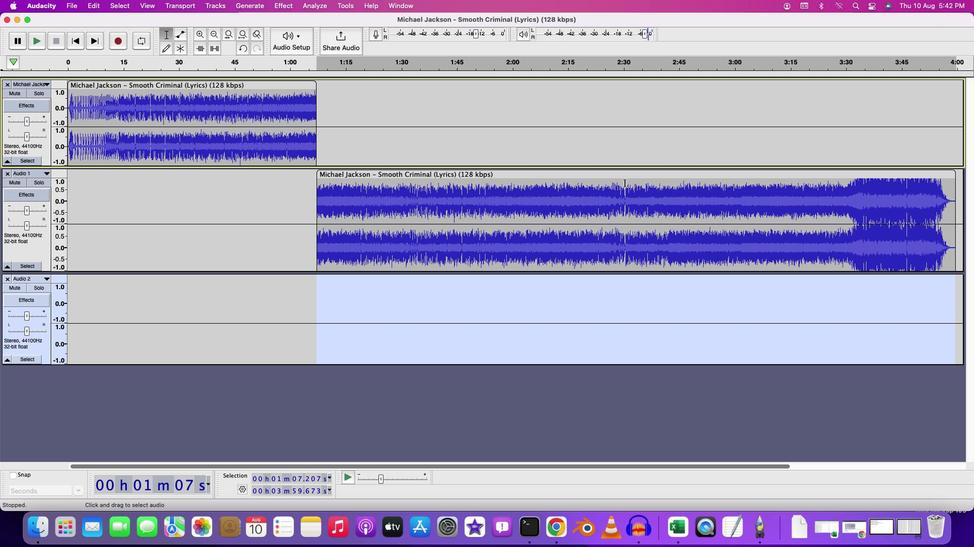 
Action: Mouse pressed left at (624, 183)
Screenshot: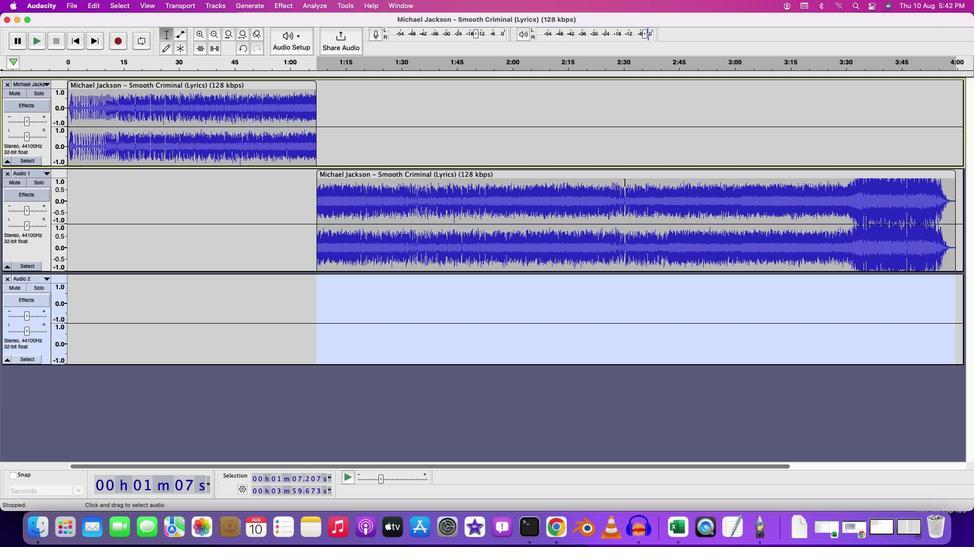 
Action: Mouse moved to (954, 209)
Screenshot: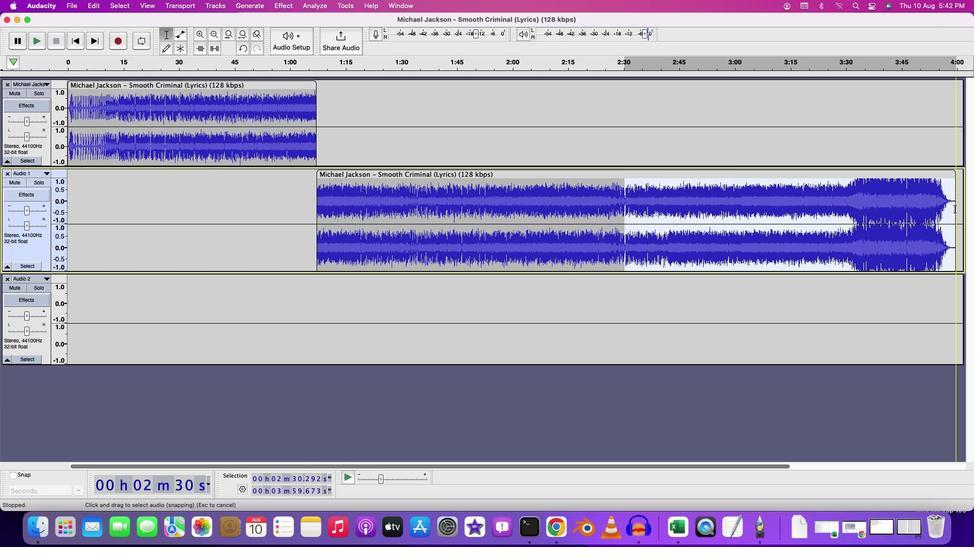 
Action: Key pressed Key.cmd'x'
Screenshot: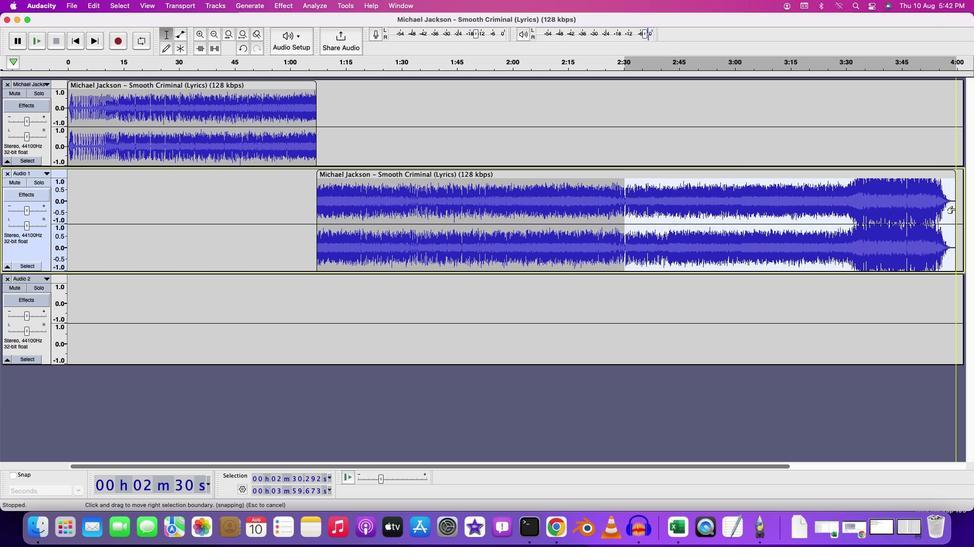 
Action: Mouse moved to (626, 285)
Screenshot: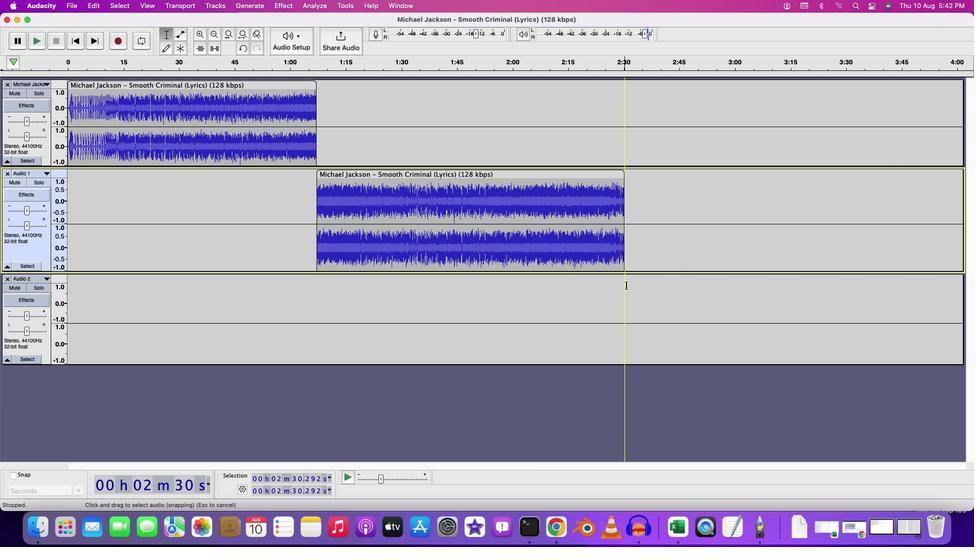 
Action: Mouse pressed left at (626, 285)
Screenshot: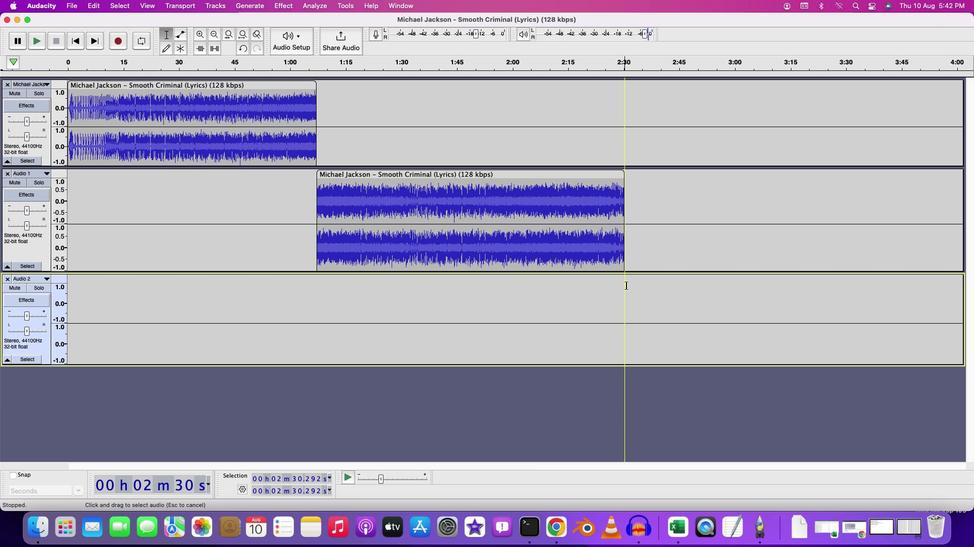 
Action: Key pressed Key.cmd'v'
Screenshot: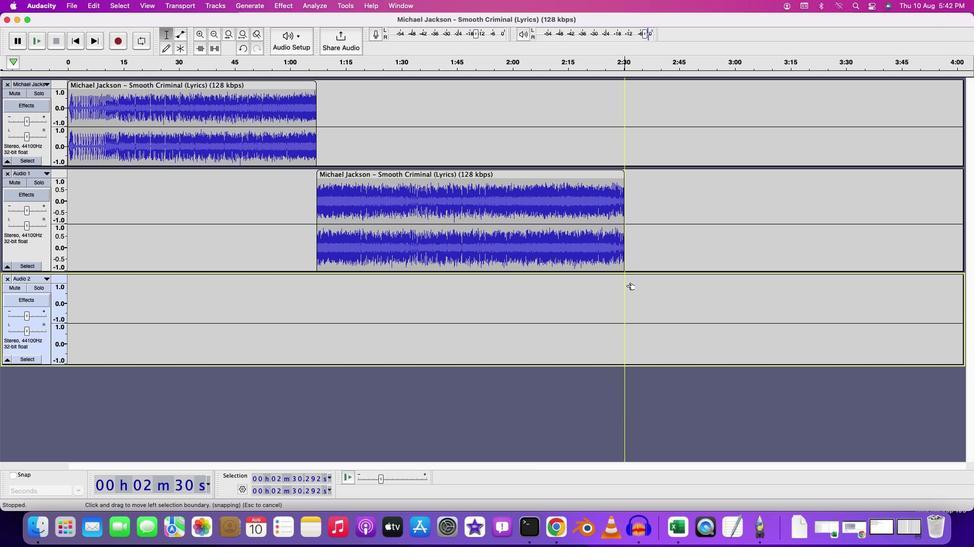 
Action: Mouse moved to (304, 108)
Screenshot: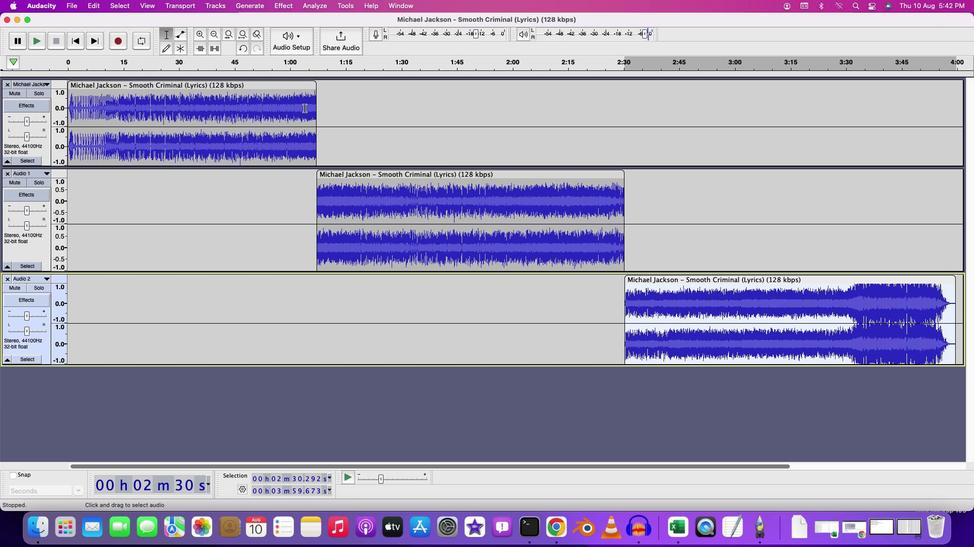 
Action: Mouse pressed left at (304, 108)
Screenshot: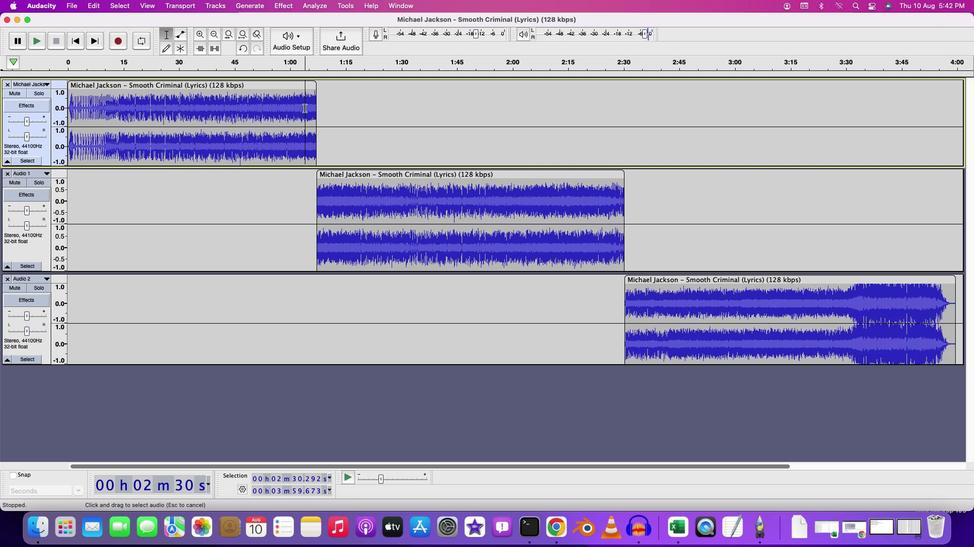 
Action: Key pressed Key.space
Screenshot: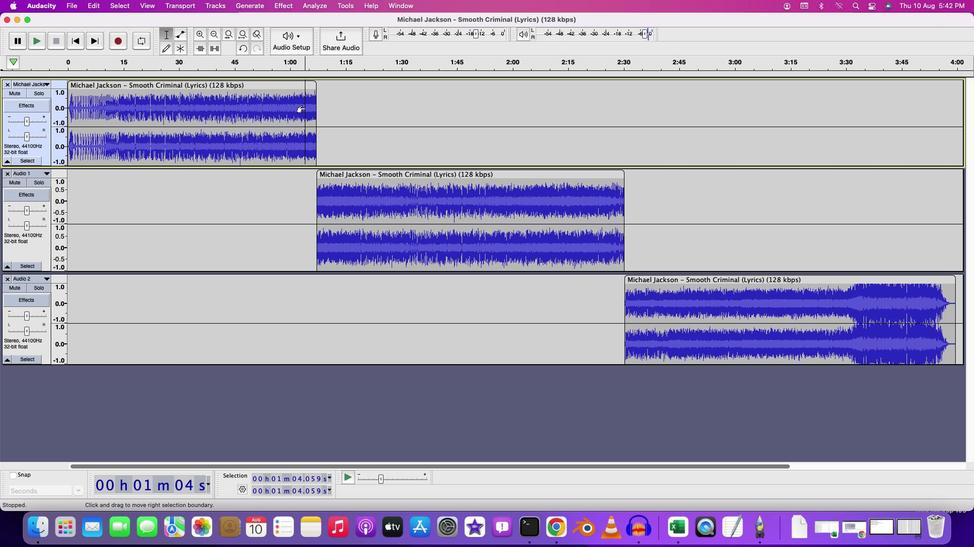
Action: Mouse moved to (604, 142)
Screenshot: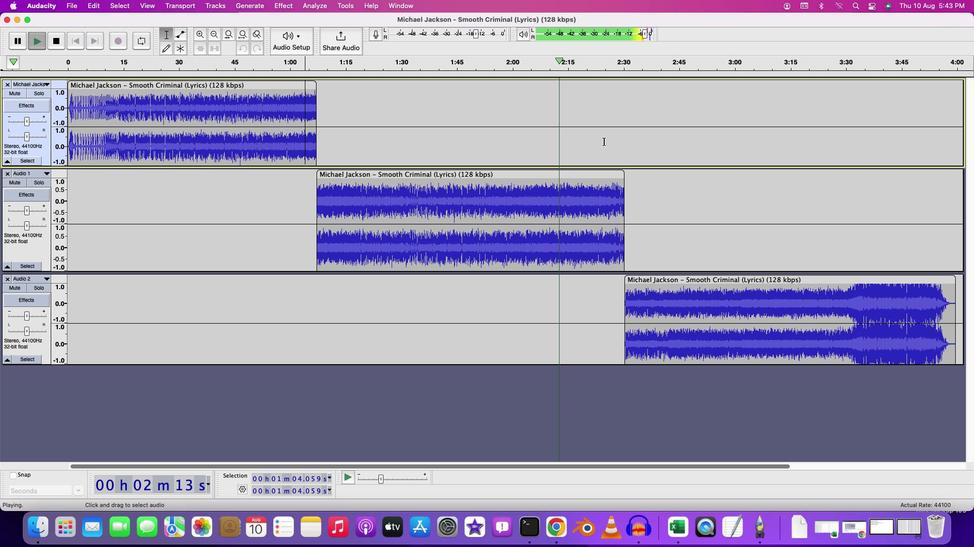 
Action: Mouse pressed left at (604, 142)
Screenshot: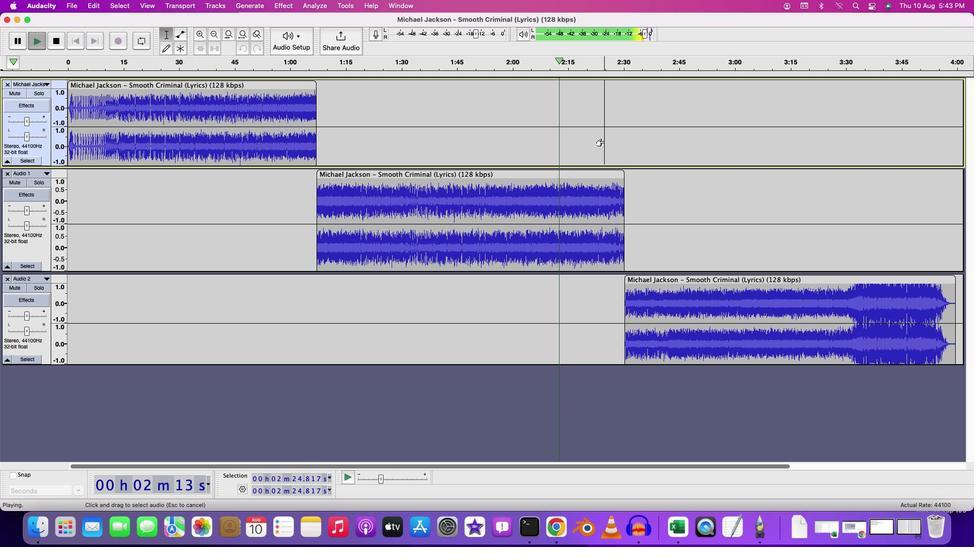 
Action: Mouse moved to (616, 148)
Screenshot: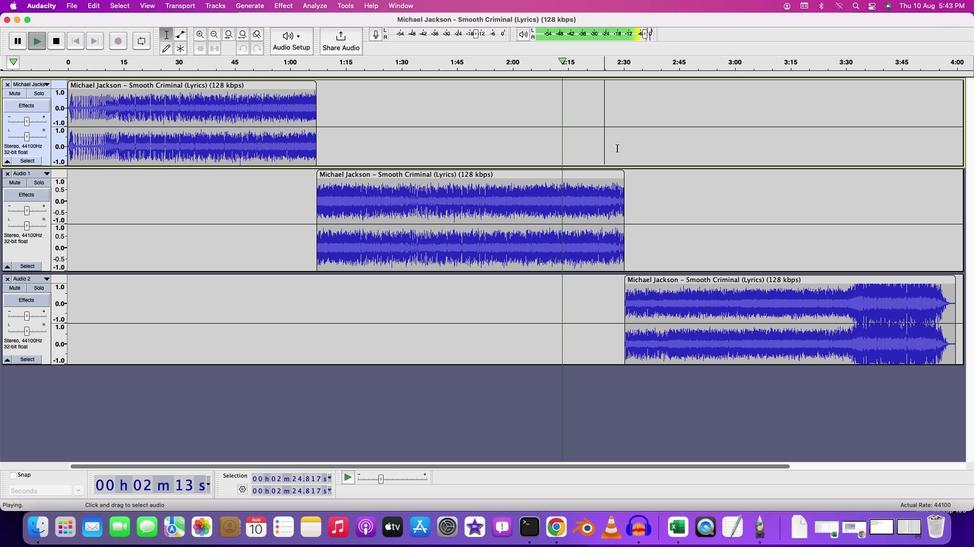 
Action: Key pressed Key.space
Screenshot: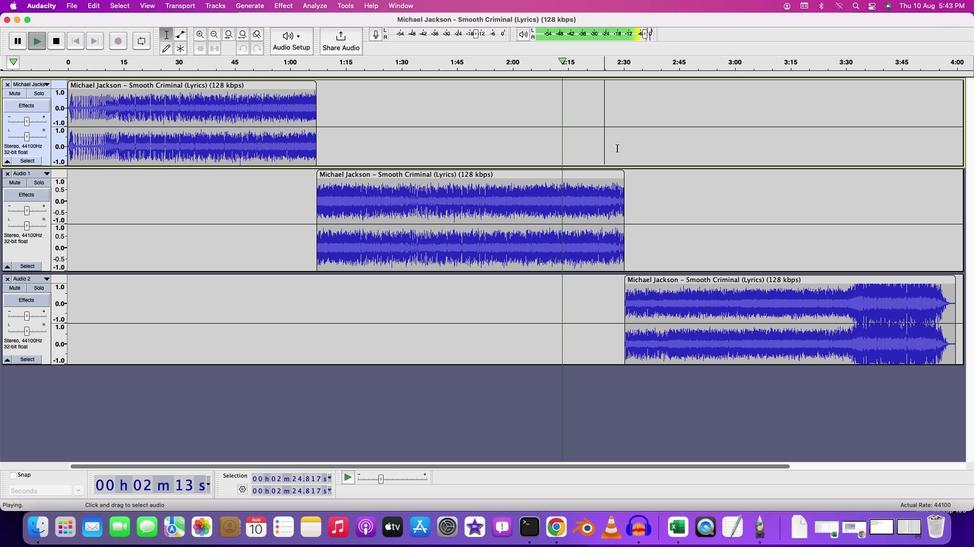 
Action: Mouse moved to (689, 265)
Screenshot: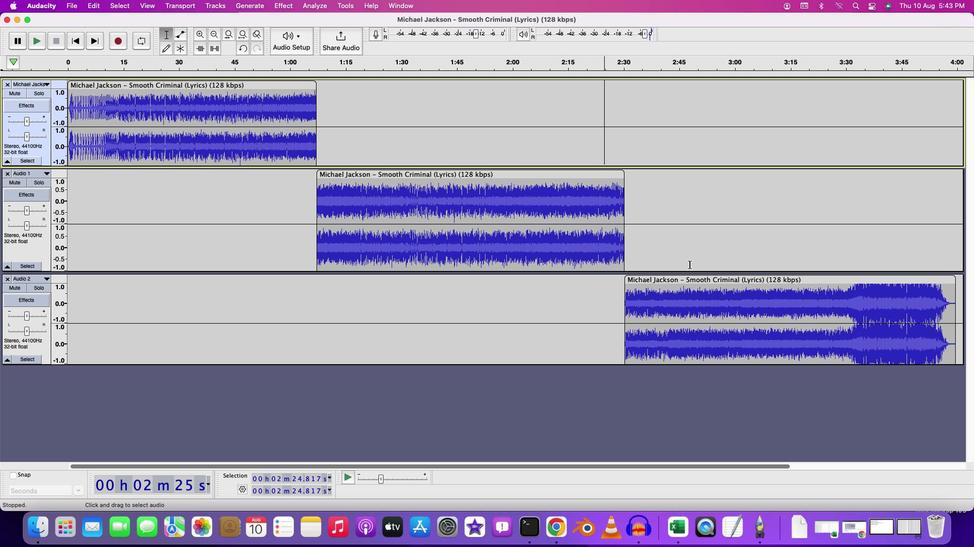 
Action: Mouse pressed left at (689, 265)
Screenshot: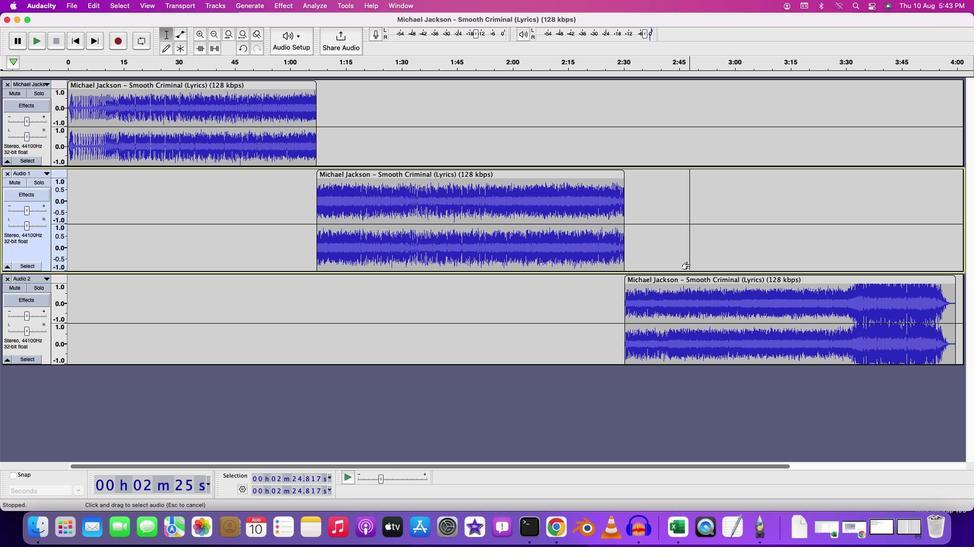 
Action: Mouse moved to (260, 98)
Screenshot: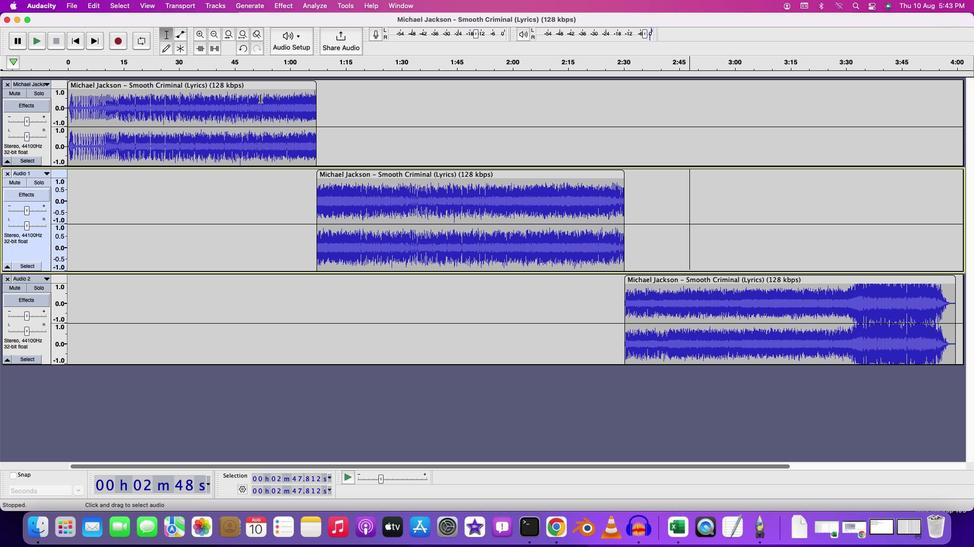 
Action: Mouse pressed left at (260, 98)
Screenshot: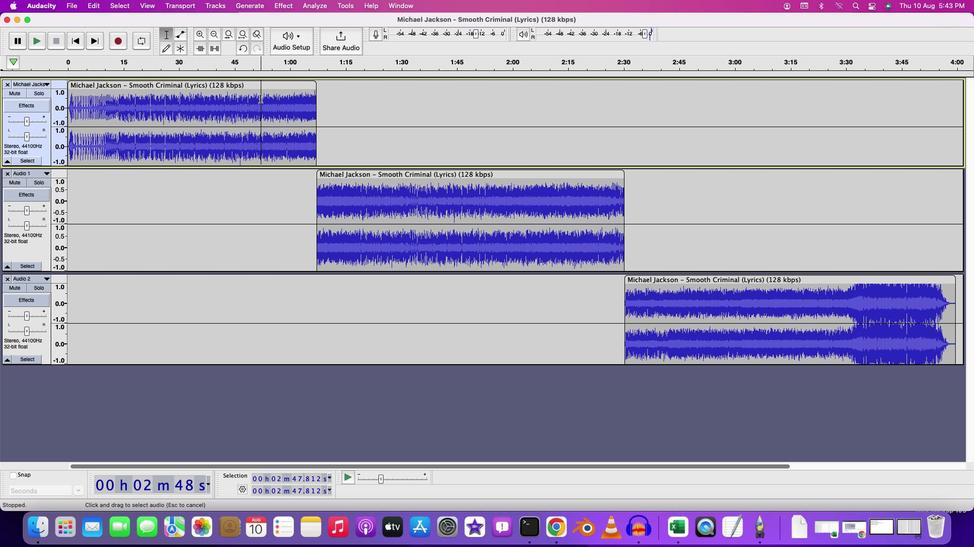 
Action: Mouse moved to (251, 107)
Screenshot: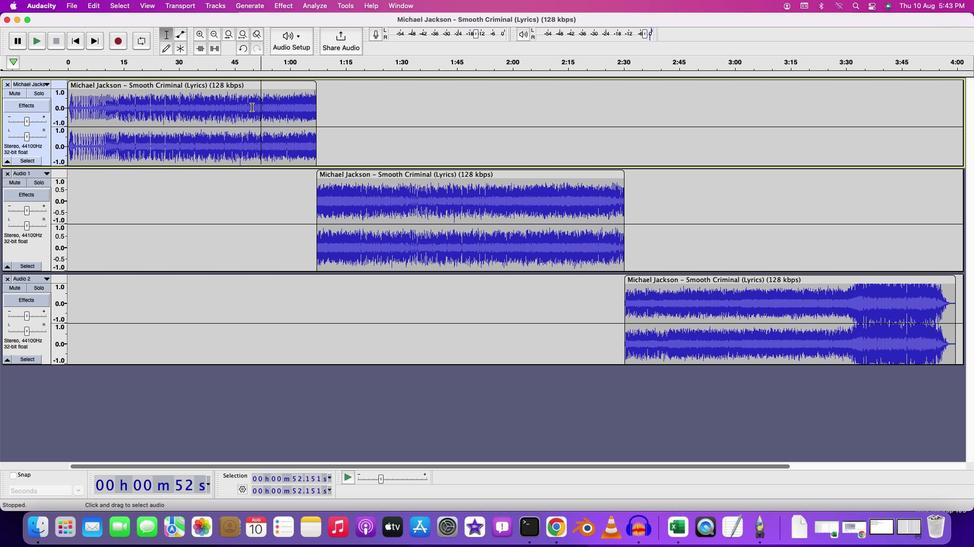 
Action: Key pressed Key.cmd'a'
Screenshot: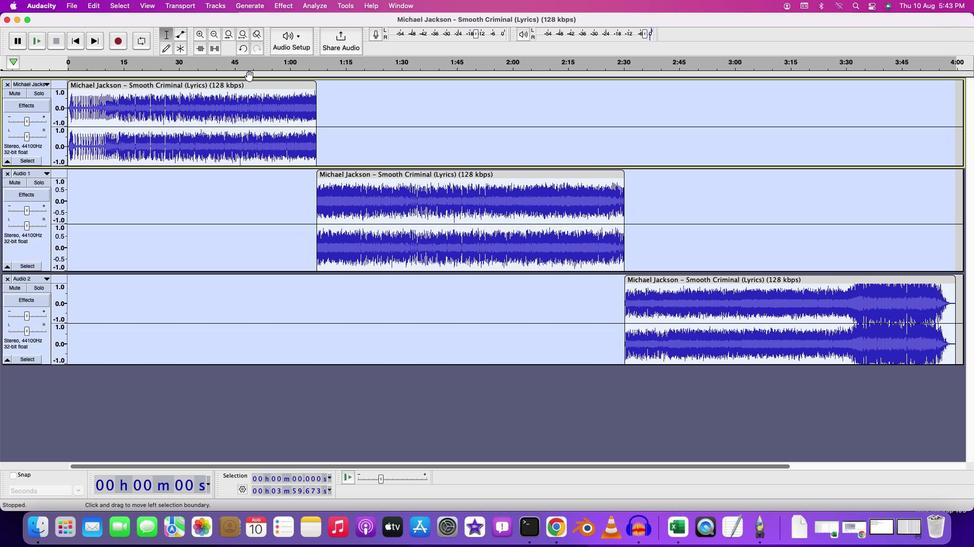 
Action: Mouse moved to (211, 3)
Screenshot: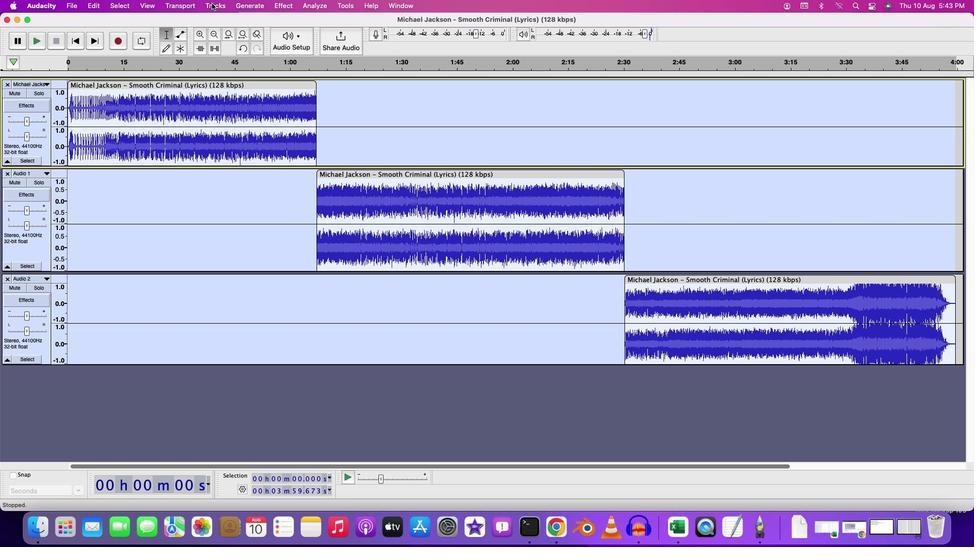 
Action: Mouse pressed left at (211, 3)
Screenshot: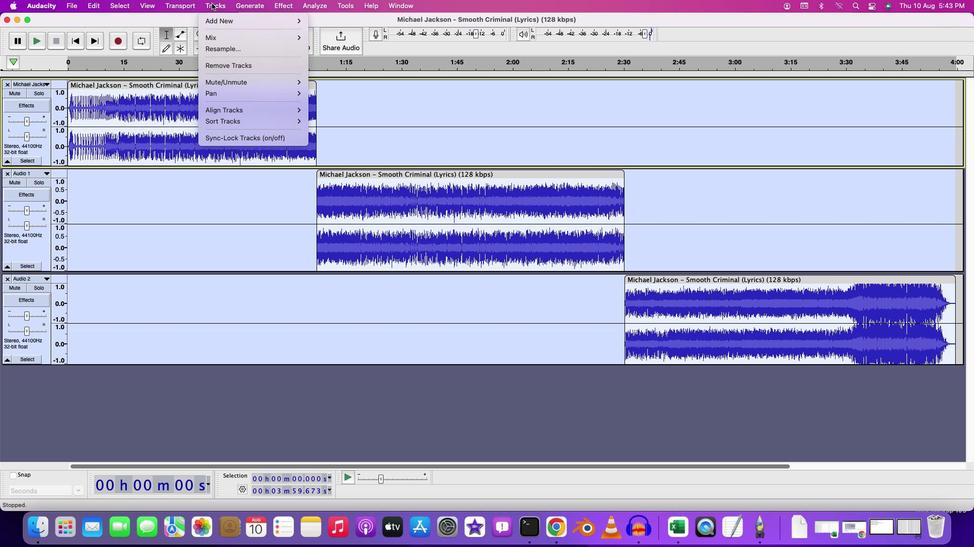 
Action: Mouse moved to (246, 135)
Screenshot: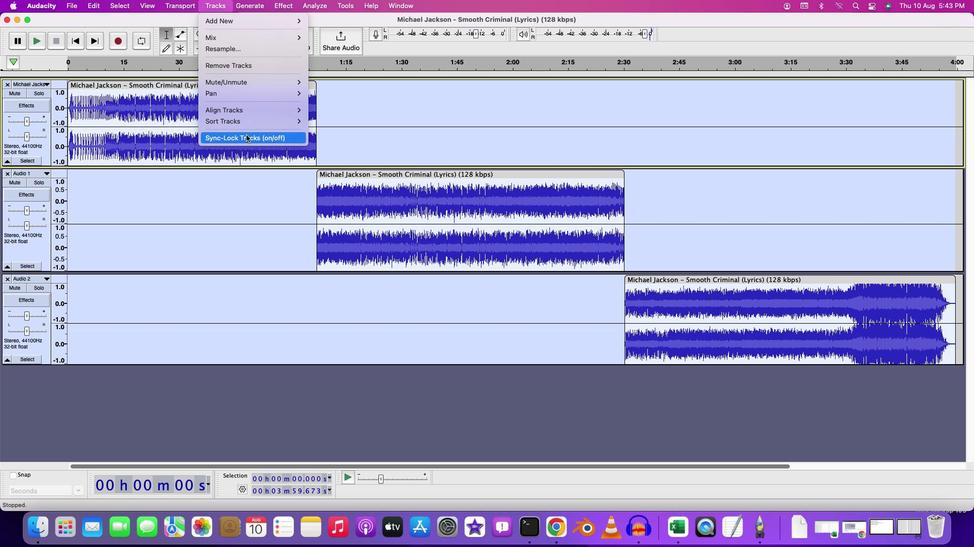 
Action: Mouse pressed left at (246, 135)
Screenshot: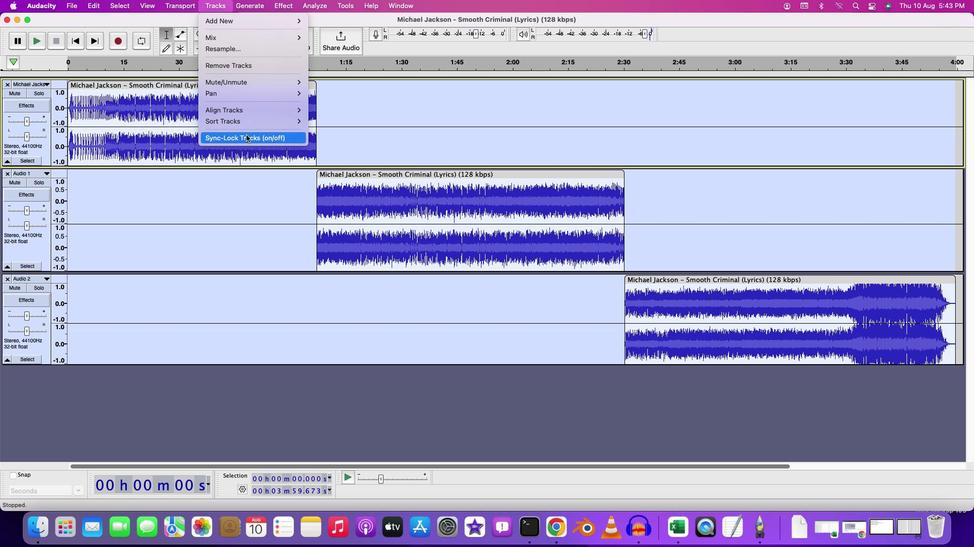 
Action: Mouse moved to (359, 135)
Screenshot: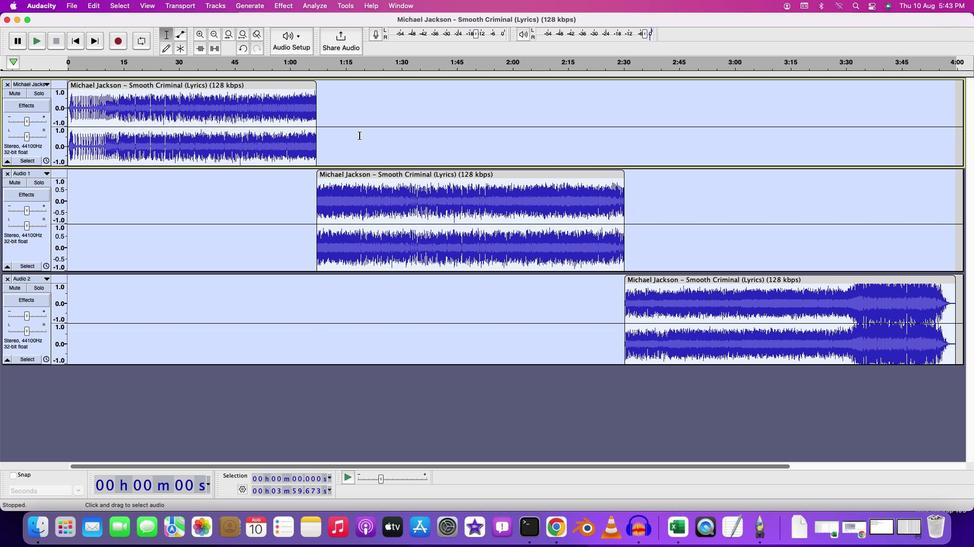 
Action: Mouse pressed left at (359, 135)
Screenshot: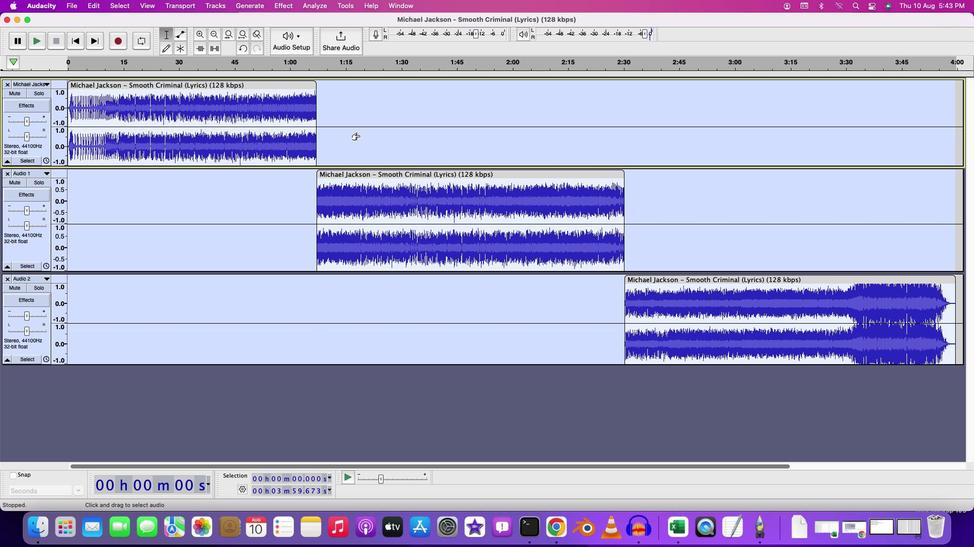 
Action: Mouse moved to (290, 87)
Screenshot: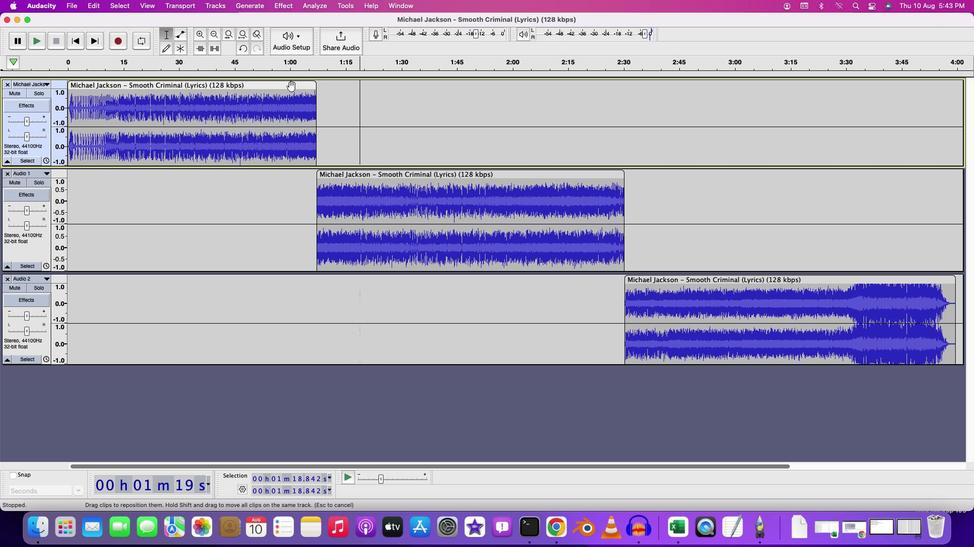 
Action: Mouse pressed left at (290, 87)
Screenshot: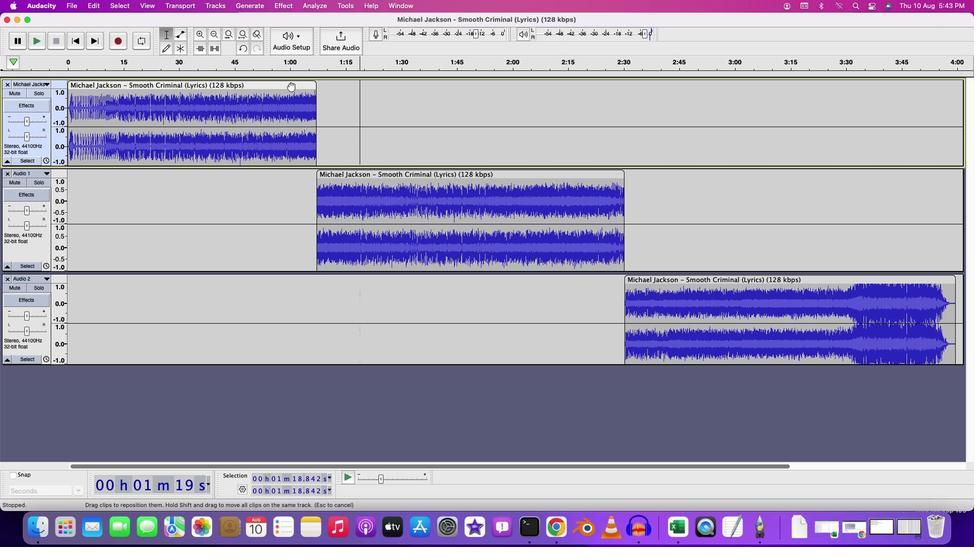 
Action: Mouse moved to (409, 123)
Screenshot: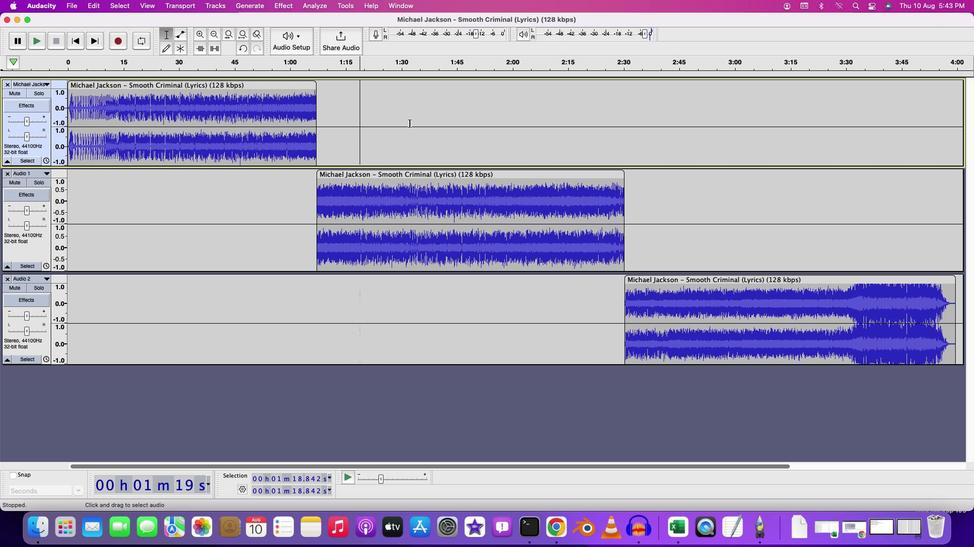 
Action: Mouse pressed left at (409, 123)
Screenshot: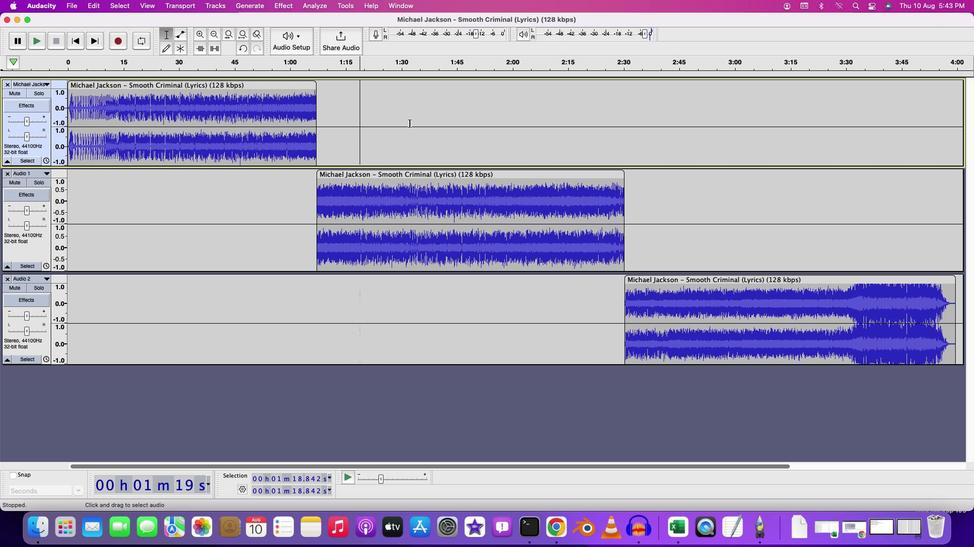 
Action: Key pressed Key.cmd'z'
Screenshot: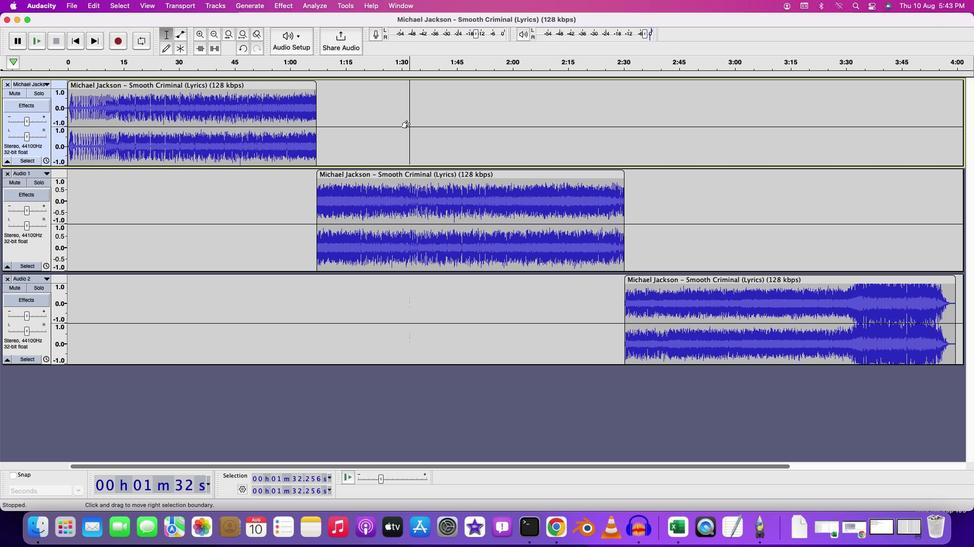 
Action: Mouse moved to (325, 126)
Screenshot: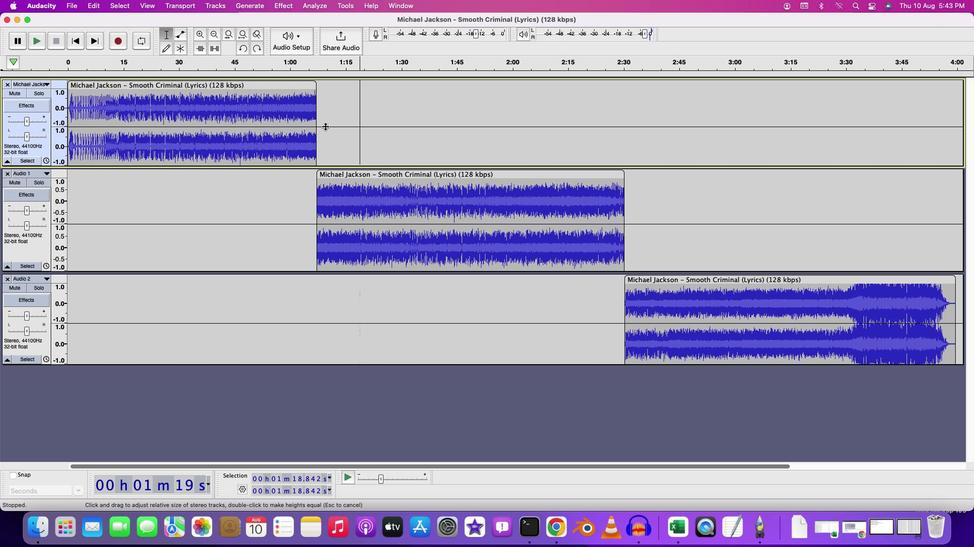 
Action: Key pressed Key.cmd'a'
Screenshot: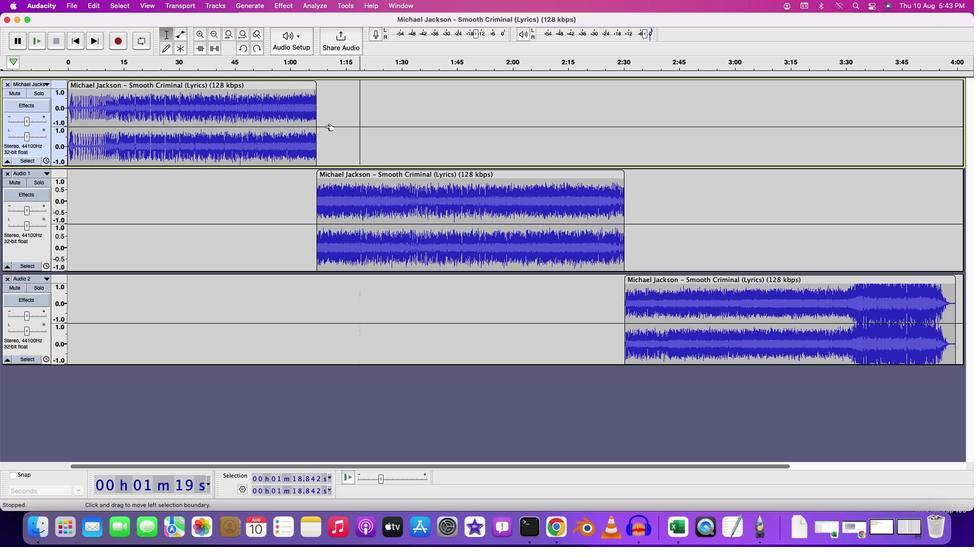 
Action: Mouse moved to (284, 87)
Screenshot: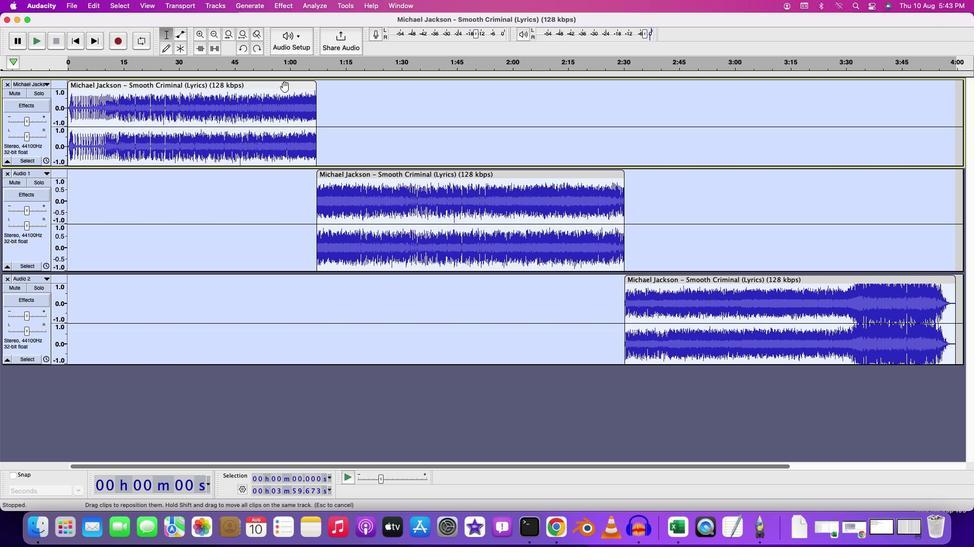 
Action: Mouse pressed left at (284, 87)
Screenshot: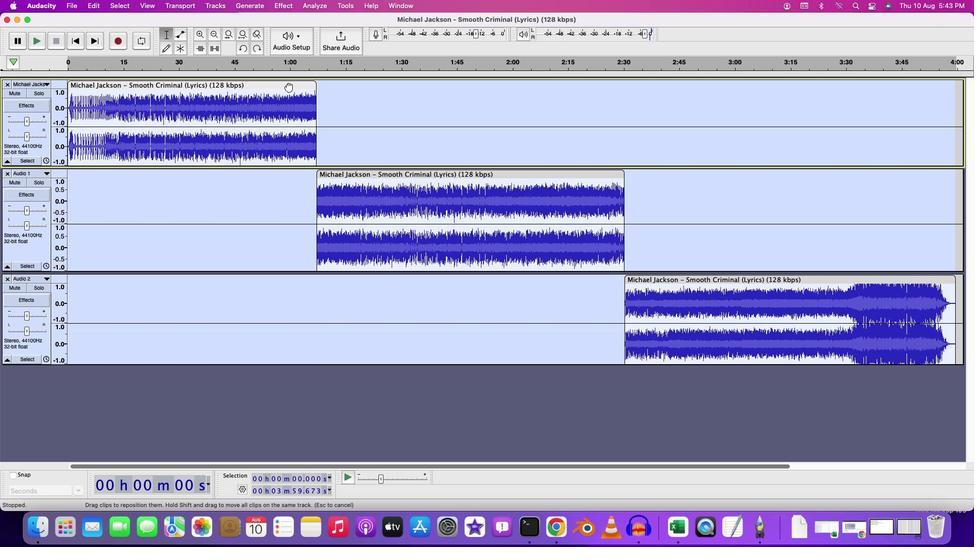 
Action: Mouse moved to (359, 113)
Screenshot: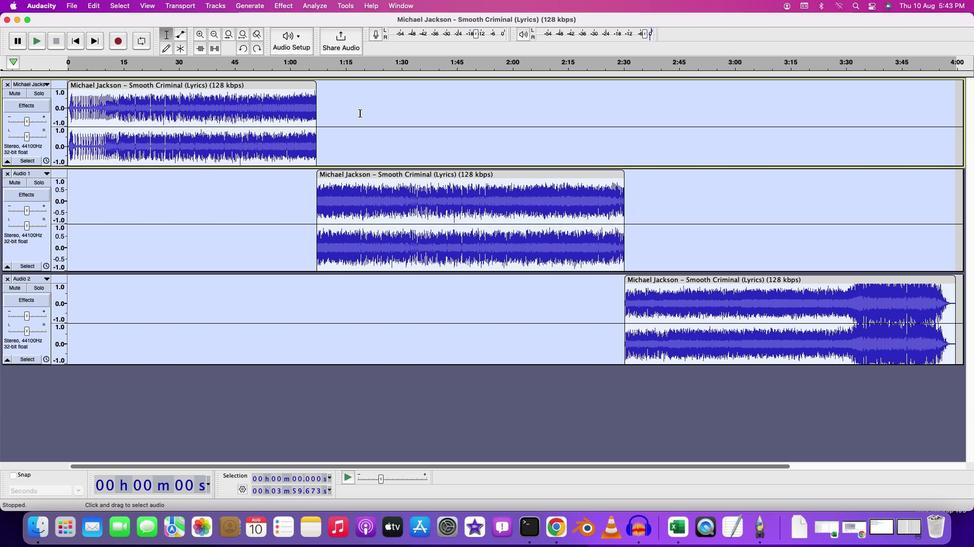 
Action: Mouse pressed left at (359, 113)
Screenshot: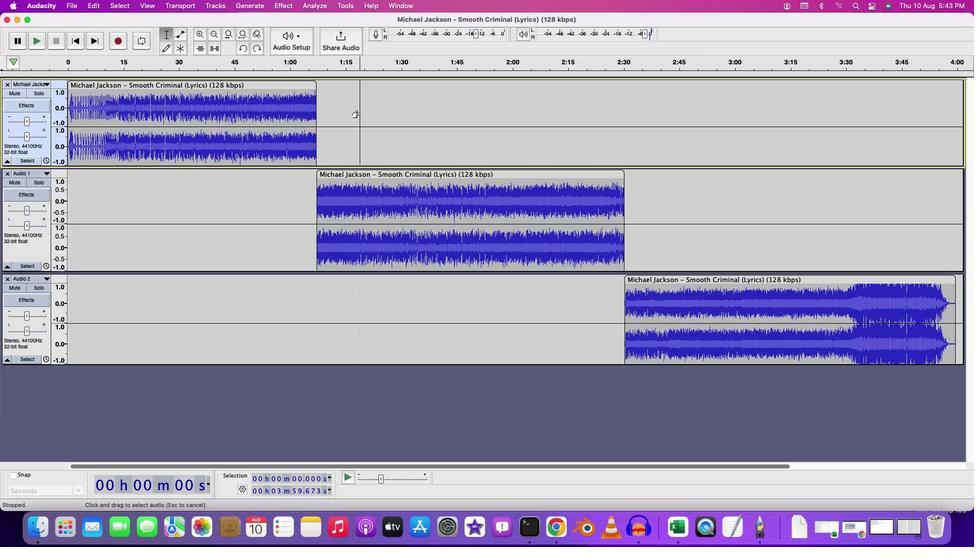 
Action: Mouse moved to (313, 106)
Screenshot: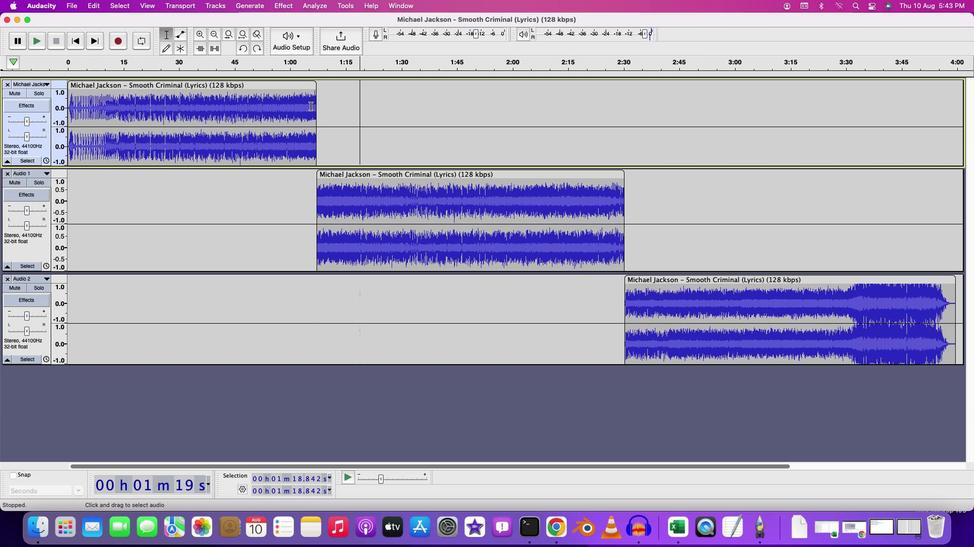 
Action: Mouse pressed left at (313, 106)
Screenshot: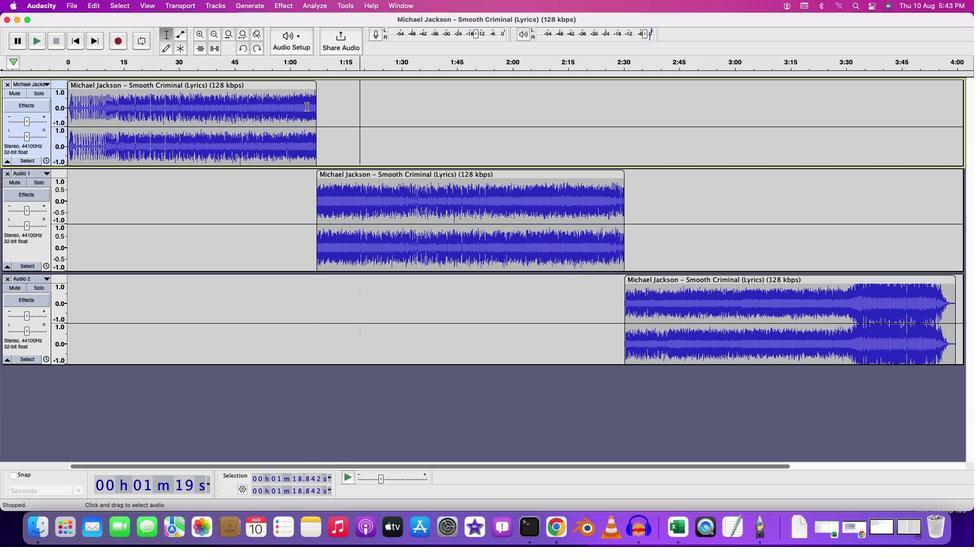 
Action: Mouse moved to (353, 172)
Screenshot: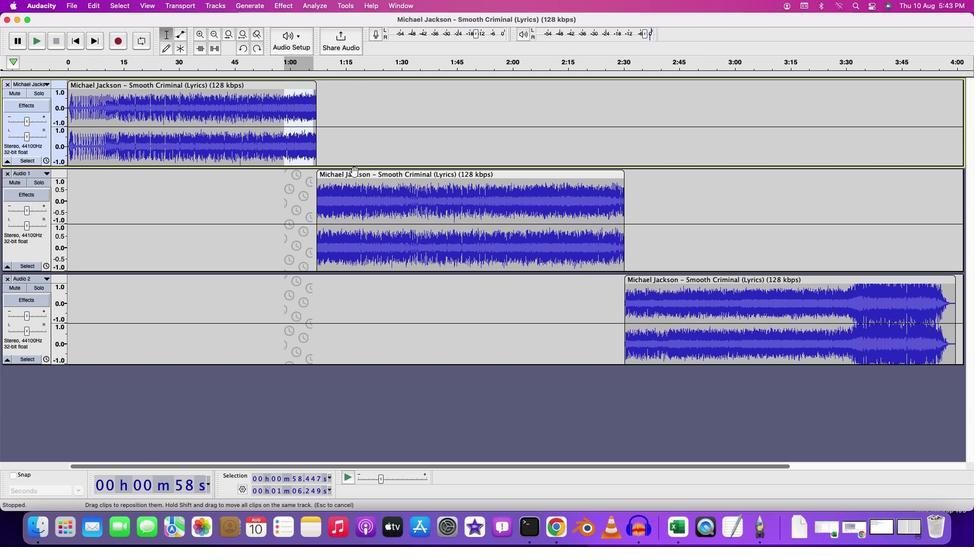 
Action: Mouse pressed left at (353, 172)
Screenshot: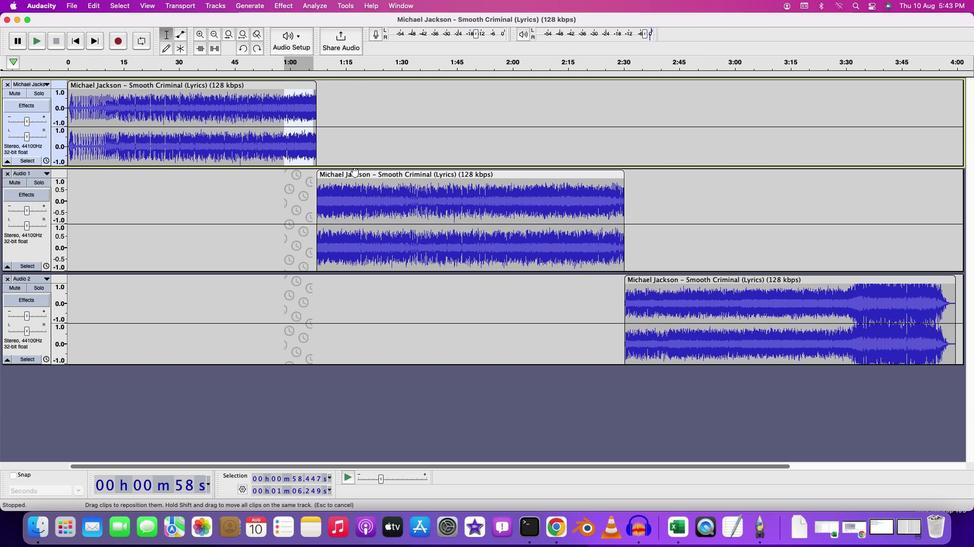 
Action: Mouse moved to (379, 327)
Screenshot: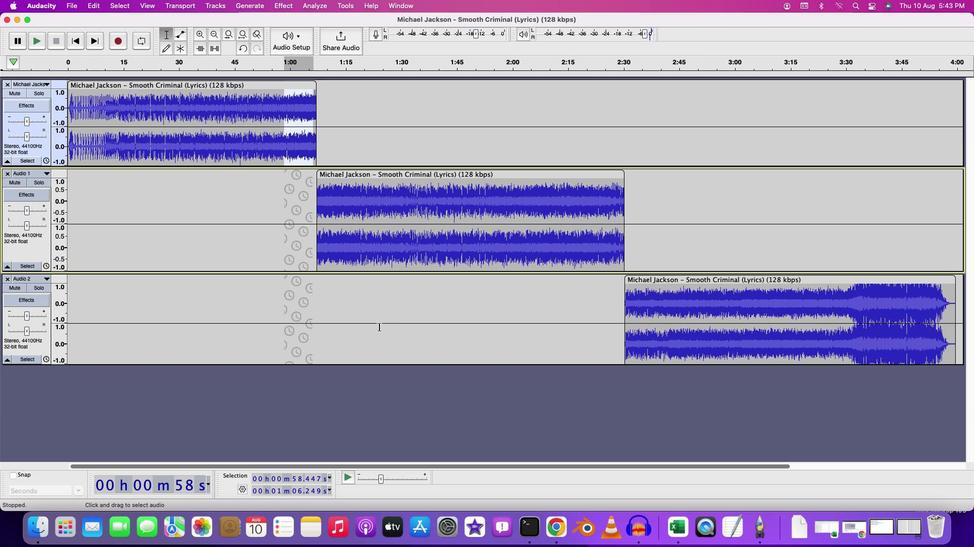 
Action: Mouse pressed left at (379, 327)
Screenshot: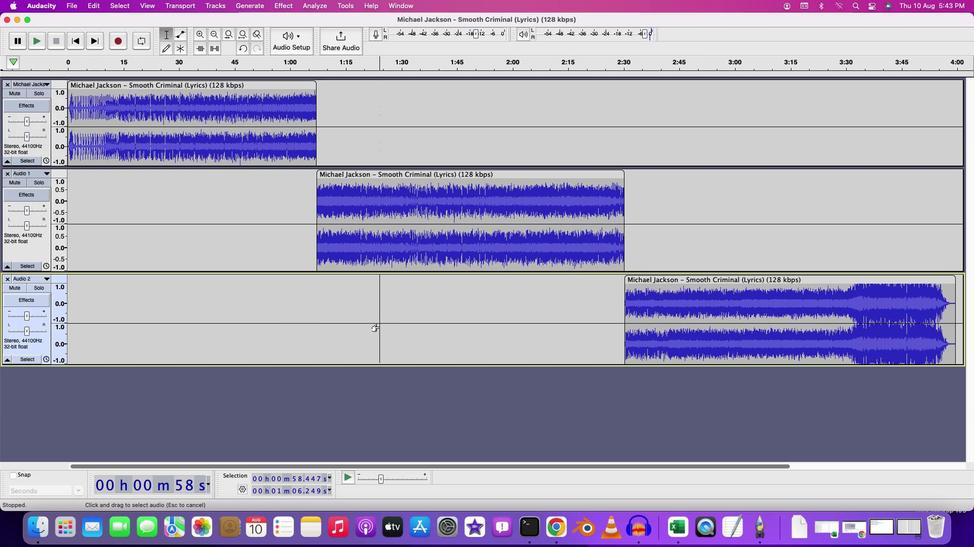 
Action: Mouse moved to (335, 416)
Screenshot: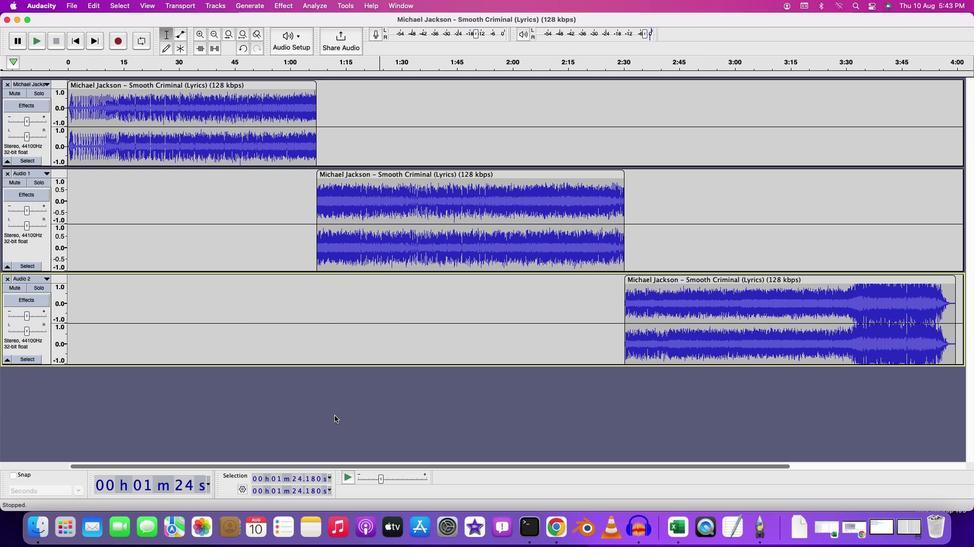 
Action: Mouse pressed left at (335, 416)
Screenshot: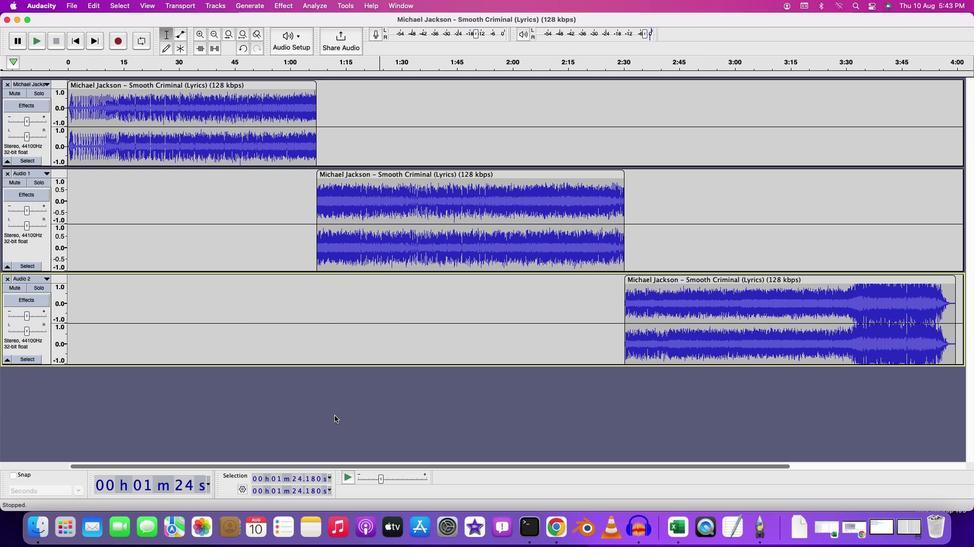 
Action: Mouse moved to (188, 9)
Screenshot: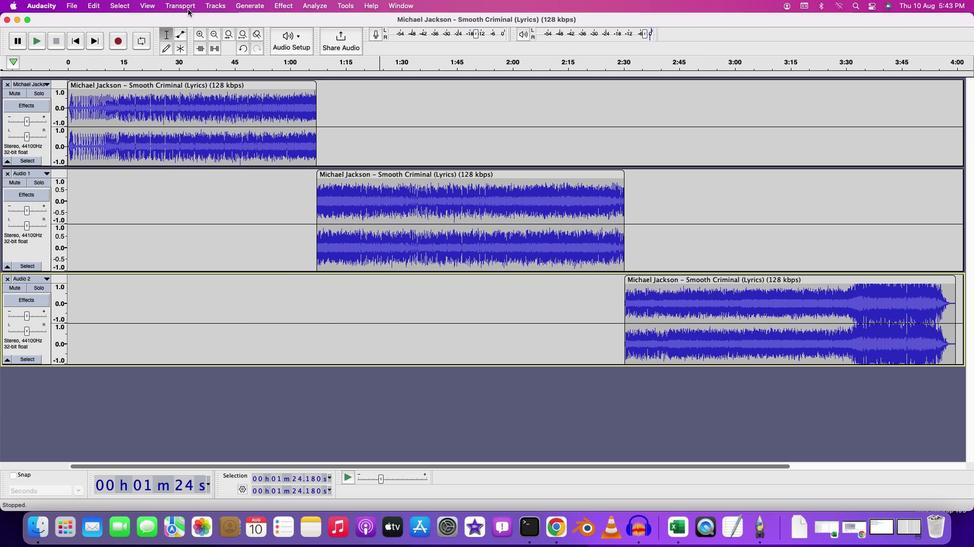 
Action: Mouse pressed left at (188, 9)
Screenshot: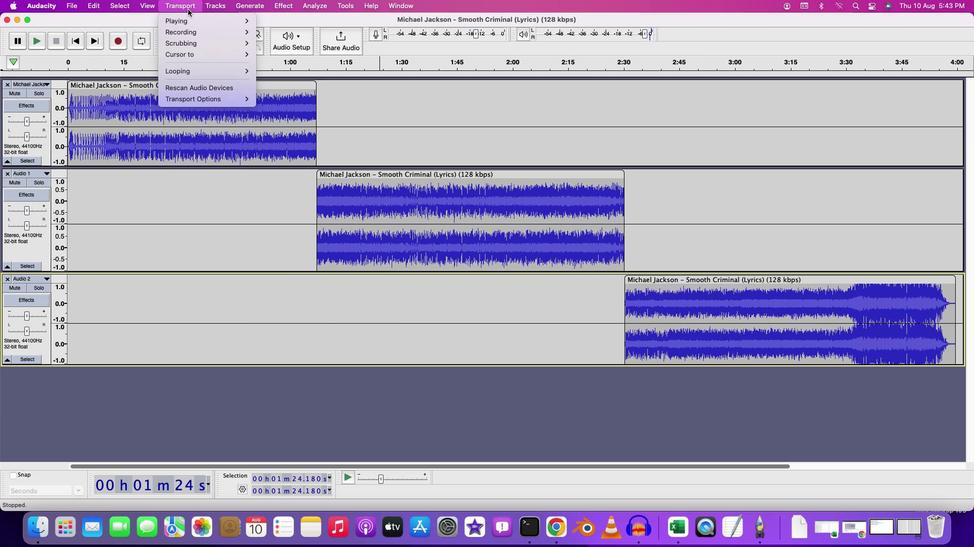 
Action: Mouse moved to (340, 123)
Screenshot: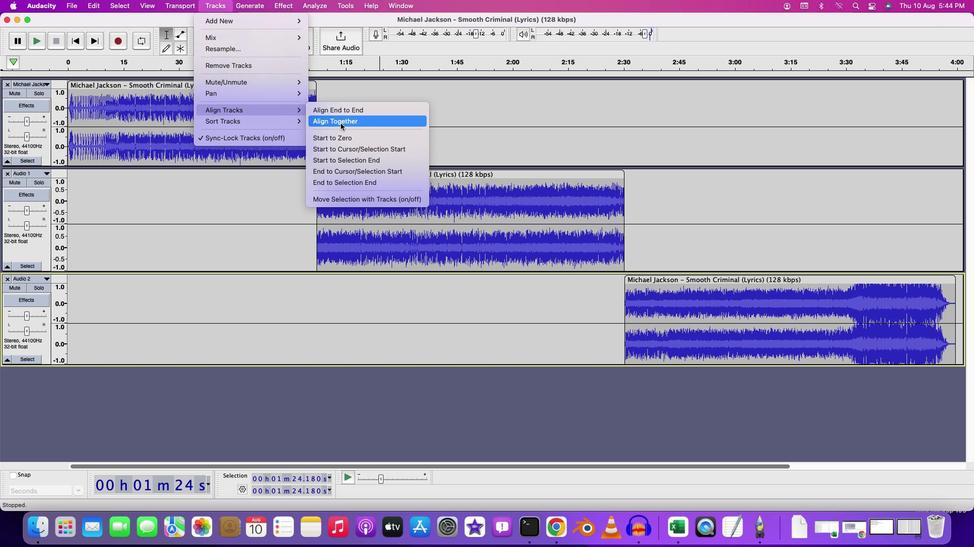 
Action: Mouse pressed left at (340, 123)
Screenshot: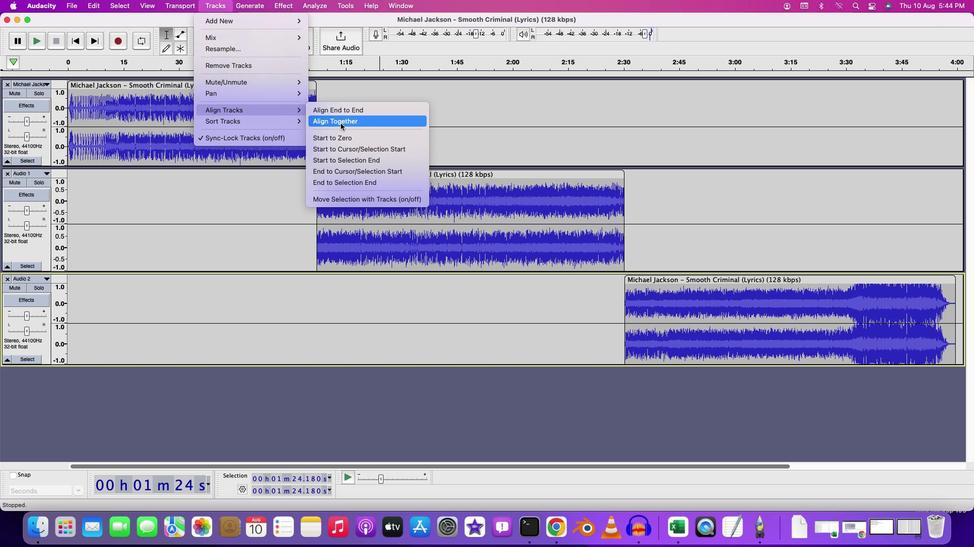 
Action: Mouse moved to (560, 284)
Screenshot: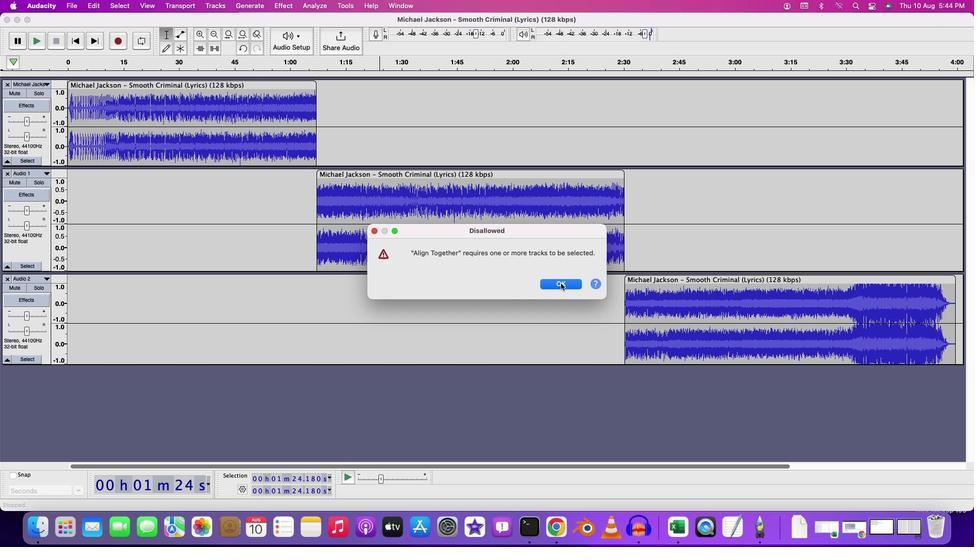 
Action: Mouse pressed left at (560, 284)
Screenshot: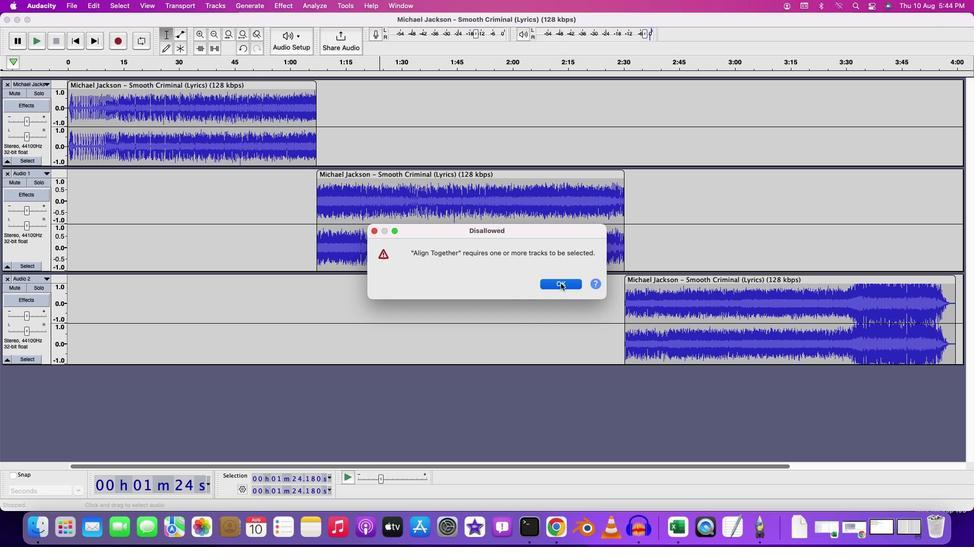 
Action: Mouse moved to (320, 179)
Screenshot: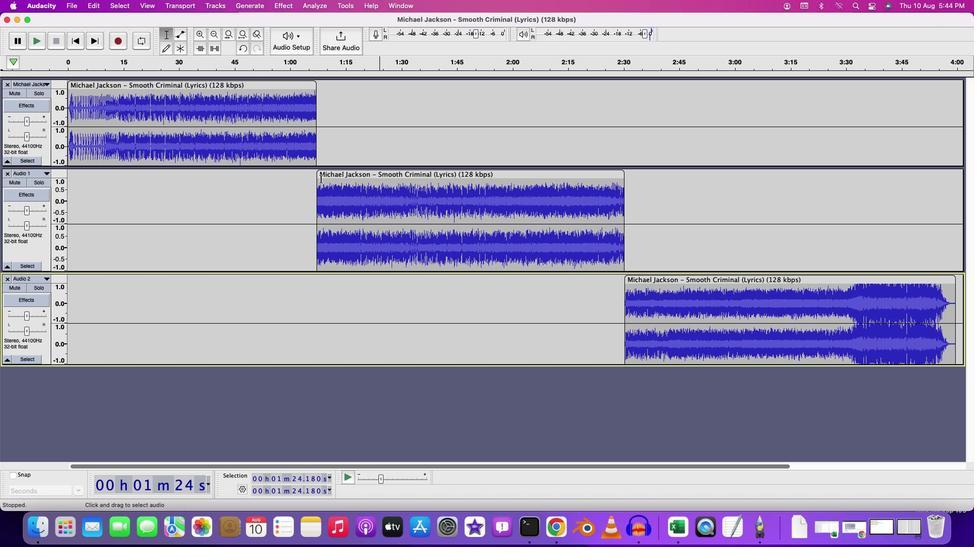 
Action: Key pressed Key.cmd
Screenshot: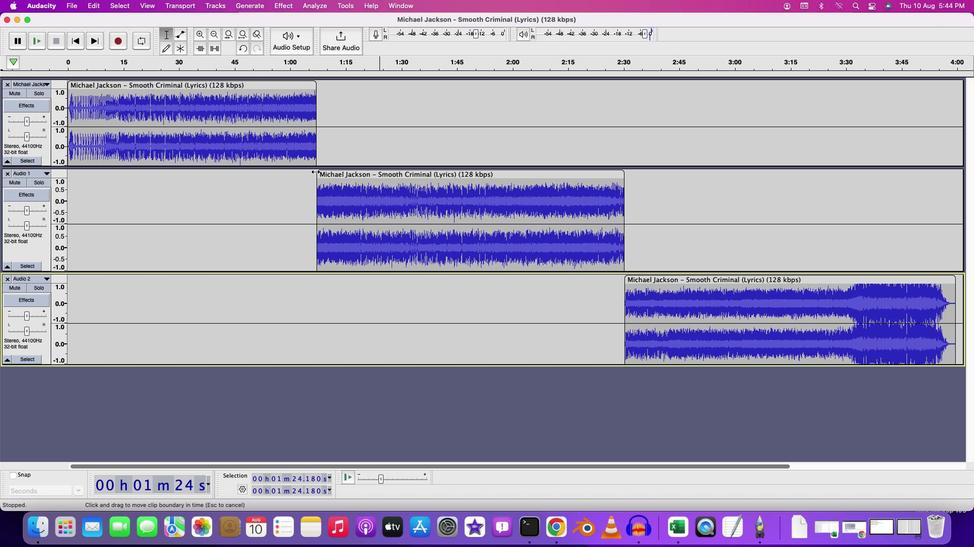 
Action: Mouse moved to (304, 129)
Screenshot: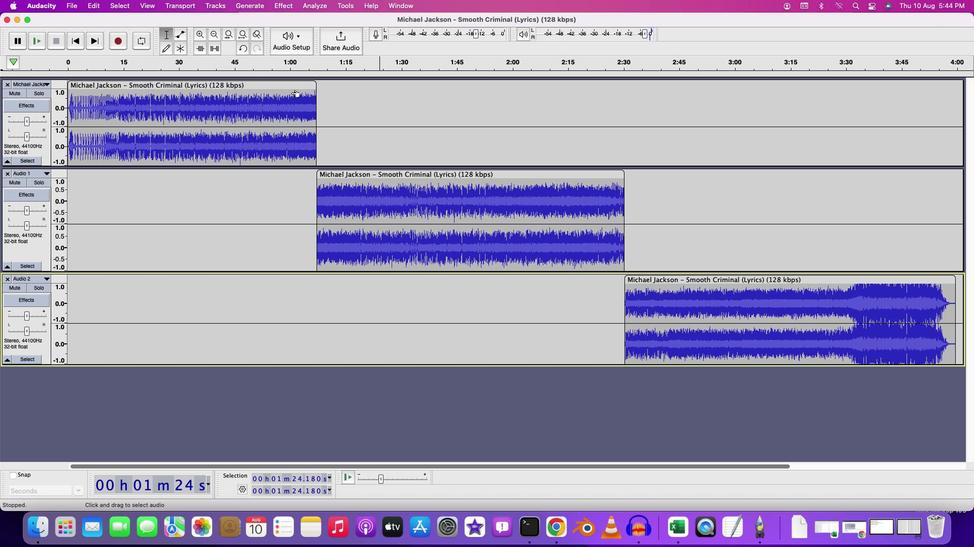 
Action: Key pressed 'a'
Screenshot: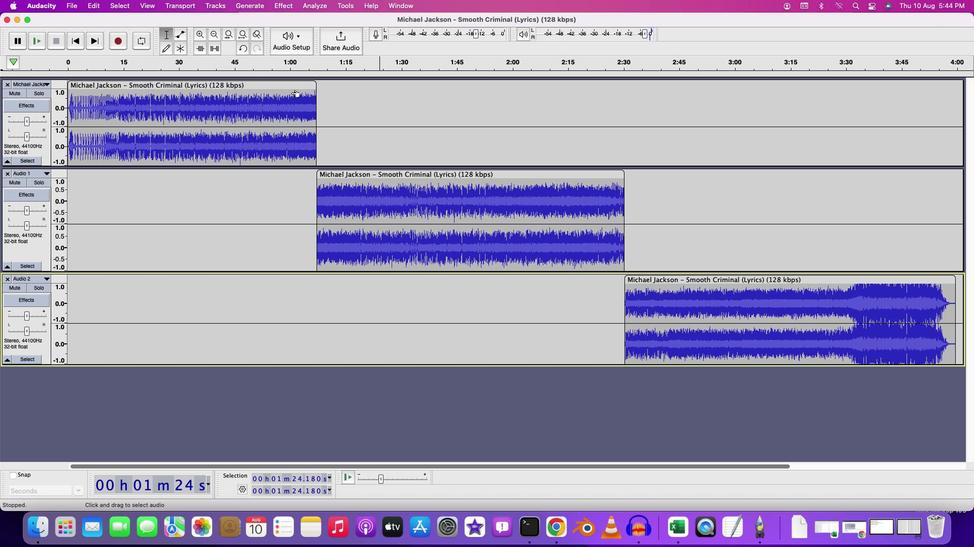 
Action: Mouse moved to (215, 6)
Screenshot: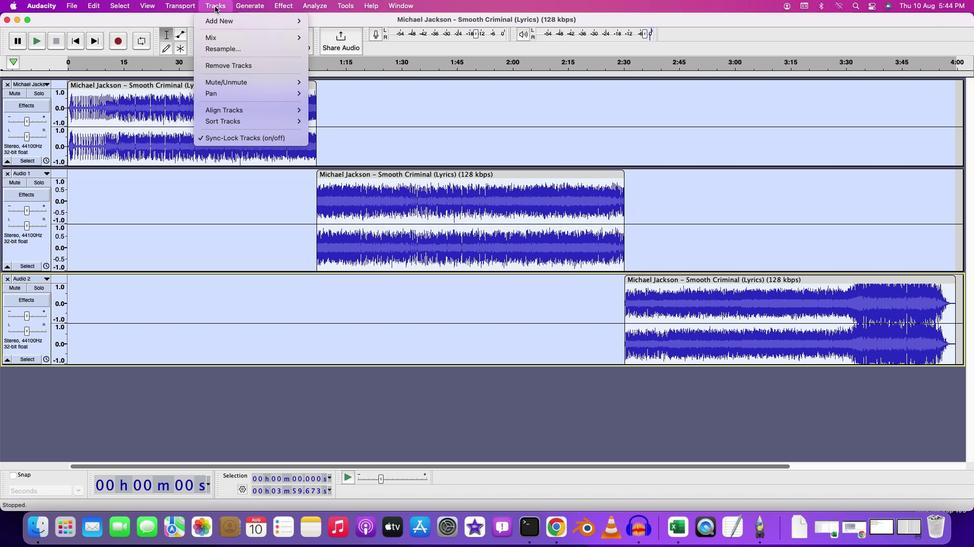 
Action: Mouse pressed left at (215, 6)
Screenshot: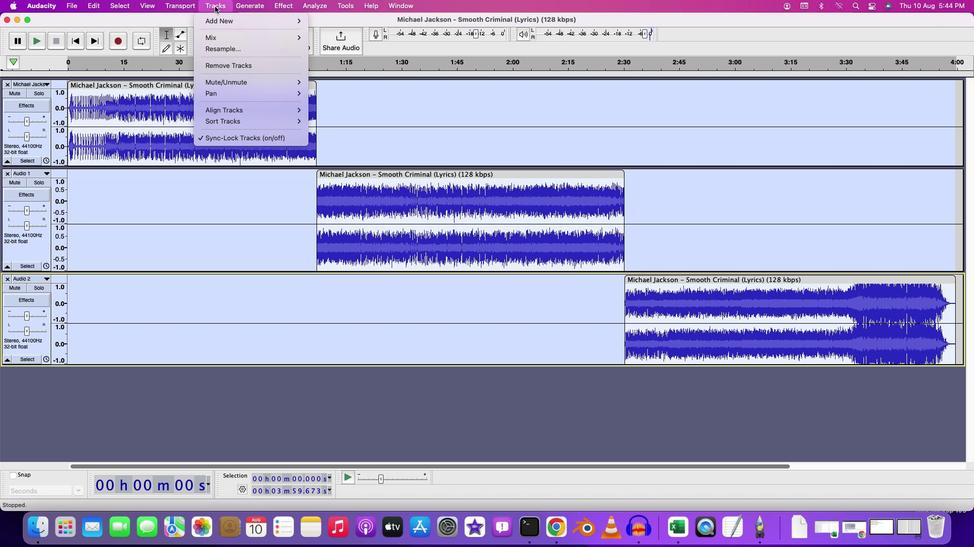 
Action: Mouse moved to (330, 123)
Screenshot: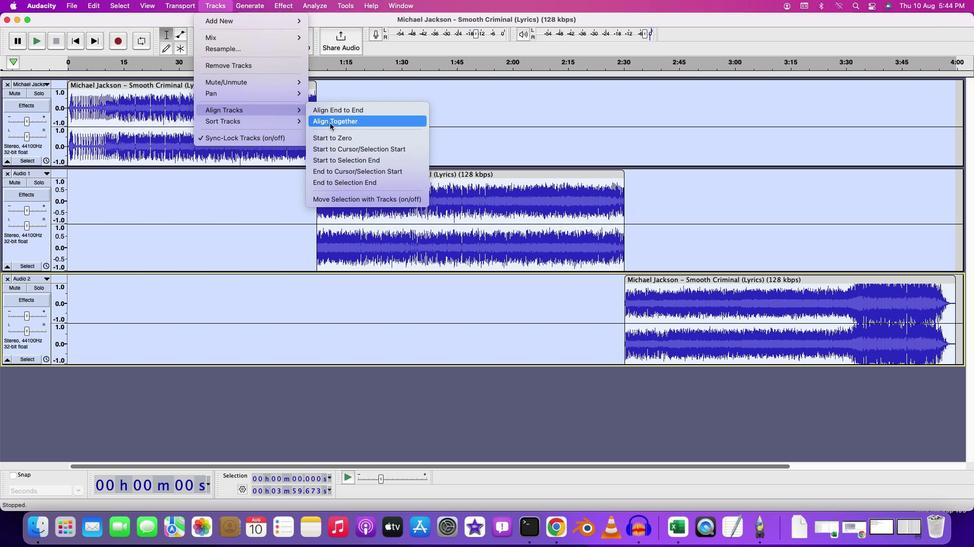 
Action: Mouse pressed left at (330, 123)
Screenshot: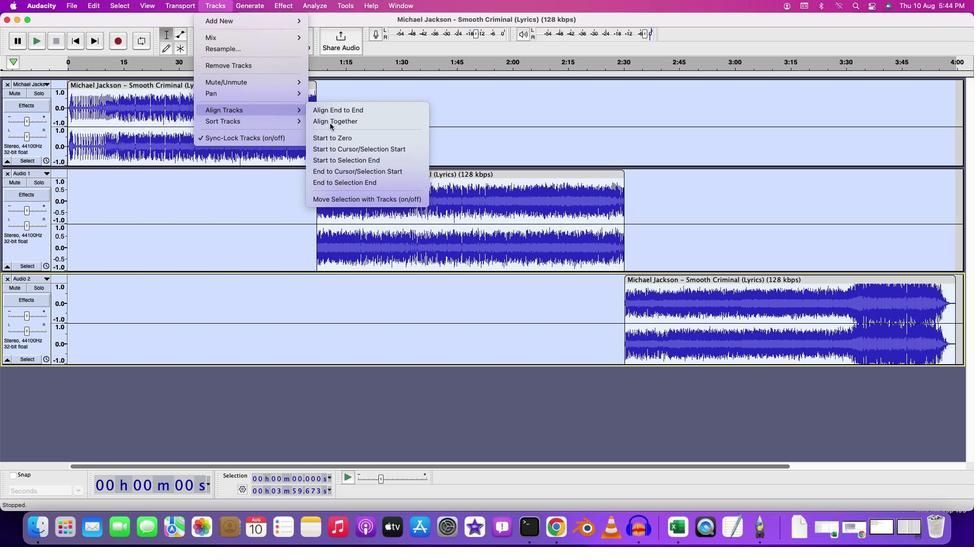 
Action: Mouse moved to (351, 96)
Screenshot: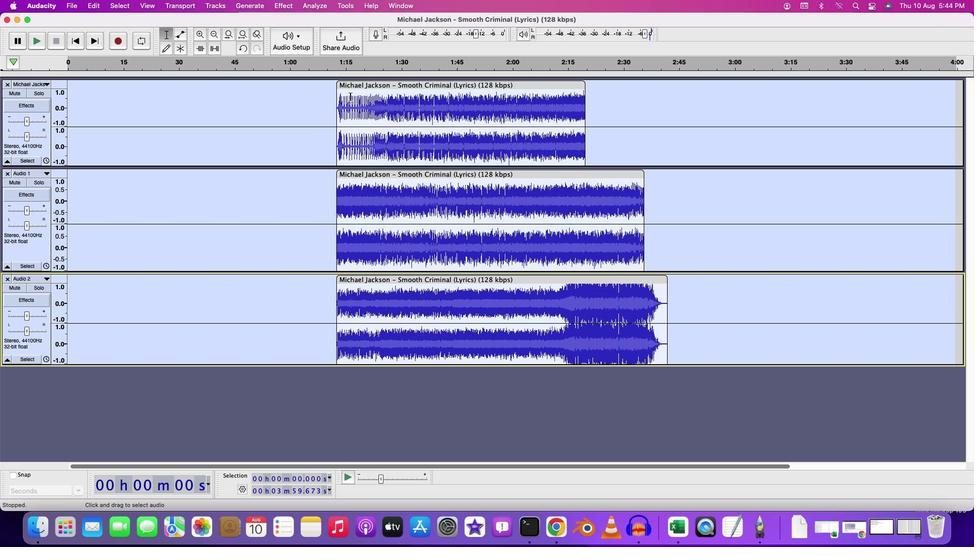 
Action: Mouse pressed left at (351, 96)
Screenshot: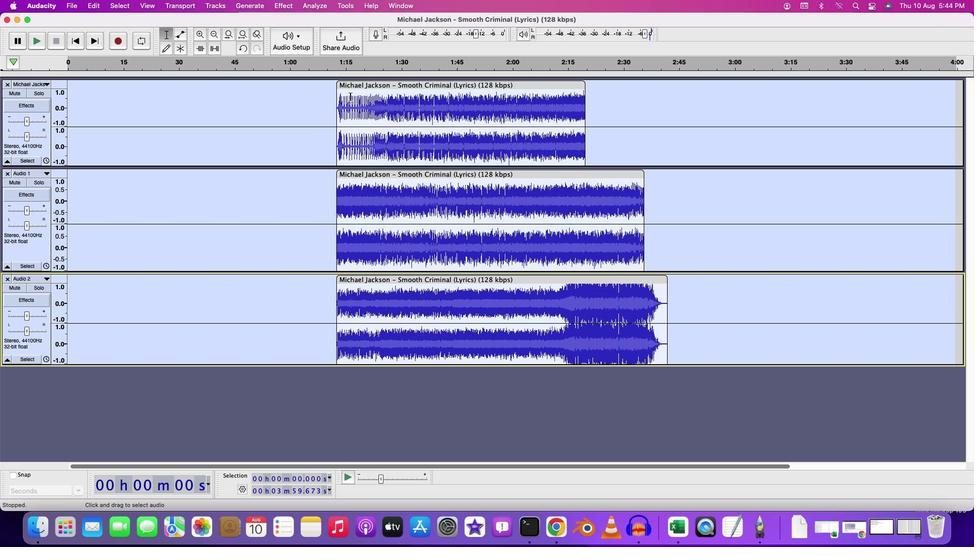 
Action: Mouse moved to (350, 96)
Screenshot: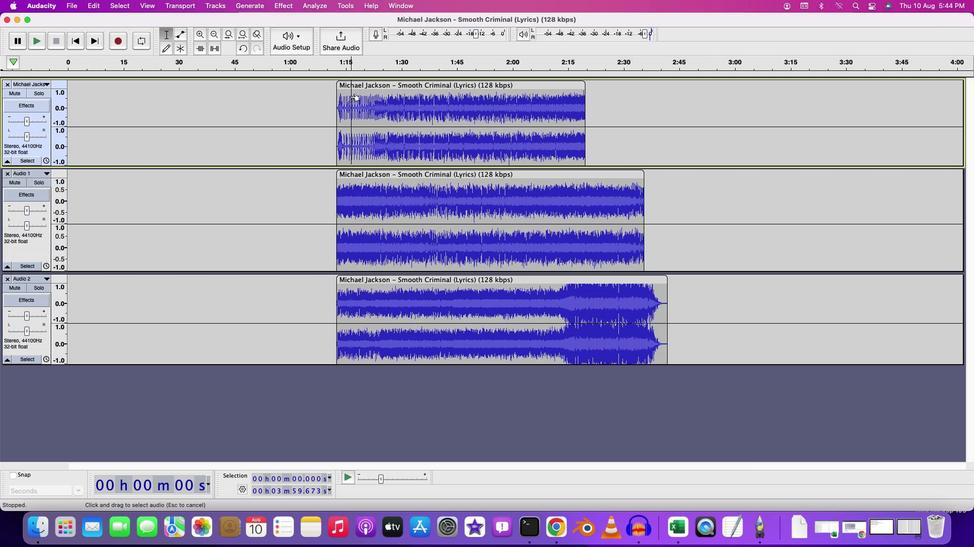 
Action: Key pressed Key.space
Screenshot: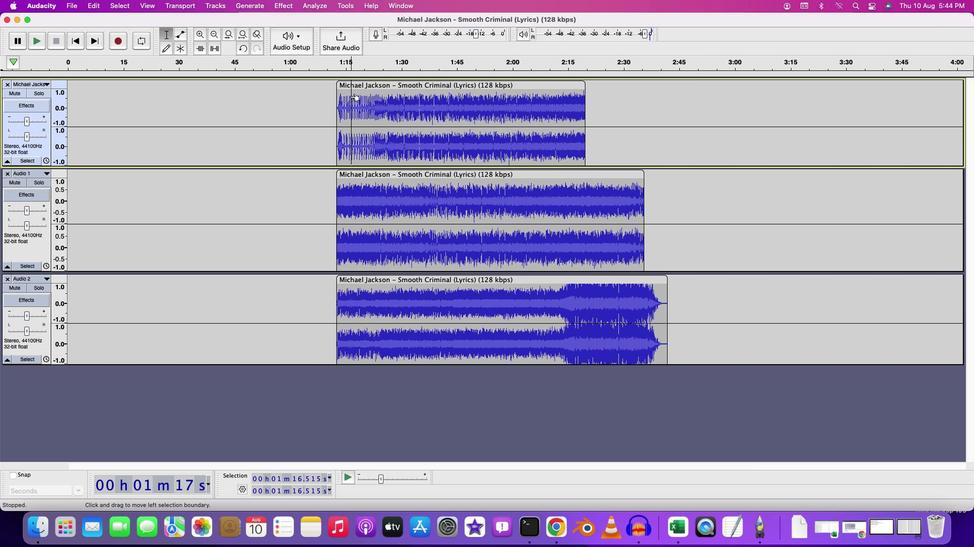 
Action: Mouse moved to (360, 86)
Screenshot: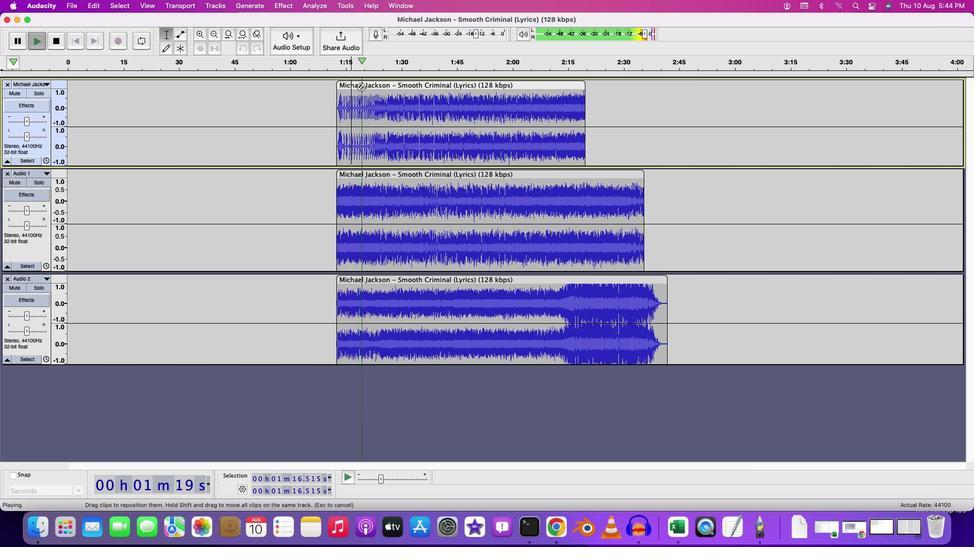 
Action: Key pressed Key.space
Screenshot: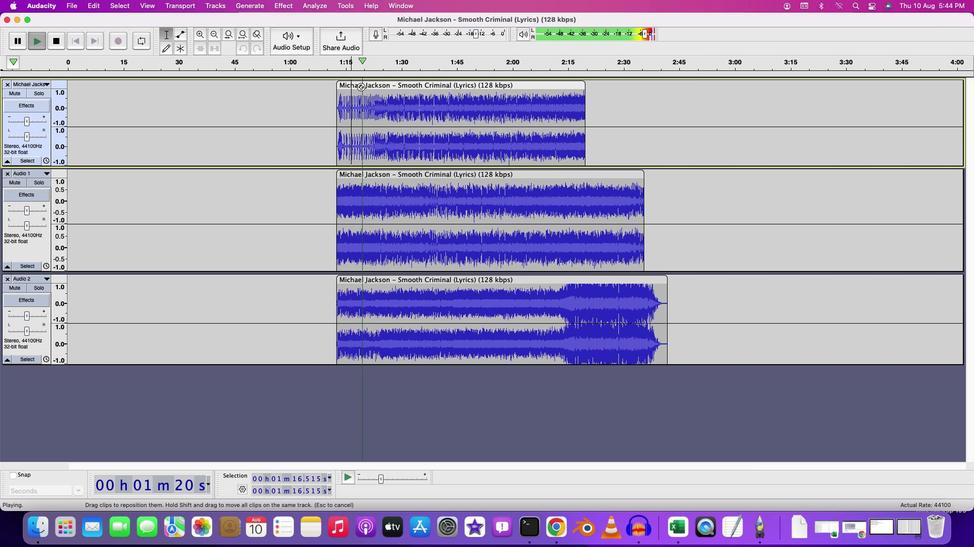 
Action: Mouse moved to (359, 86)
Screenshot: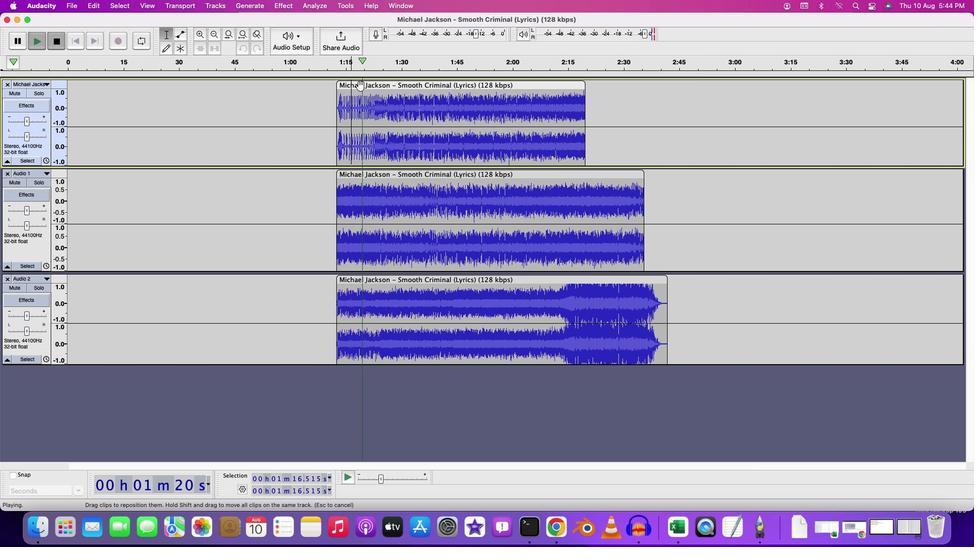 
Action: Mouse pressed left at (359, 86)
Screenshot: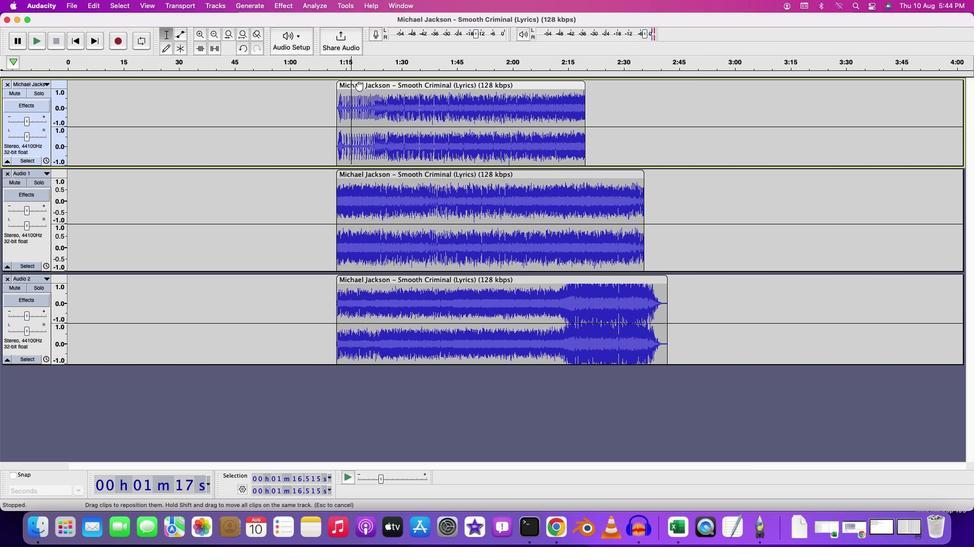 
Action: Mouse moved to (394, 152)
Screenshot: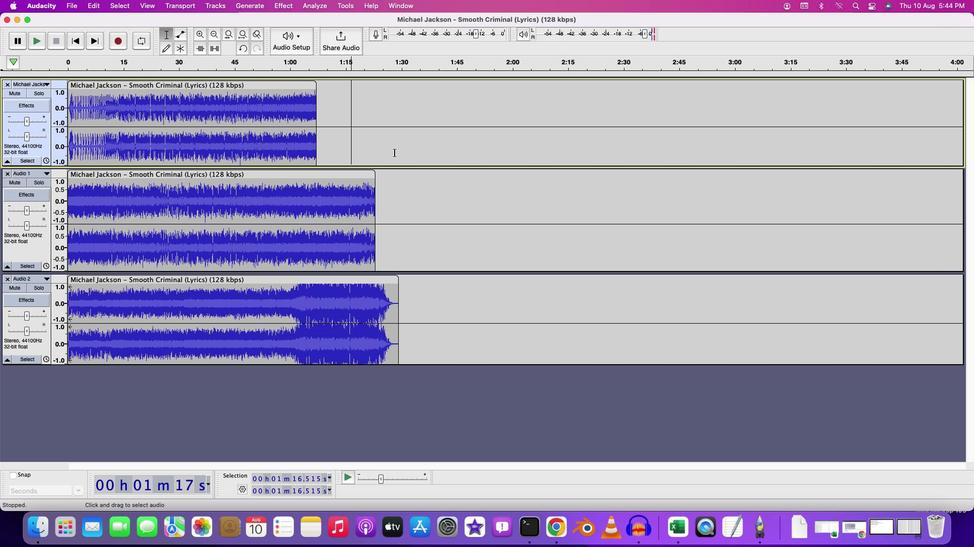 
Action: Mouse pressed left at (394, 152)
Screenshot: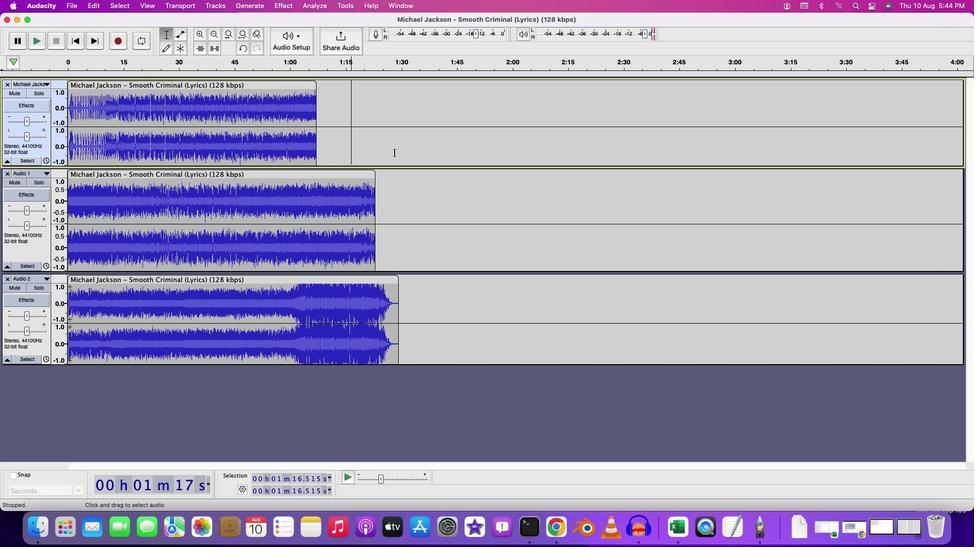 
Action: Mouse moved to (320, 177)
Screenshot: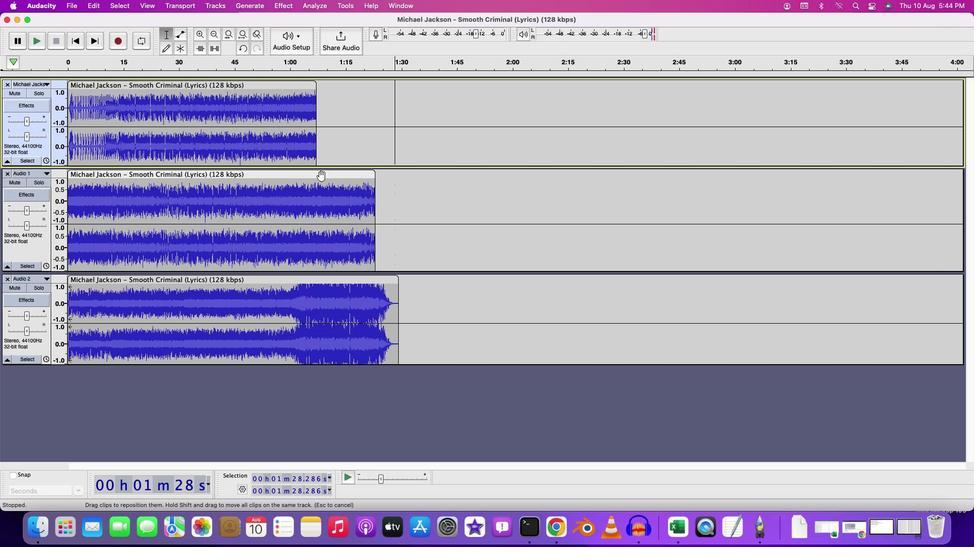 
Action: Mouse pressed left at (320, 177)
Screenshot: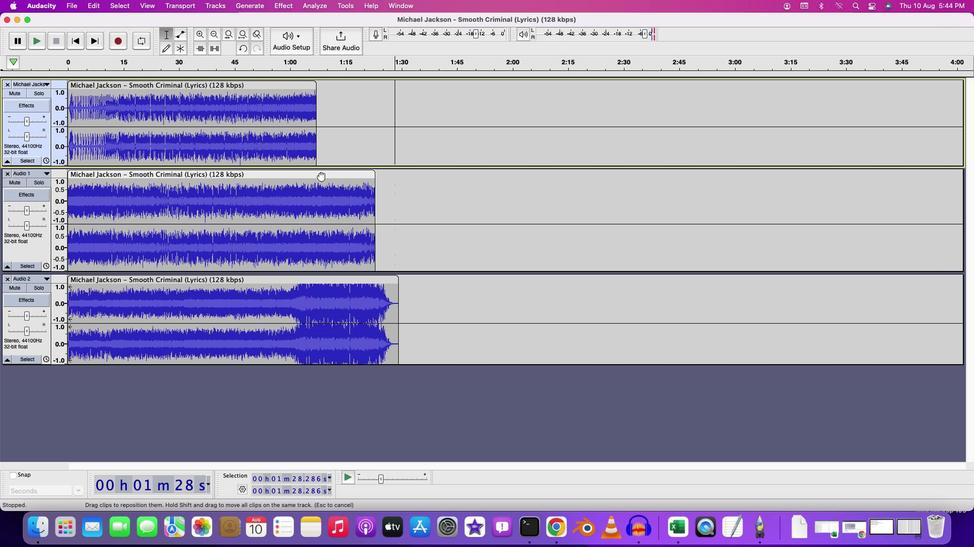
Action: Mouse moved to (247, 106)
Screenshot: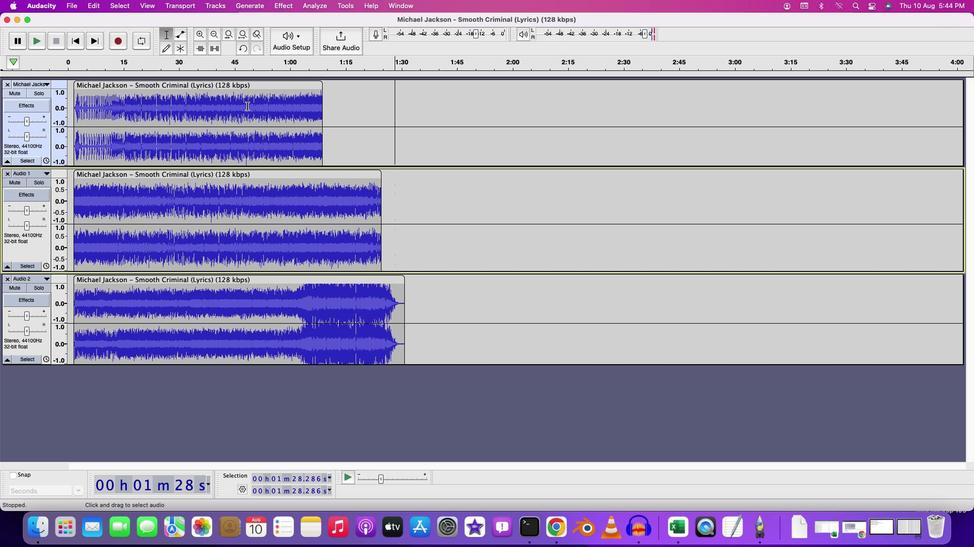 
Action: Mouse pressed left at (247, 106)
Screenshot: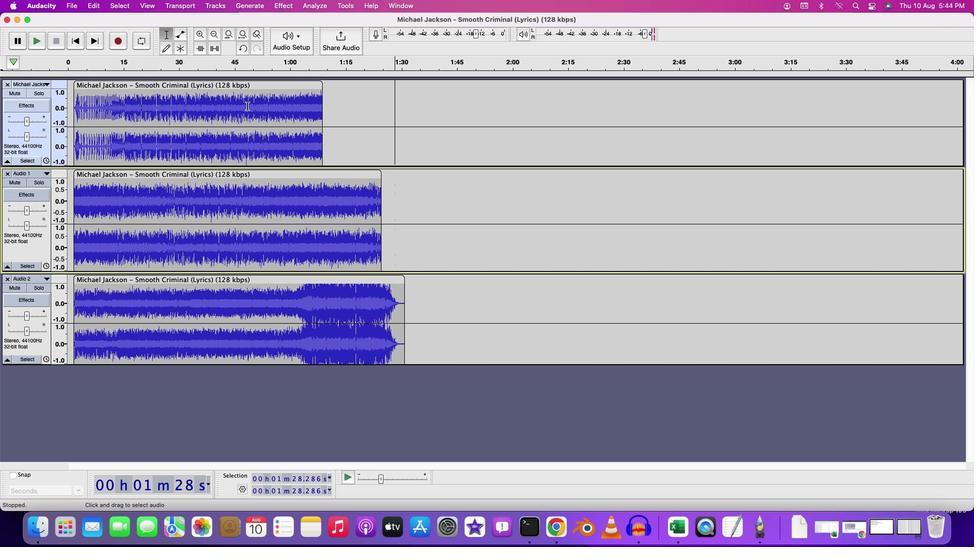 
Action: Key pressed Key.cmd'a'
Screenshot: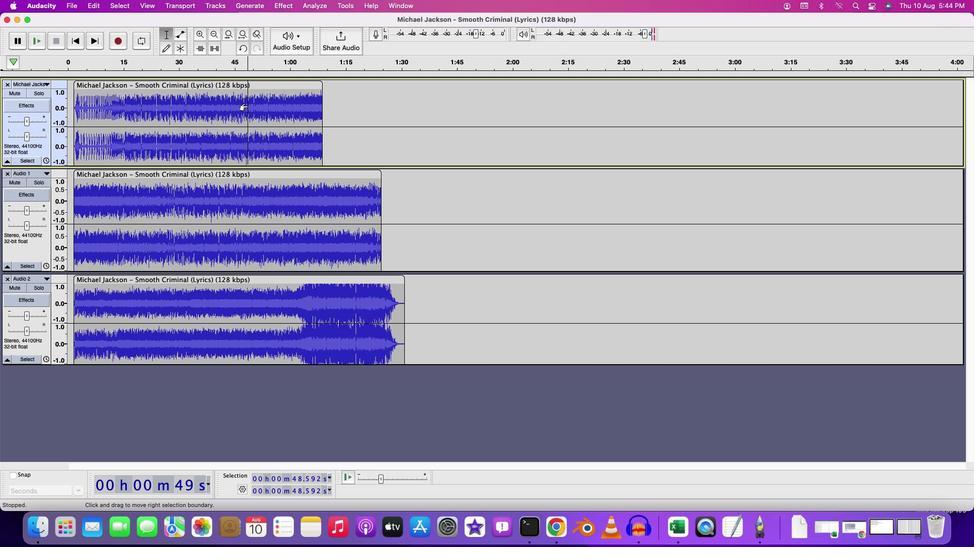 
Action: Mouse moved to (210, 7)
Screenshot: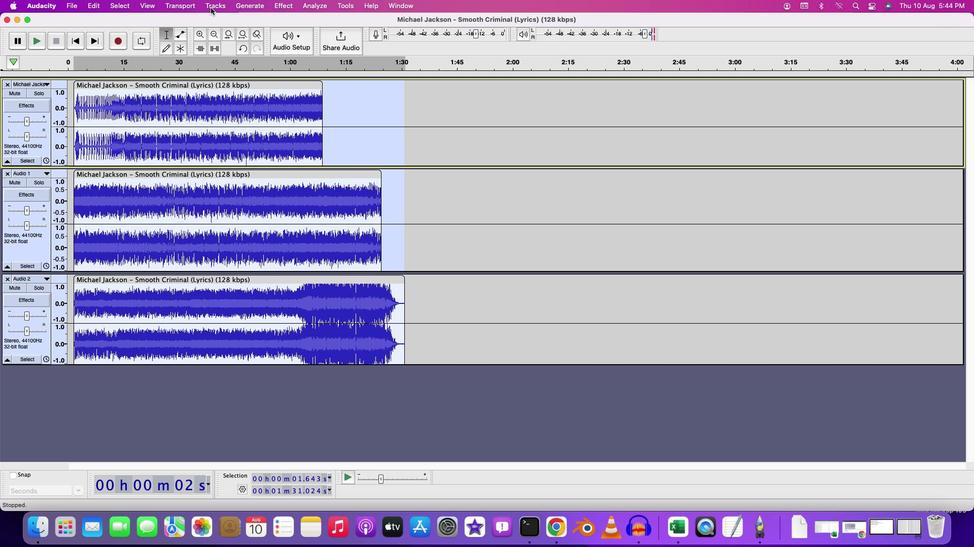 
Action: Mouse pressed left at (210, 7)
Screenshot: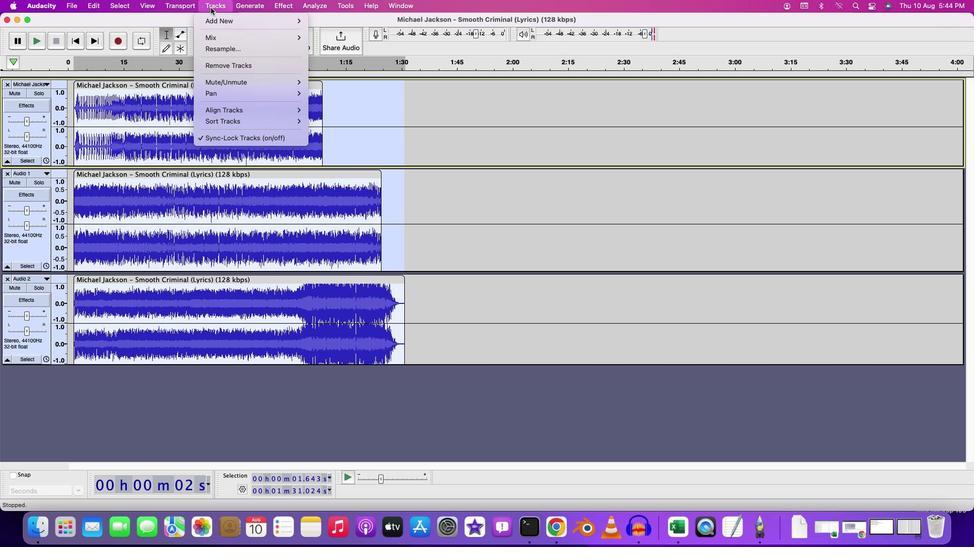 
Action: Mouse moved to (326, 113)
Screenshot: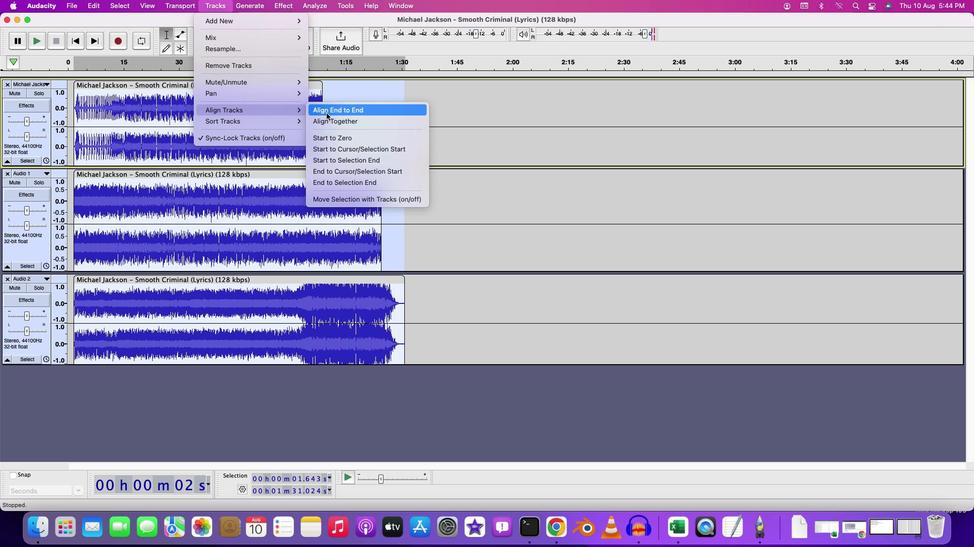 
Action: Mouse pressed left at (326, 113)
Screenshot: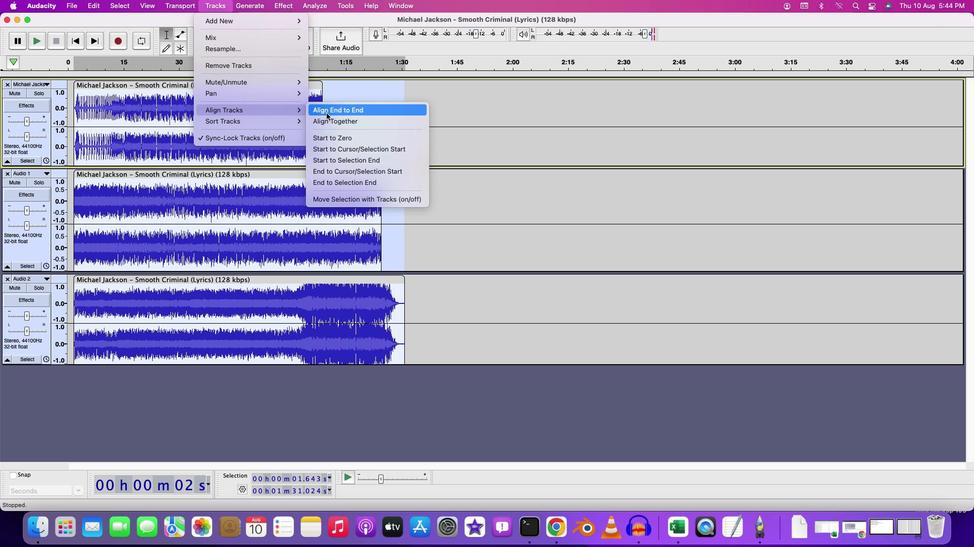 
Action: Mouse moved to (127, 113)
Screenshot: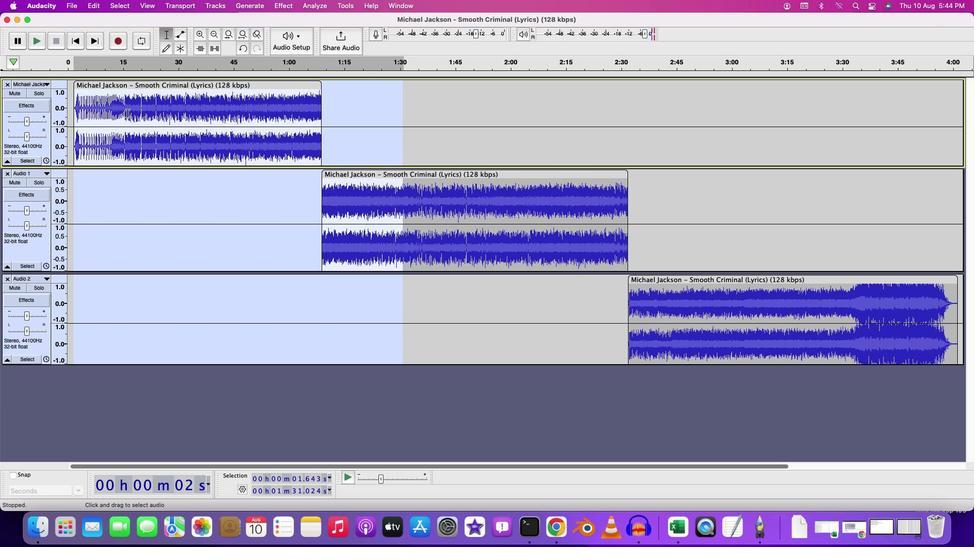 
Action: Mouse pressed left at (127, 113)
Screenshot: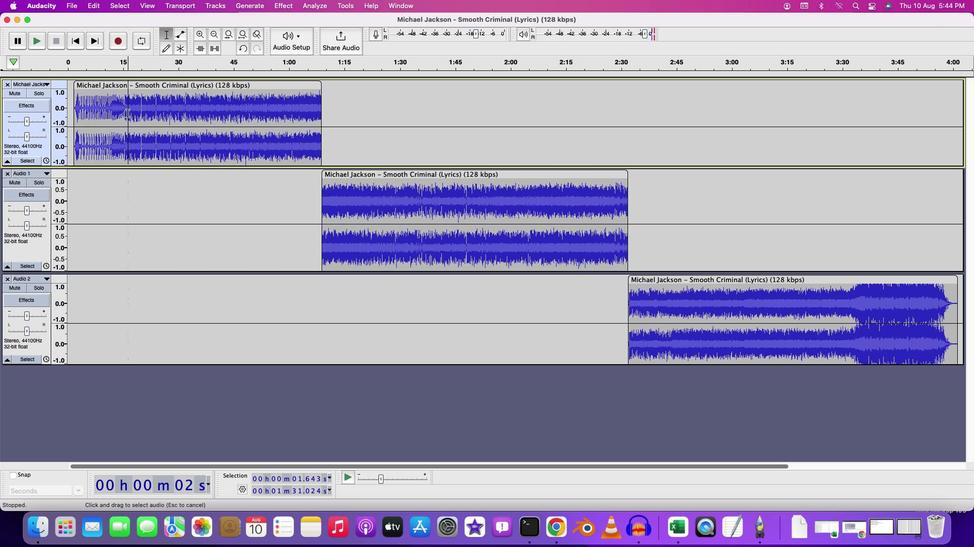 
Action: Mouse moved to (254, 84)
Screenshot: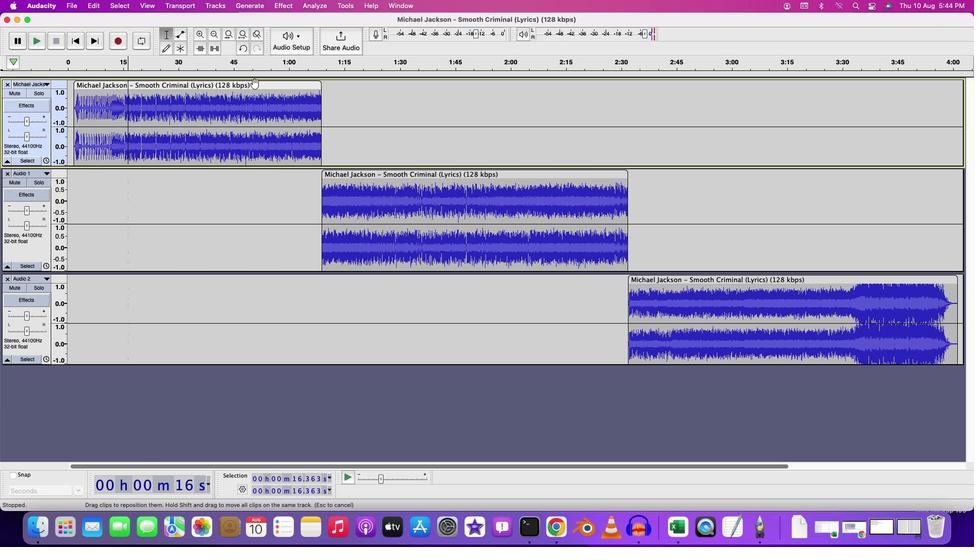 
Action: Mouse pressed left at (254, 84)
Screenshot: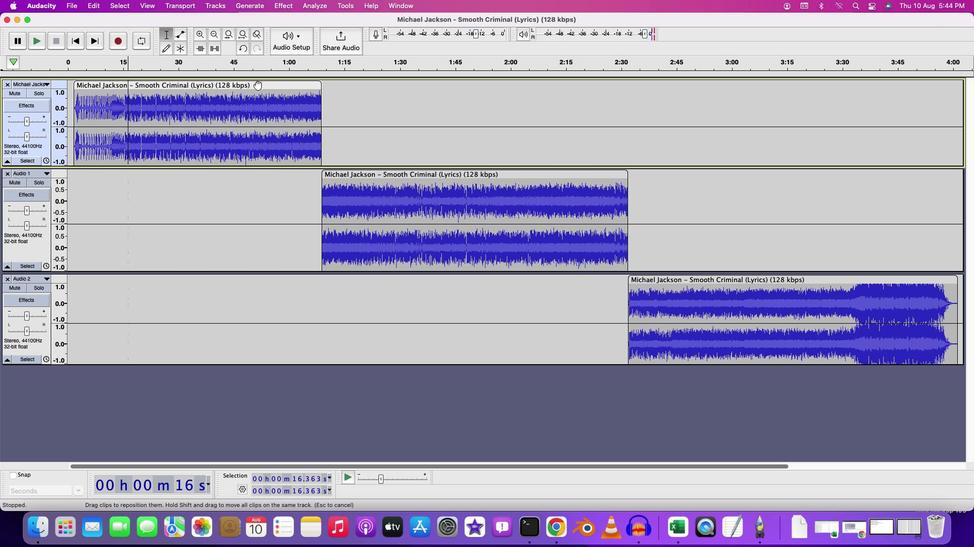 
Action: Mouse moved to (195, 7)
Screenshot: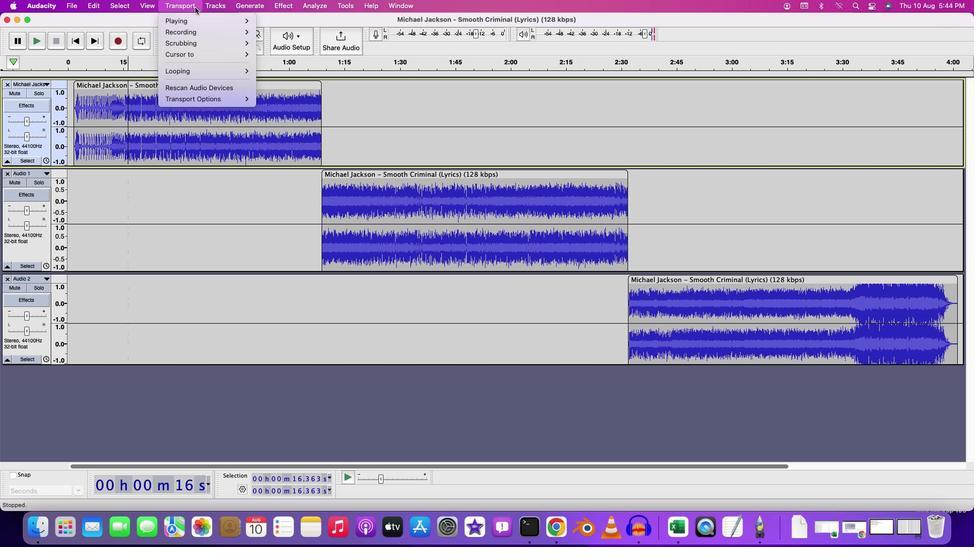 
Action: Mouse pressed left at (195, 7)
Screenshot: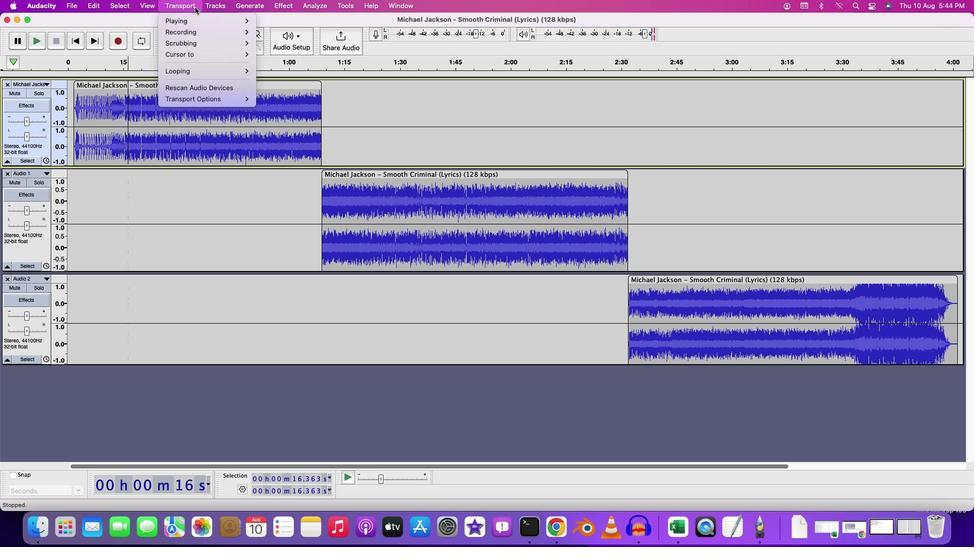
Action: Mouse moved to (243, 138)
Screenshot: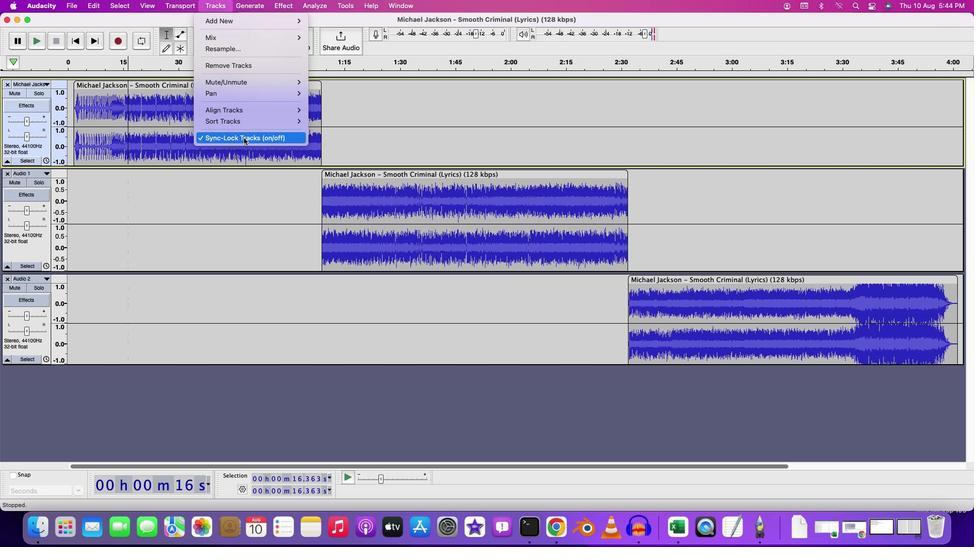 
Action: Mouse pressed left at (243, 138)
Screenshot: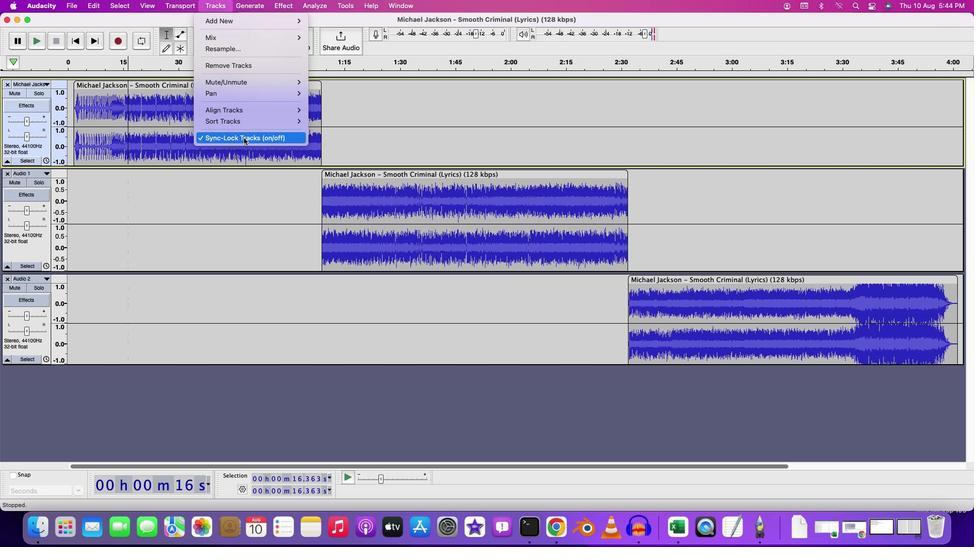 
Action: Mouse moved to (217, 7)
Screenshot: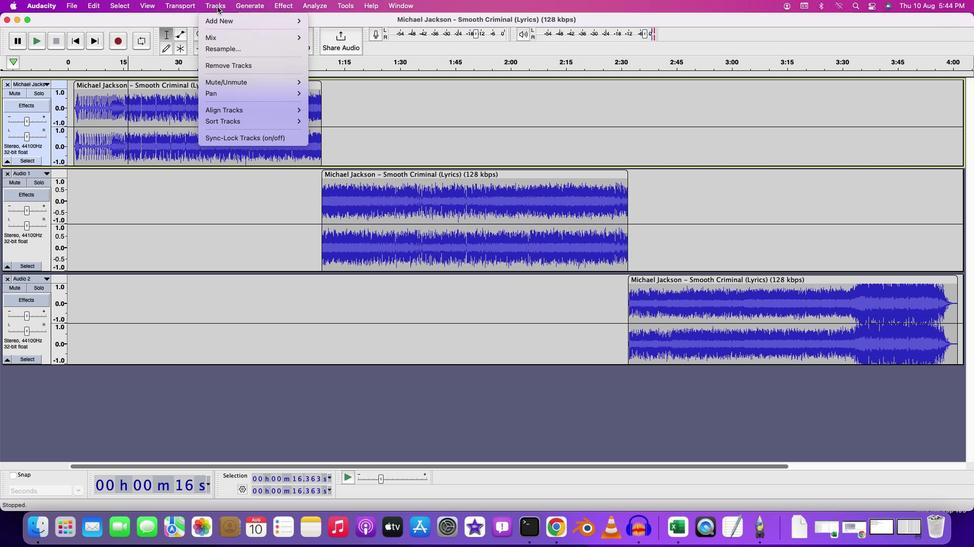 
Action: Mouse pressed left at (217, 7)
Screenshot: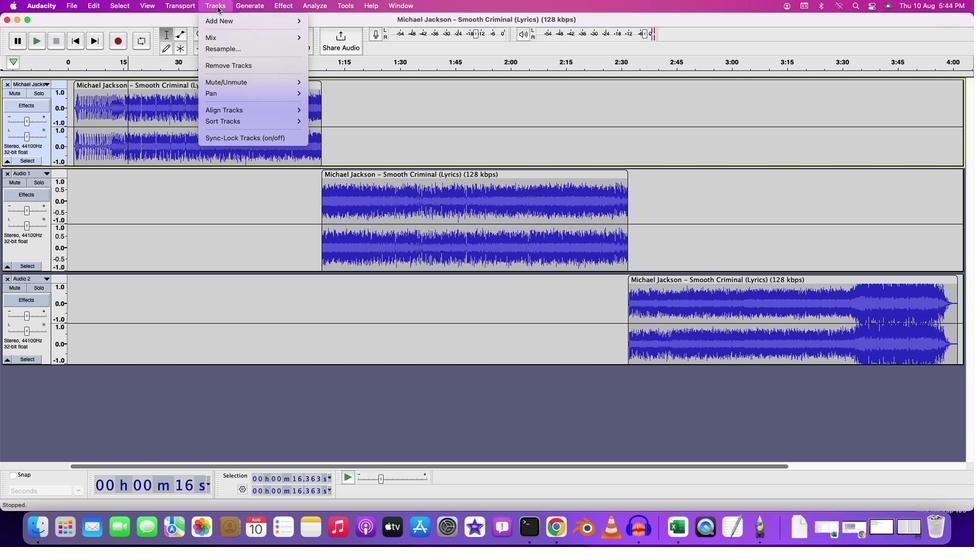 
Action: Mouse moved to (229, 136)
Screenshot: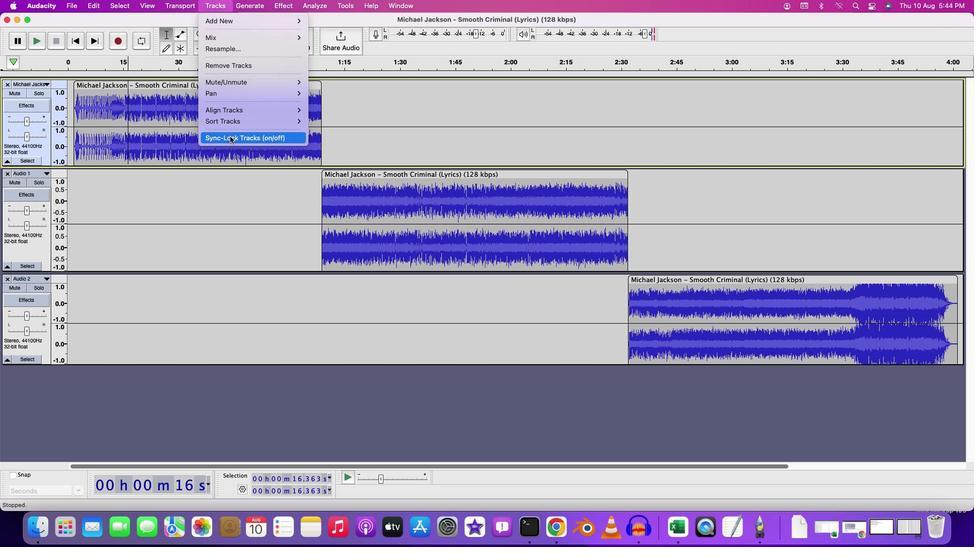 
Action: Mouse pressed left at (229, 136)
Screenshot: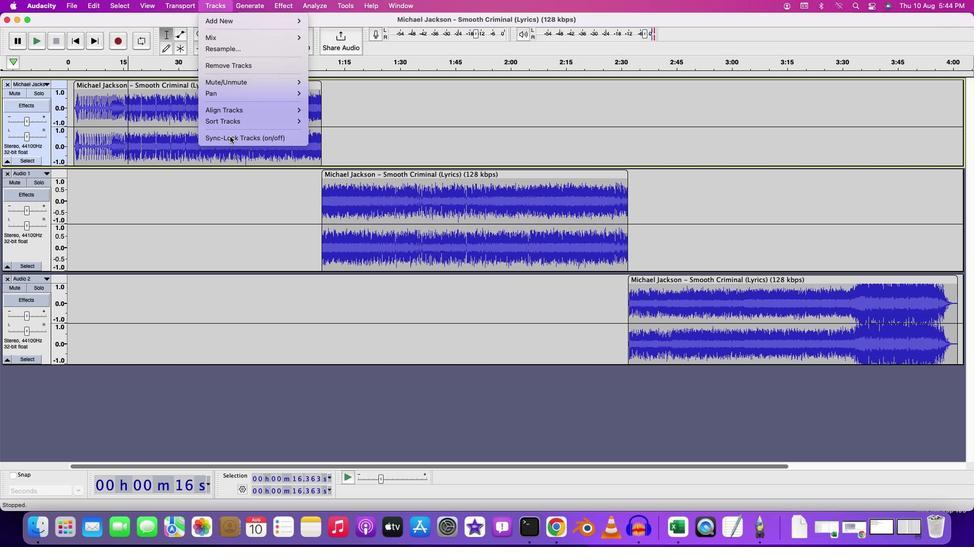 
Action: Mouse moved to (227, 86)
Screenshot: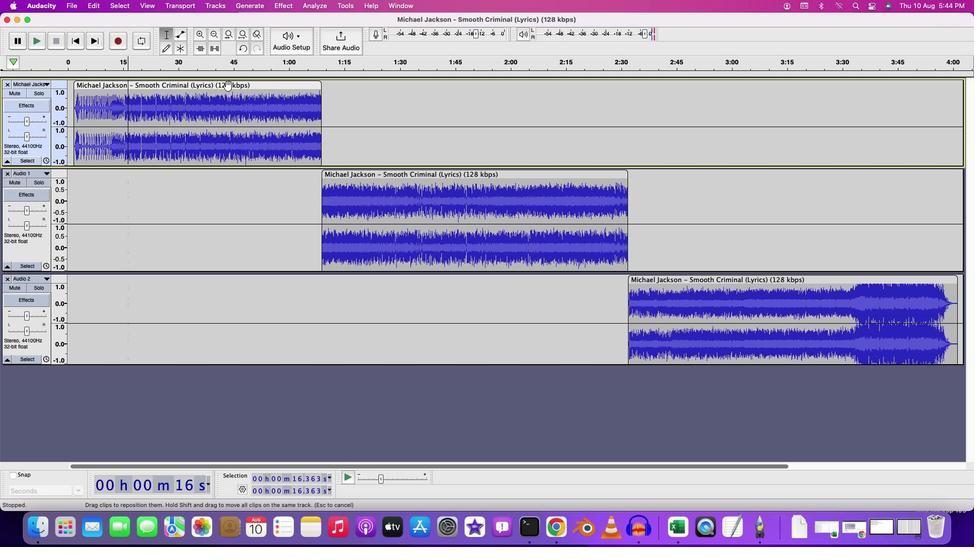 
Action: Key pressed Key.cmd'a'
Screenshot: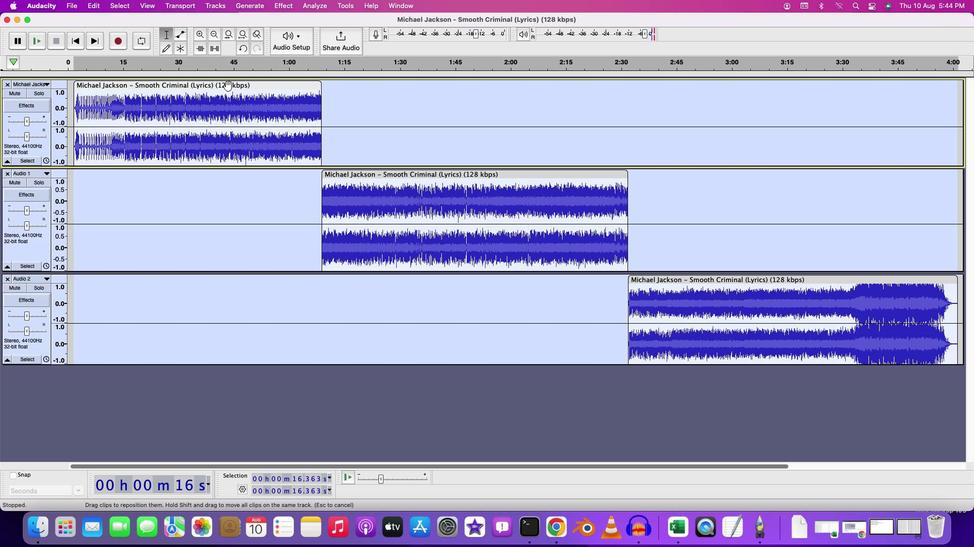 
Action: Mouse pressed left at (227, 86)
Screenshot: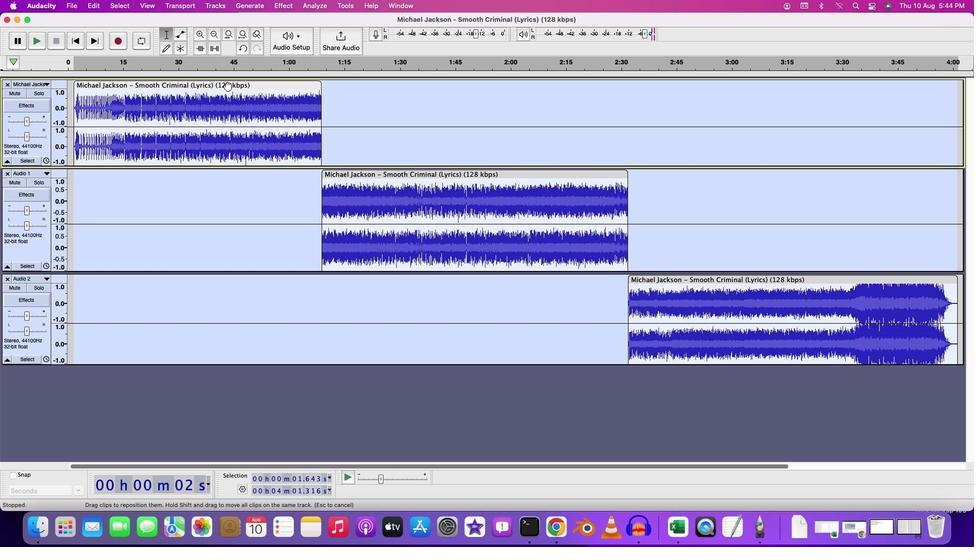 
Action: Mouse moved to (253, 185)
Screenshot: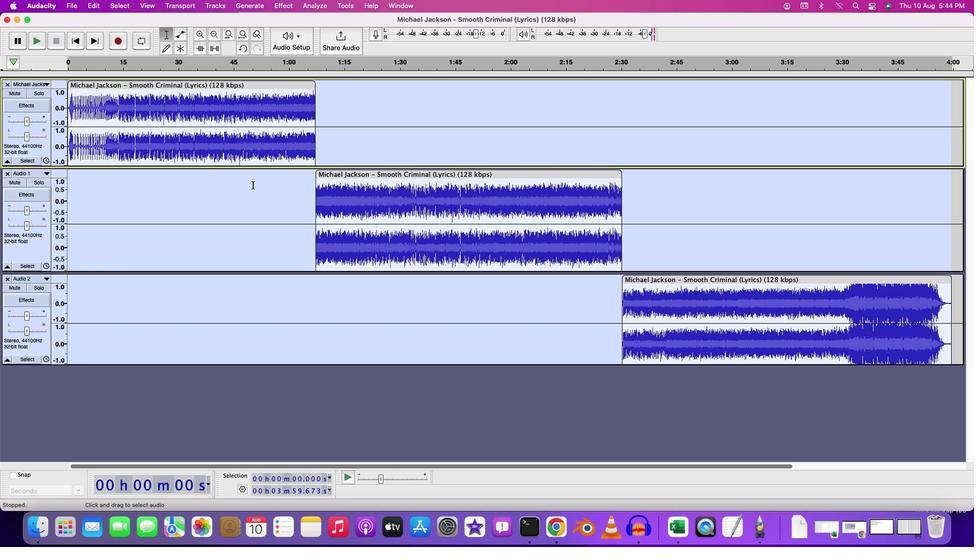 
Action: Mouse pressed left at (253, 185)
Screenshot: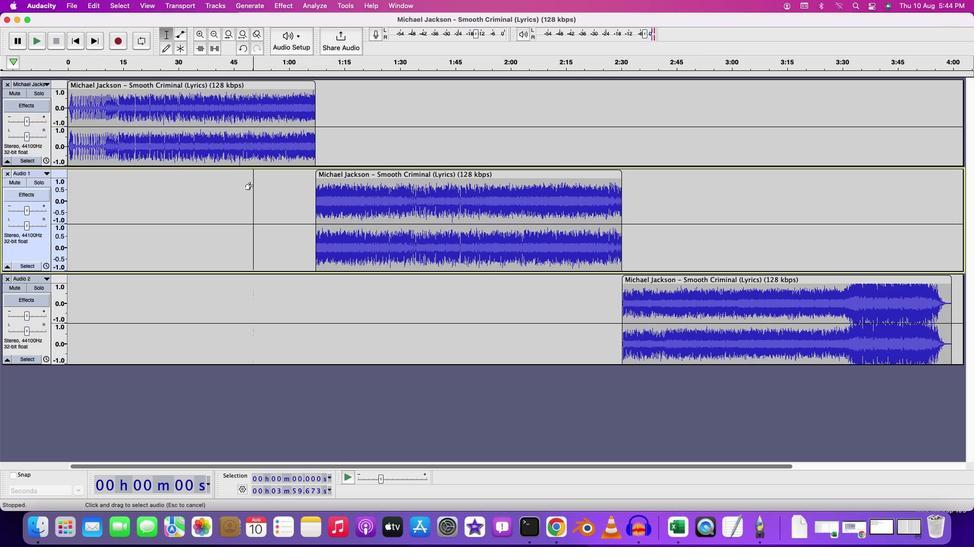 
Action: Mouse moved to (284, 182)
Screenshot: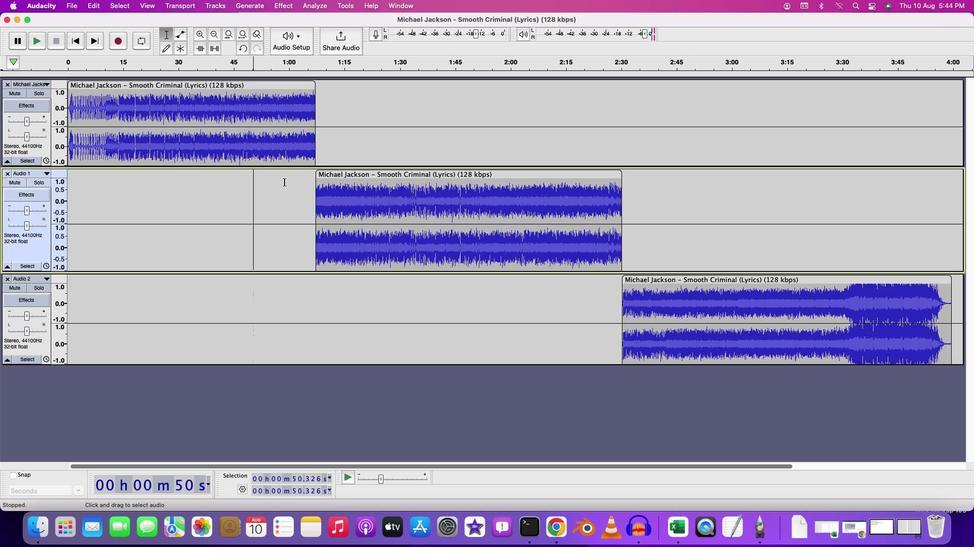 
Action: Mouse pressed left at (284, 182)
Screenshot: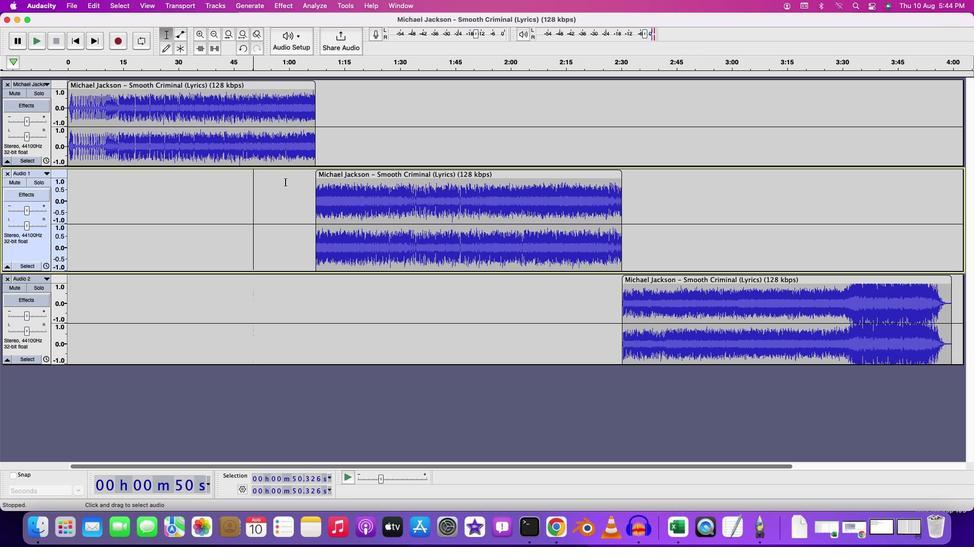 
Action: Mouse moved to (295, 181)
Screenshot: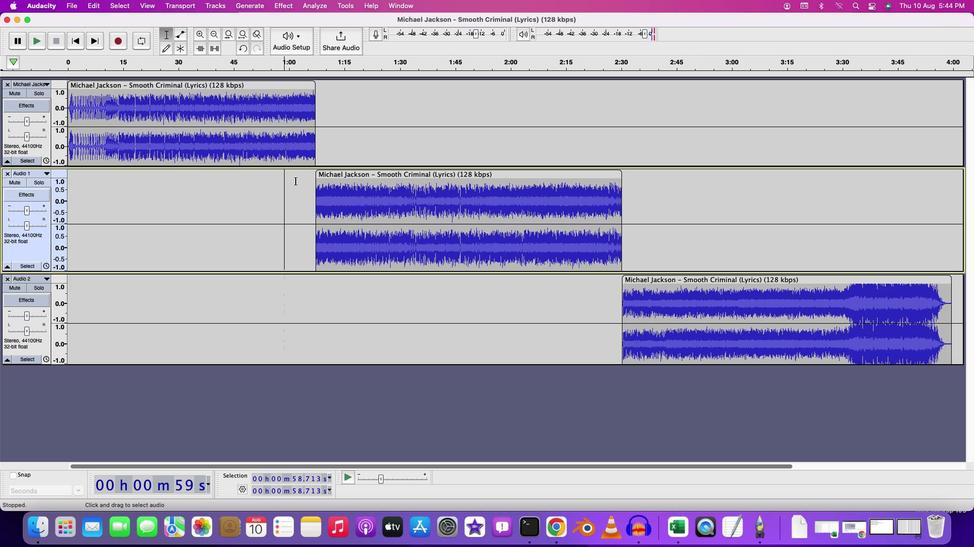 
Action: Key pressed Key.space
Screenshot: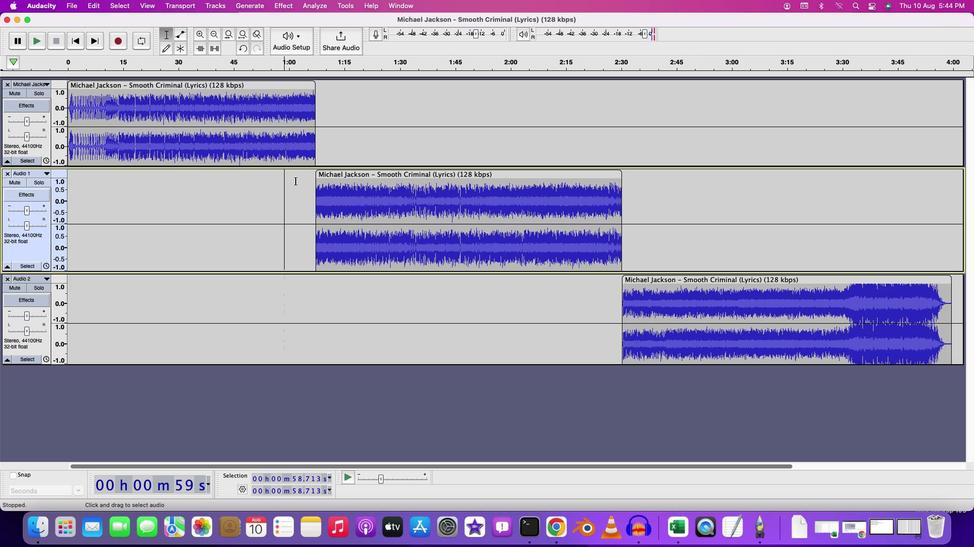 
Action: Mouse moved to (643, 282)
Screenshot: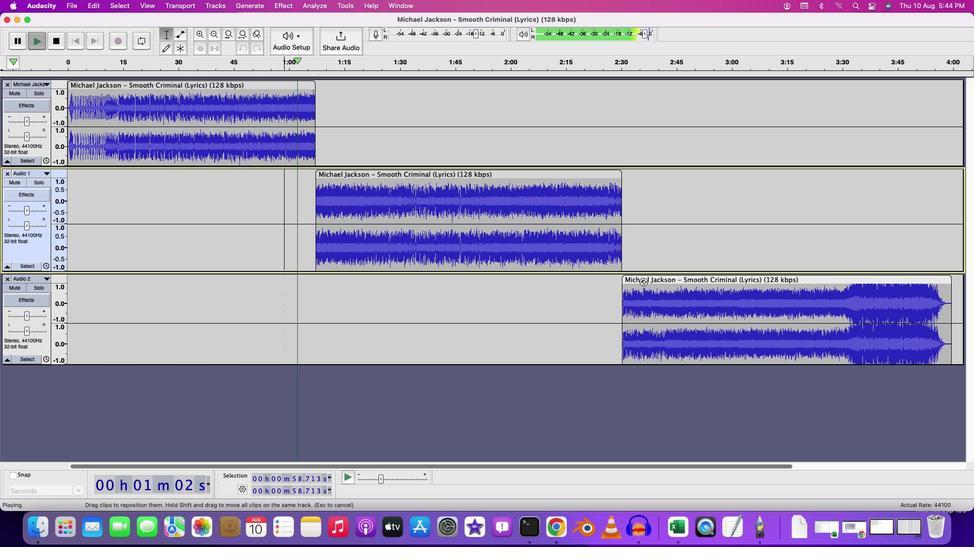 
Action: Key pressed Key.space
Screenshot: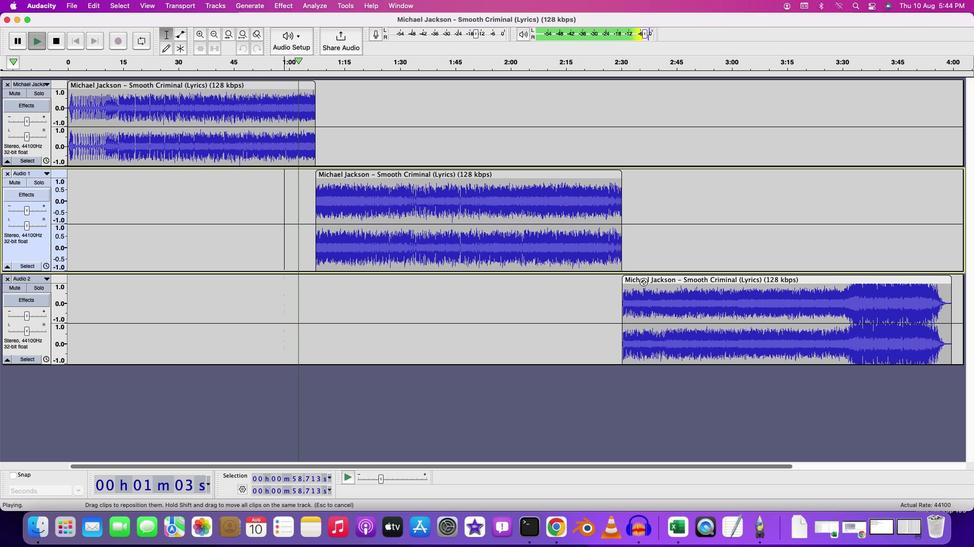 
Action: Mouse moved to (643, 280)
Screenshot: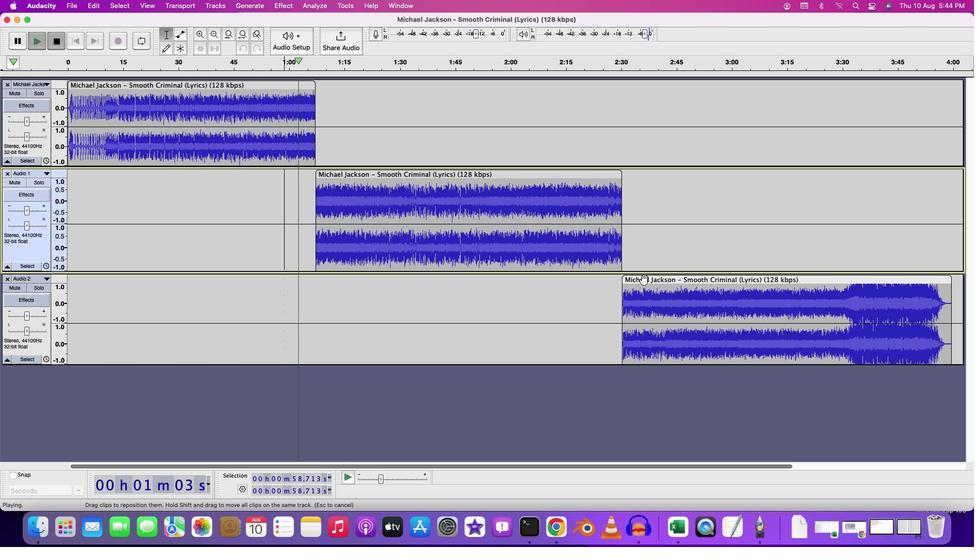 
Action: Mouse pressed left at (643, 280)
Screenshot: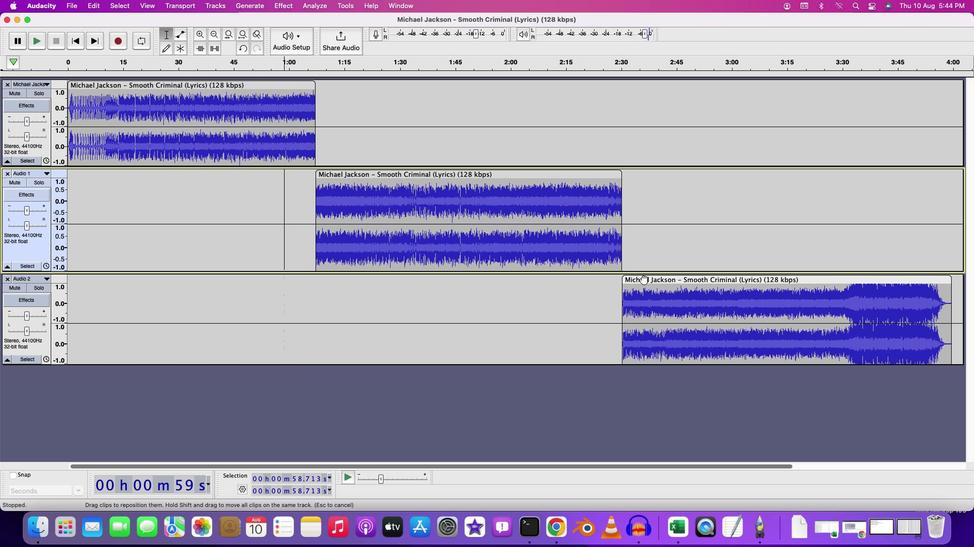 
Action: Mouse moved to (618, 203)
Screenshot: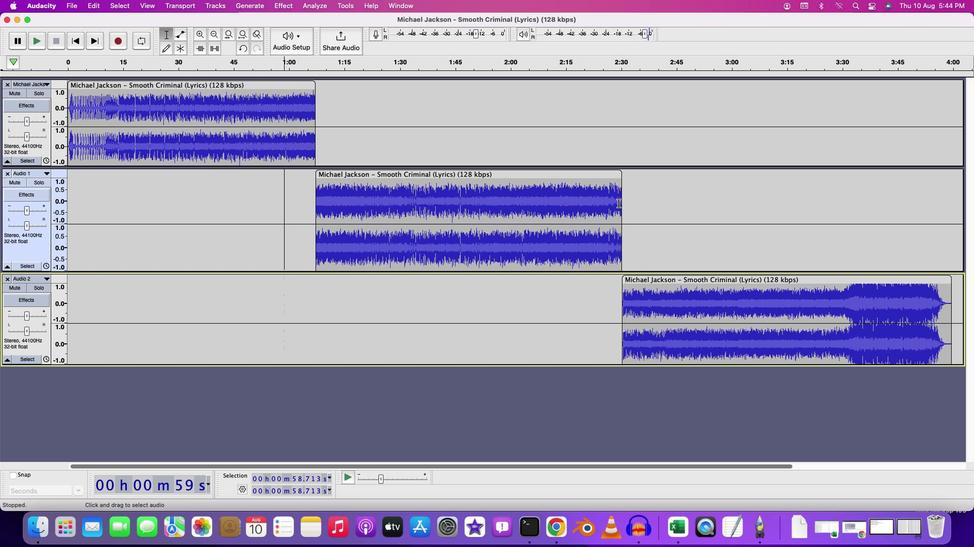 
Action: Mouse pressed left at (618, 203)
Screenshot: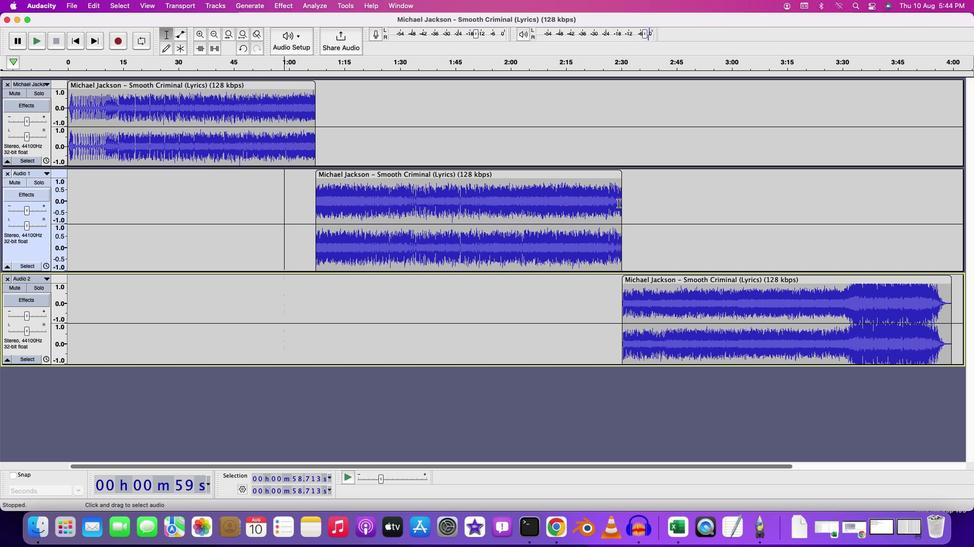 
Action: Key pressed Key.space
Screenshot: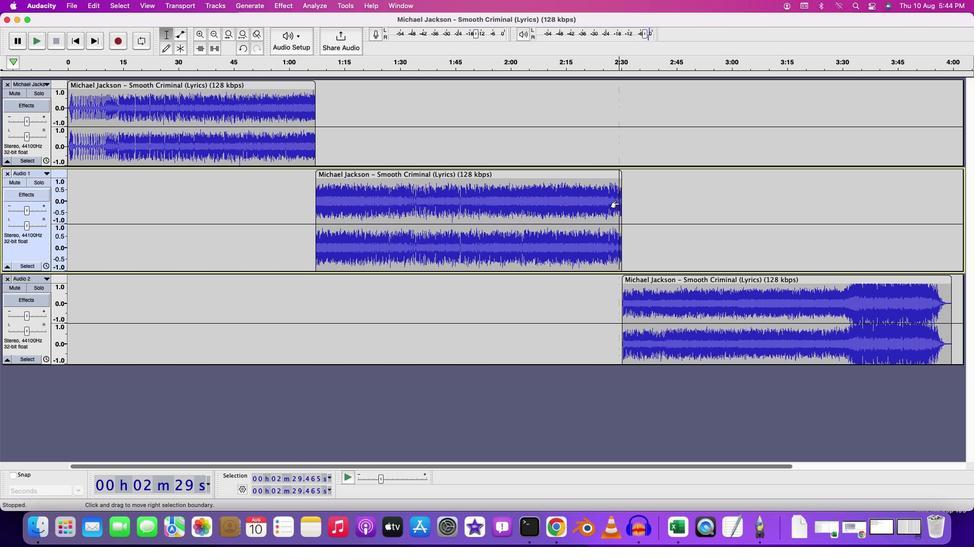 
Action: Mouse moved to (521, 177)
Screenshot: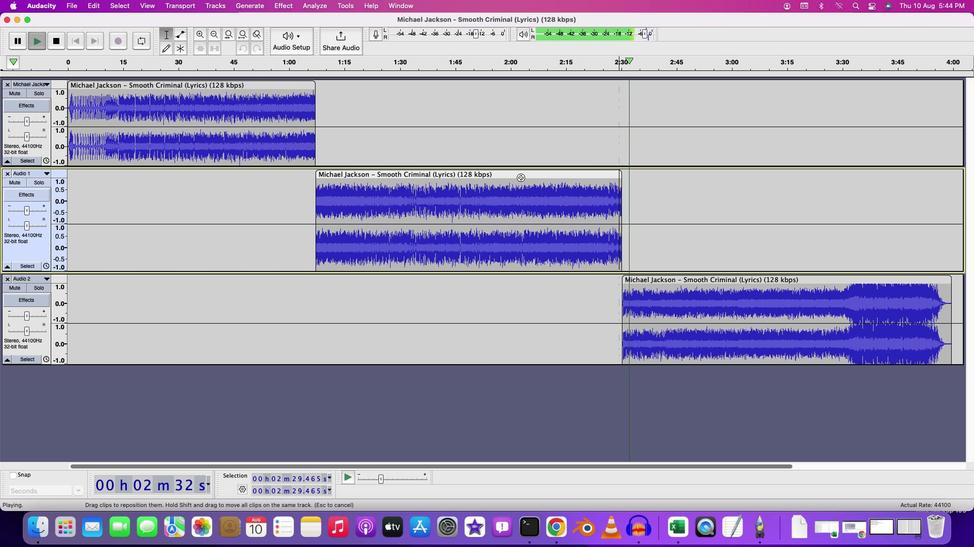 
Action: Key pressed Key.cmd
Screenshot: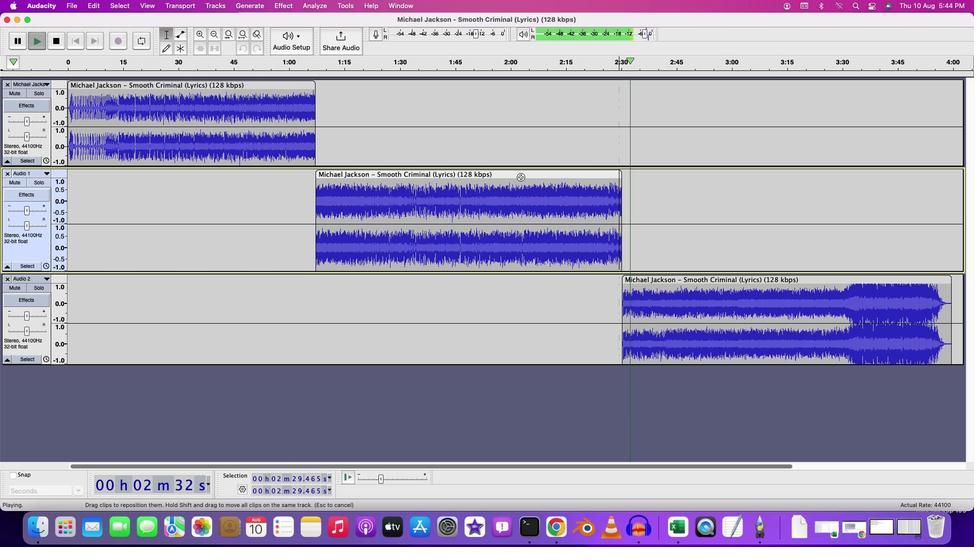 
Action: Mouse moved to (521, 177)
Screenshot: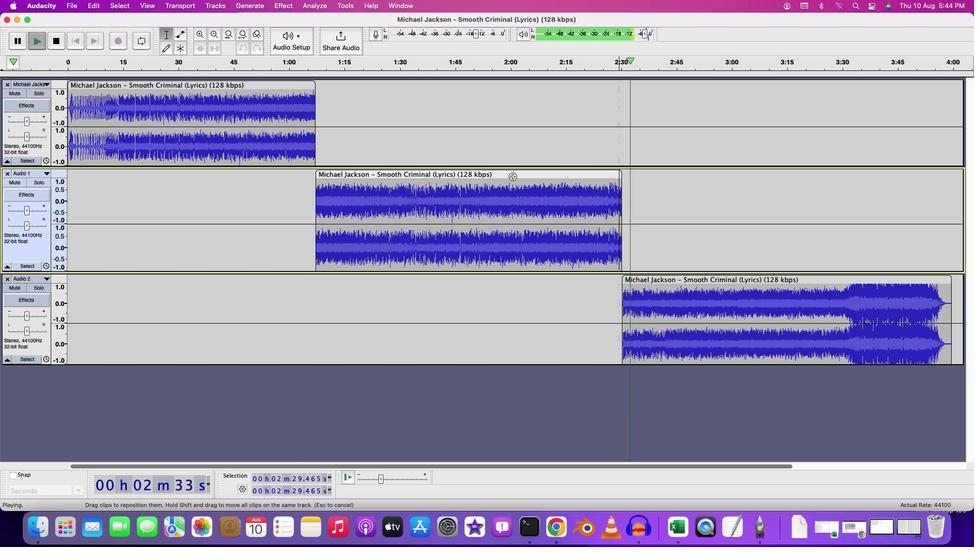 
Action: Key pressed 'a'
Screenshot: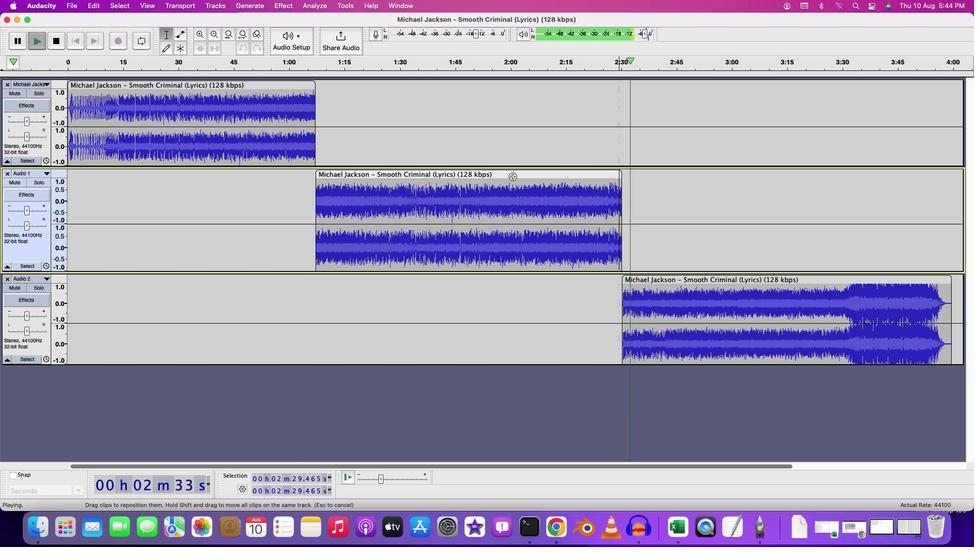 
Action: Mouse moved to (444, 170)
Screenshot: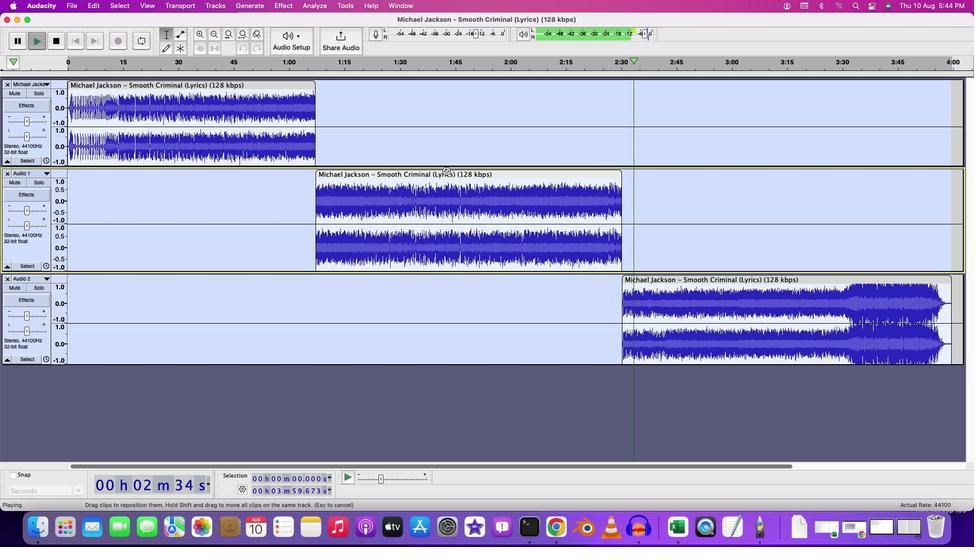 
Action: Key pressed Key.space
Screenshot: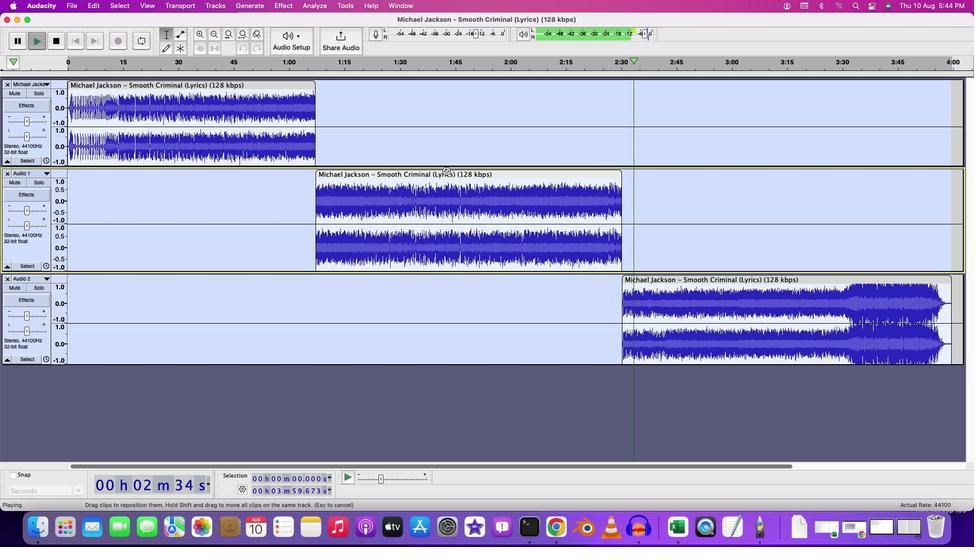 
Action: Mouse moved to (450, 175)
Screenshot: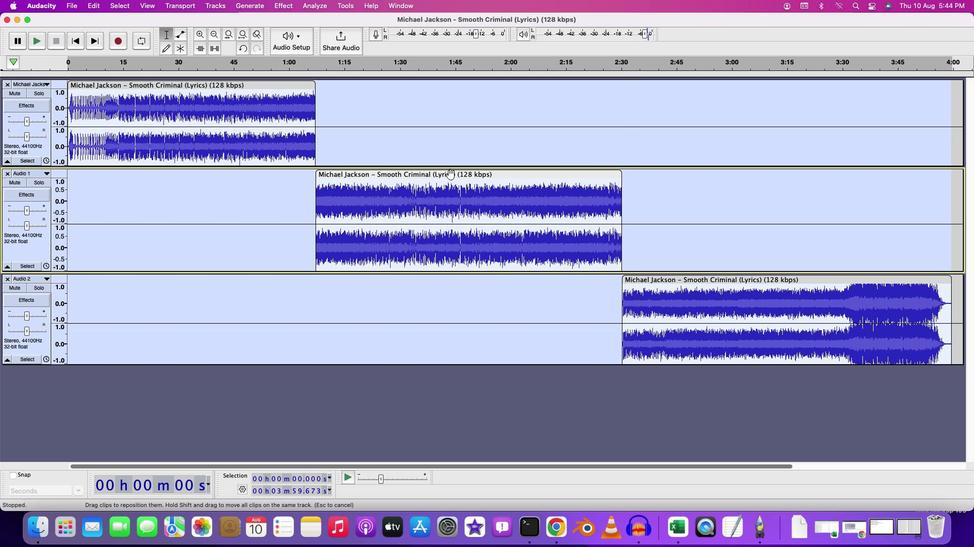 
Action: Mouse pressed left at (450, 175)
Screenshot: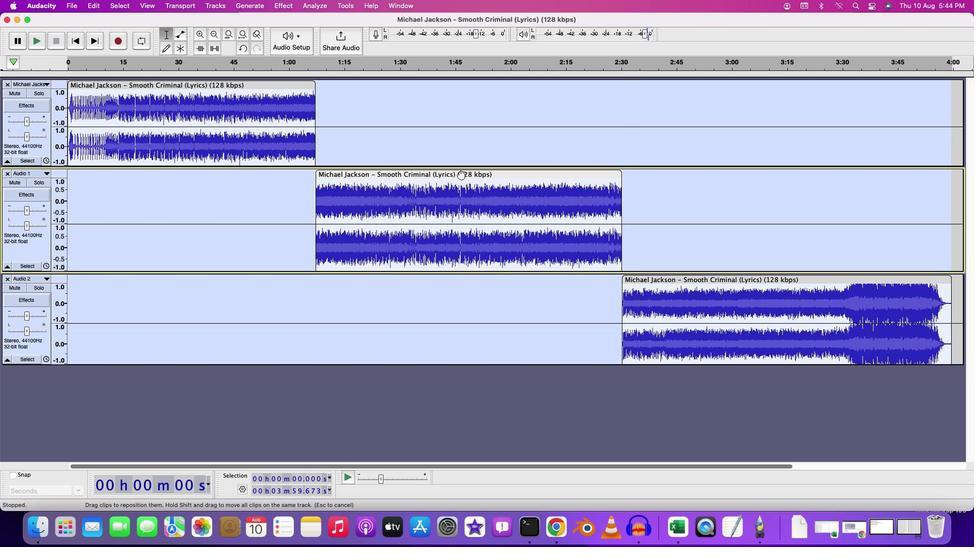 
Action: Mouse moved to (111, 249)
Screenshot: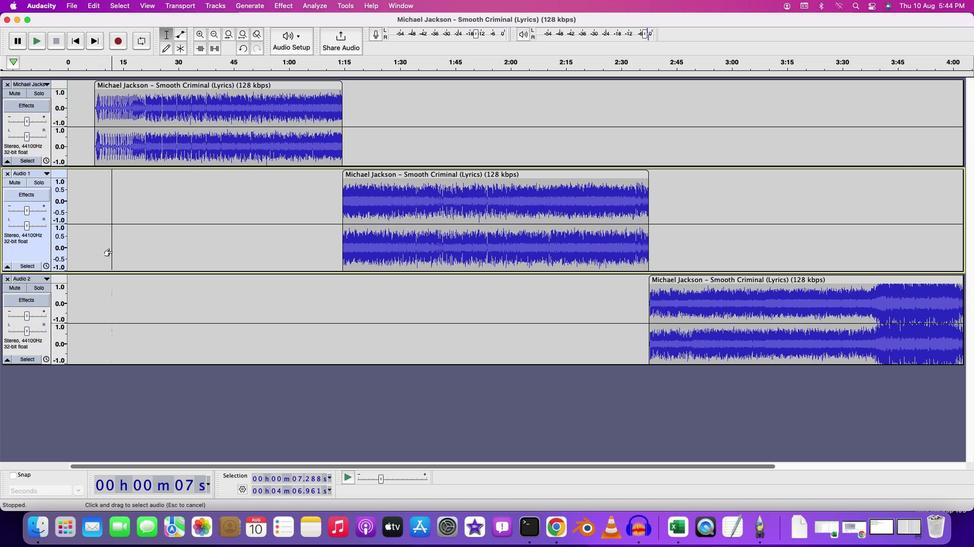 
Action: Mouse pressed left at (111, 249)
Screenshot: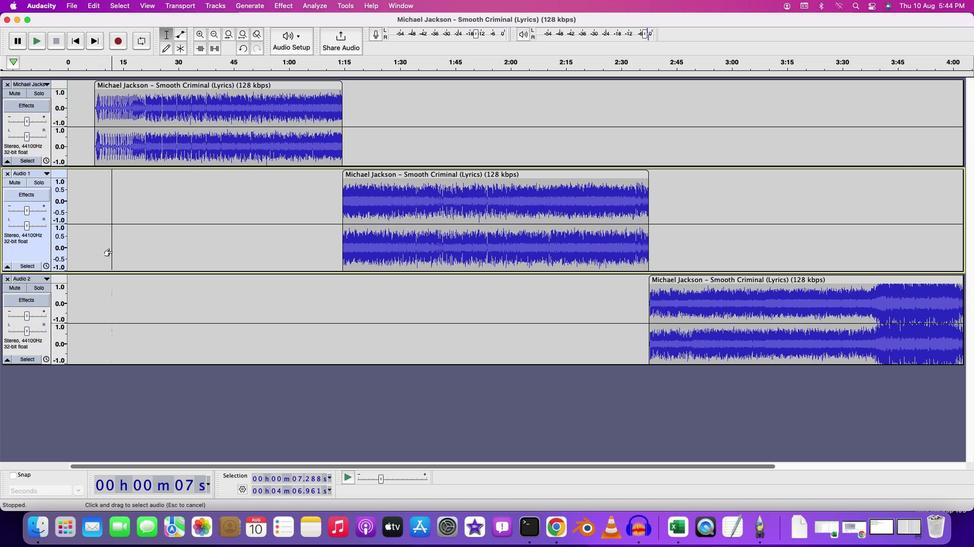
Action: Mouse moved to (69, 333)
Screenshot: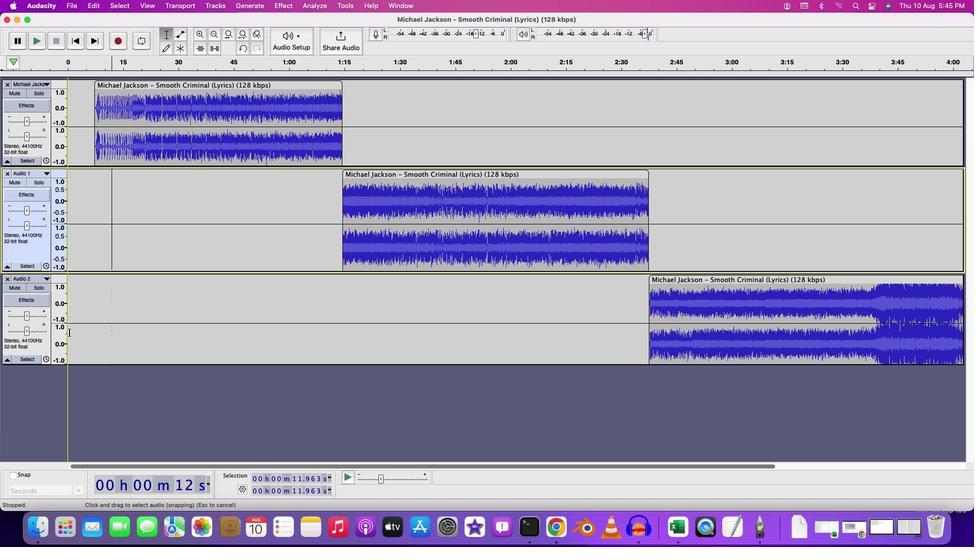 
Action: Mouse pressed left at (69, 333)
Screenshot: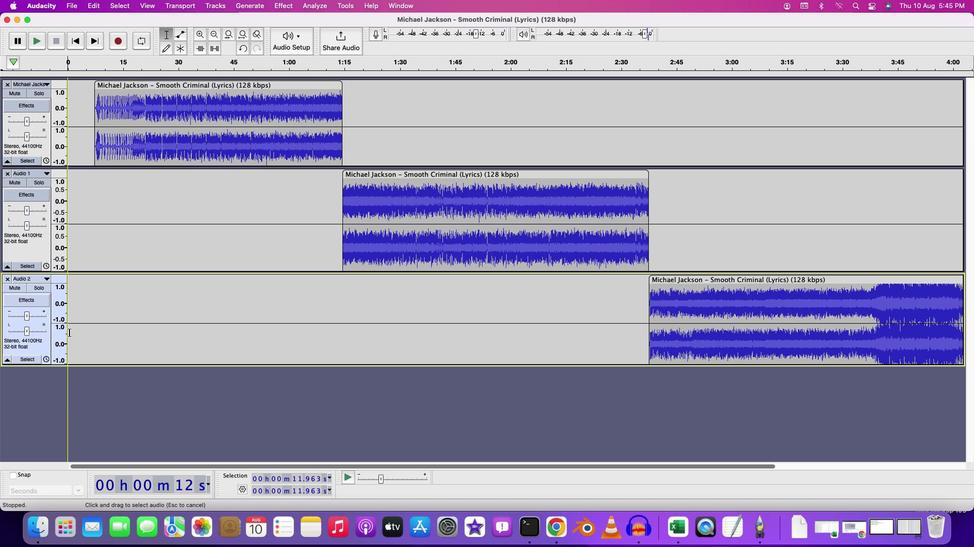 
Action: Mouse moved to (256, 9)
Screenshot: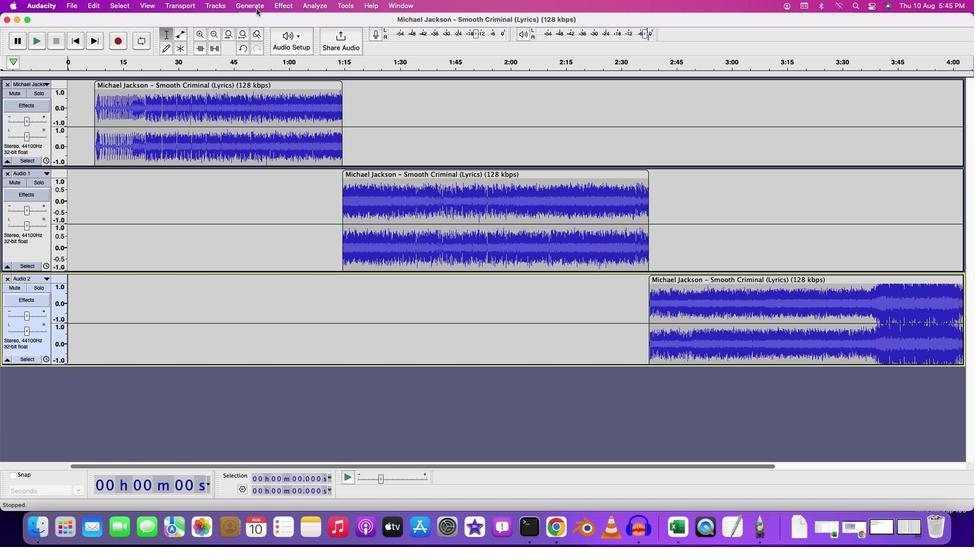
Action: Mouse pressed left at (256, 9)
Screenshot: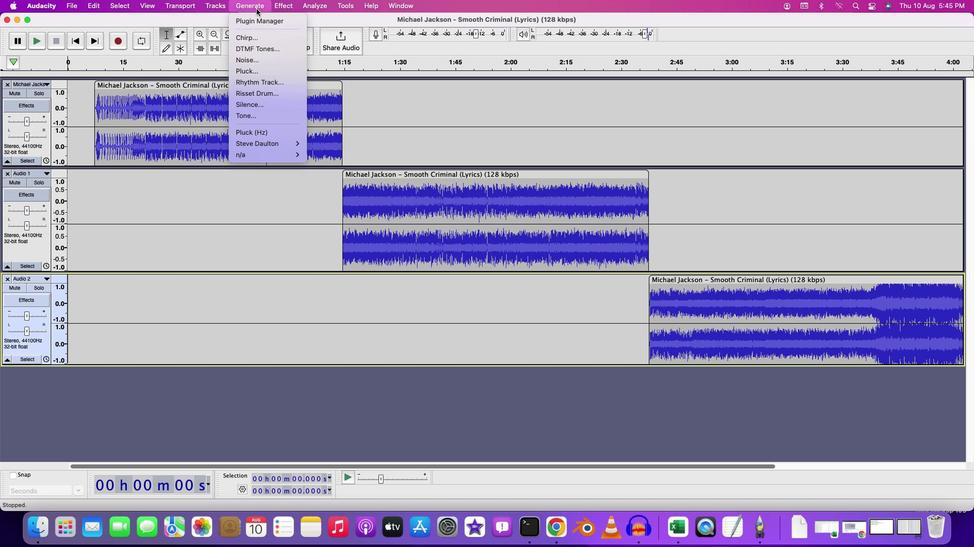 
Action: Mouse moved to (274, 84)
Screenshot: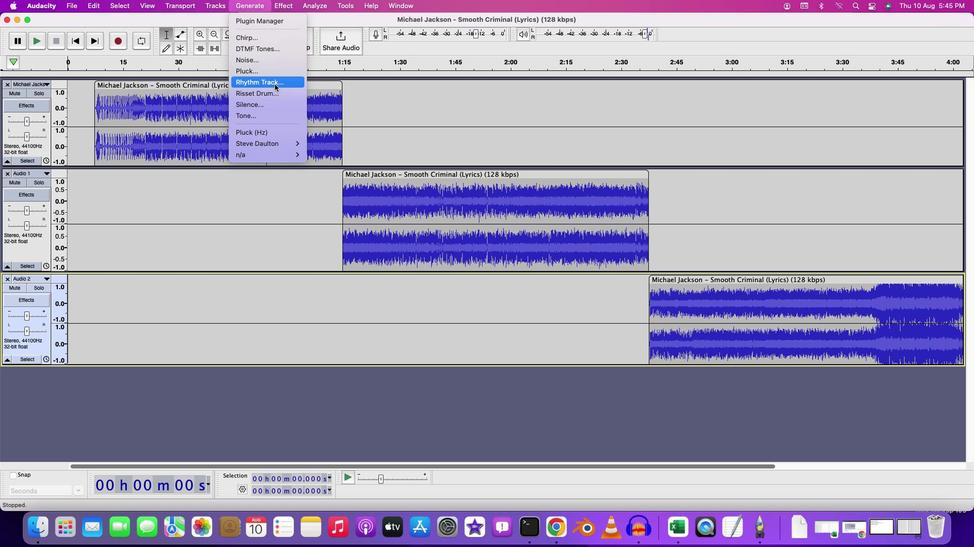 
Action: Mouse pressed left at (274, 84)
Screenshot: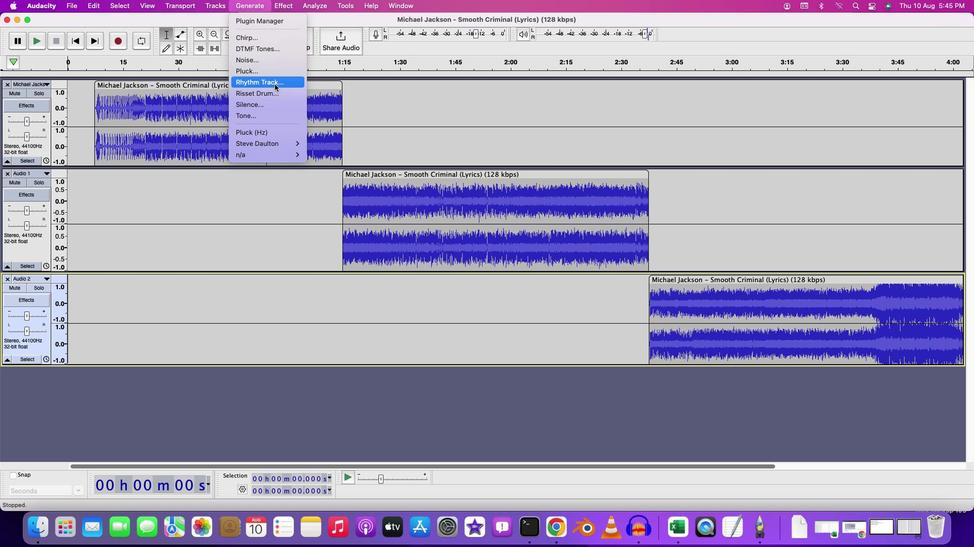 
Action: Mouse moved to (326, 169)
